 Task: Create a due date automation trigger when advanced on, the moment a card is due add fields without custom field "Resume" set to a date more than 1 days ago.
Action: Mouse moved to (1233, 359)
Screenshot: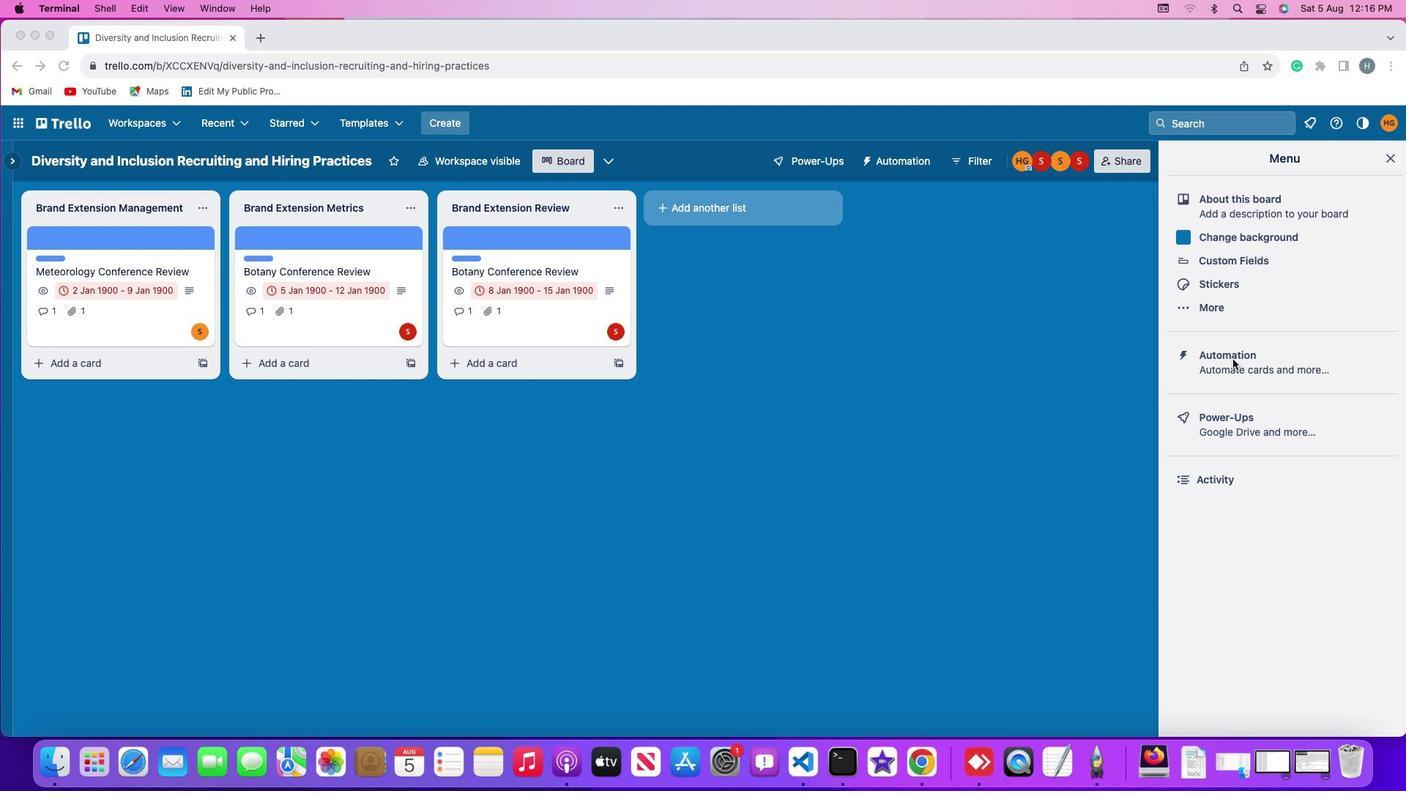 
Action: Mouse pressed left at (1233, 359)
Screenshot: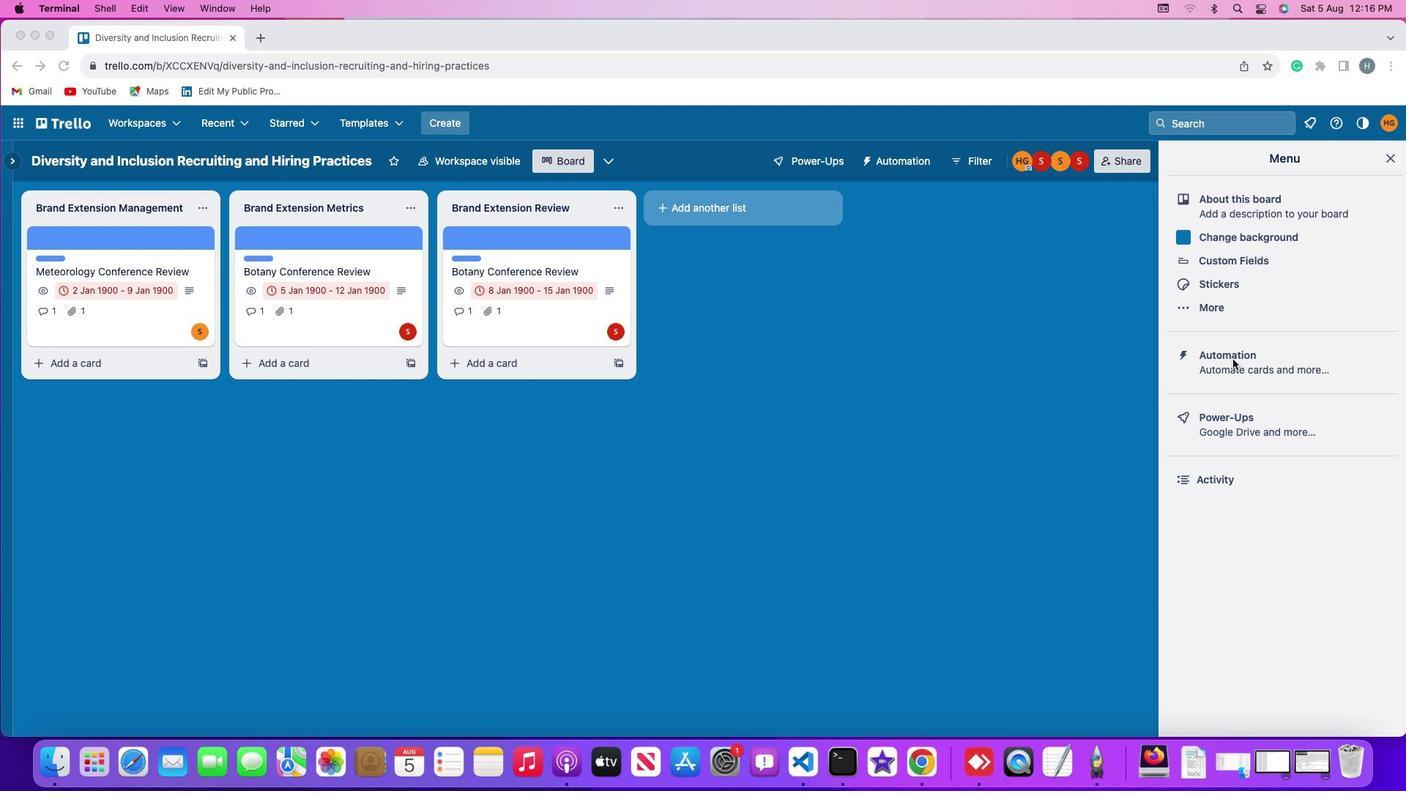 
Action: Mouse moved to (1233, 359)
Screenshot: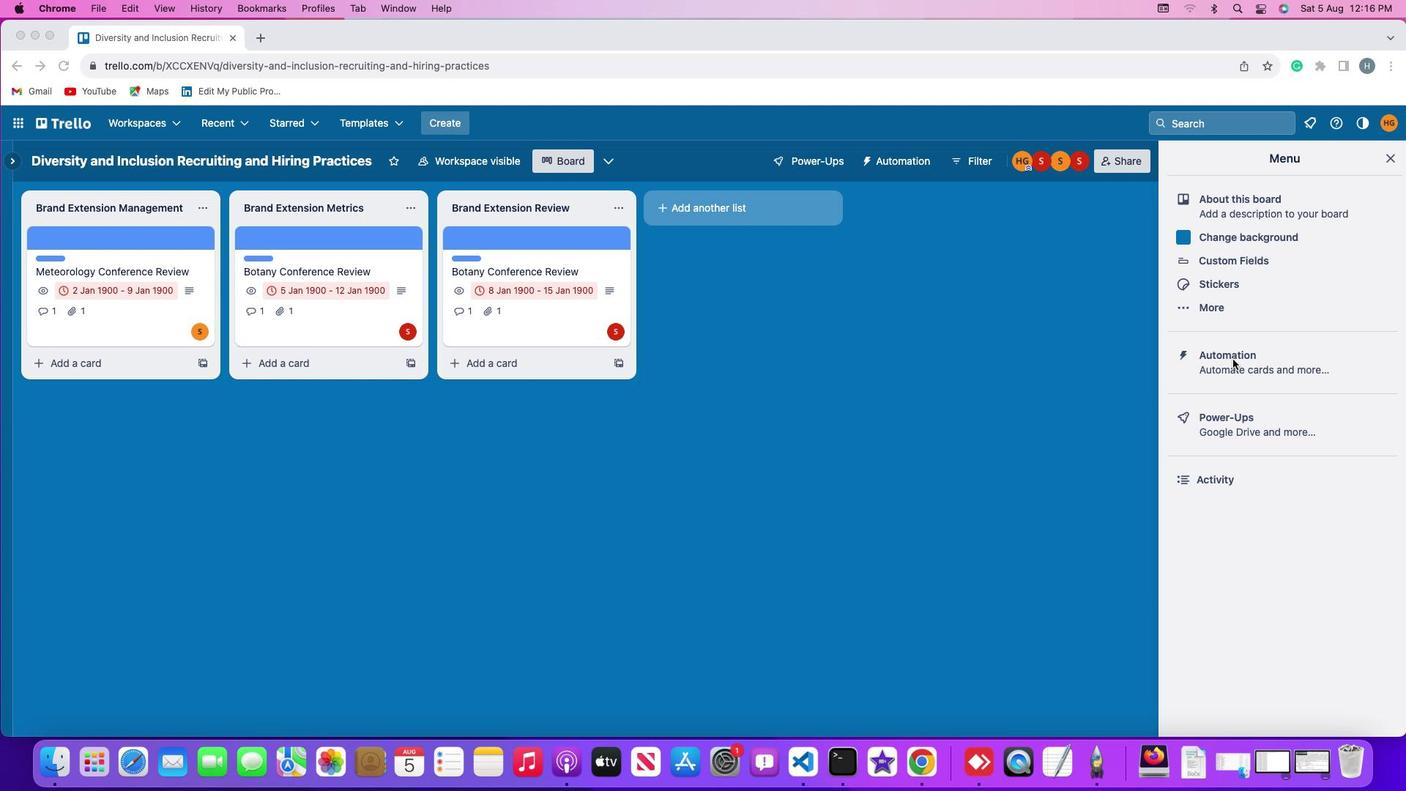 
Action: Mouse pressed left at (1233, 359)
Screenshot: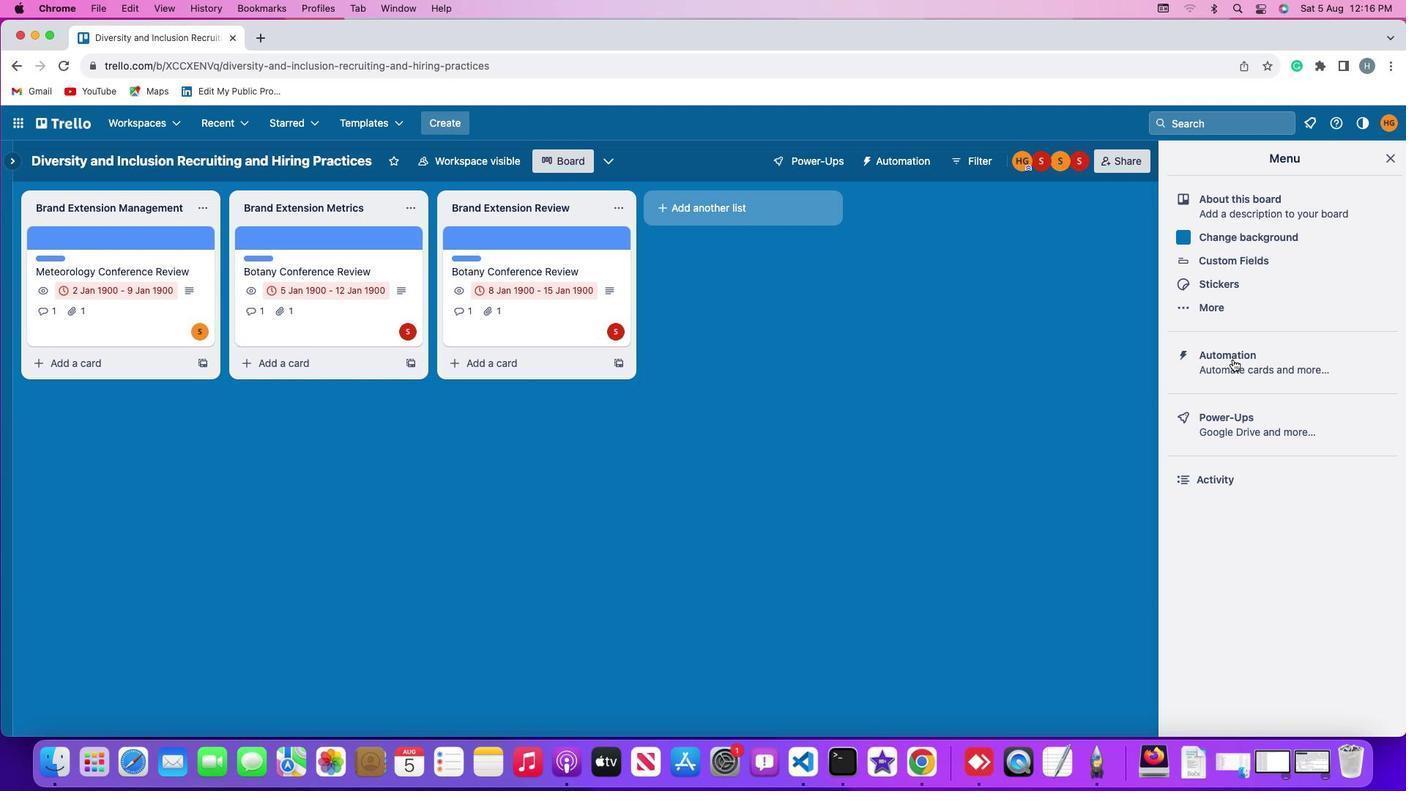 
Action: Mouse moved to (96, 342)
Screenshot: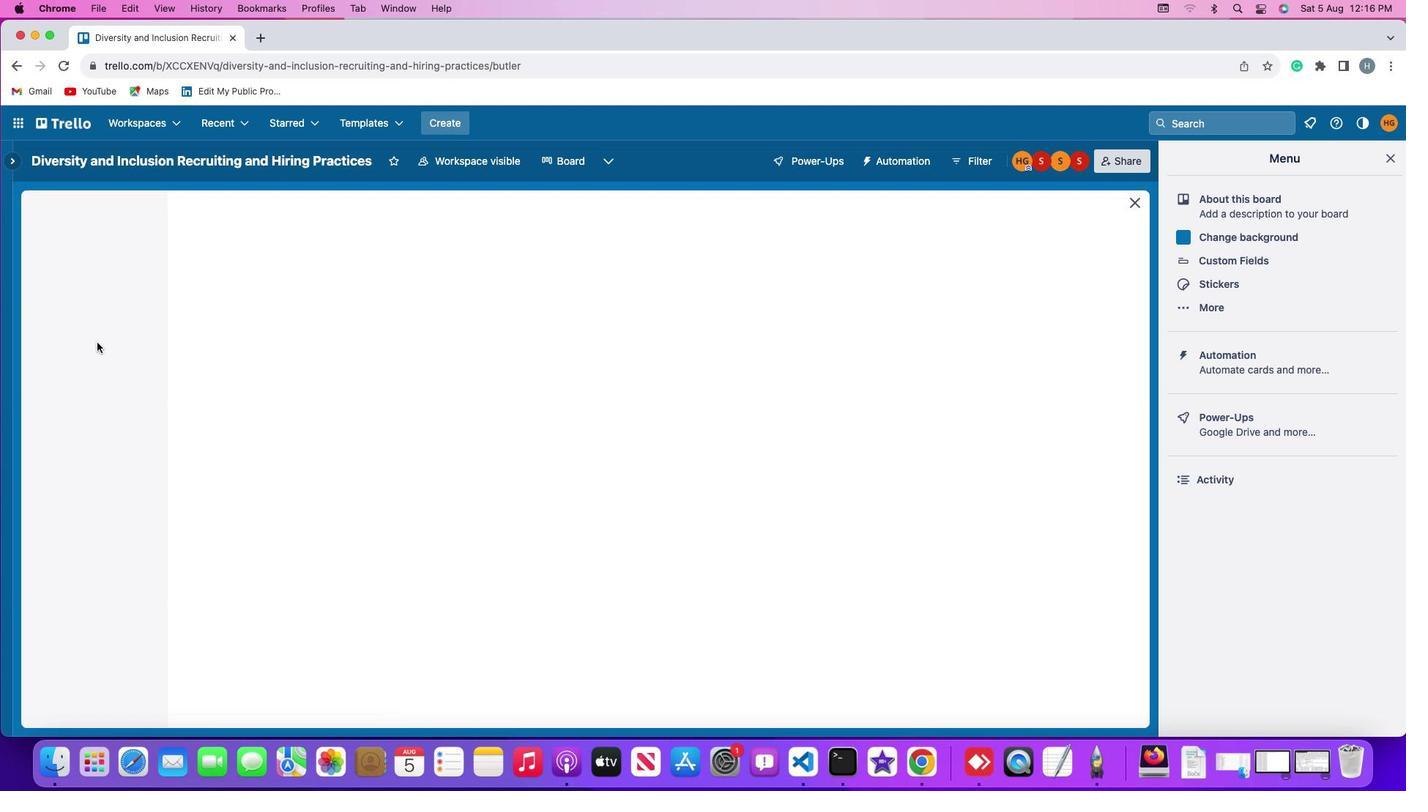 
Action: Mouse pressed left at (96, 342)
Screenshot: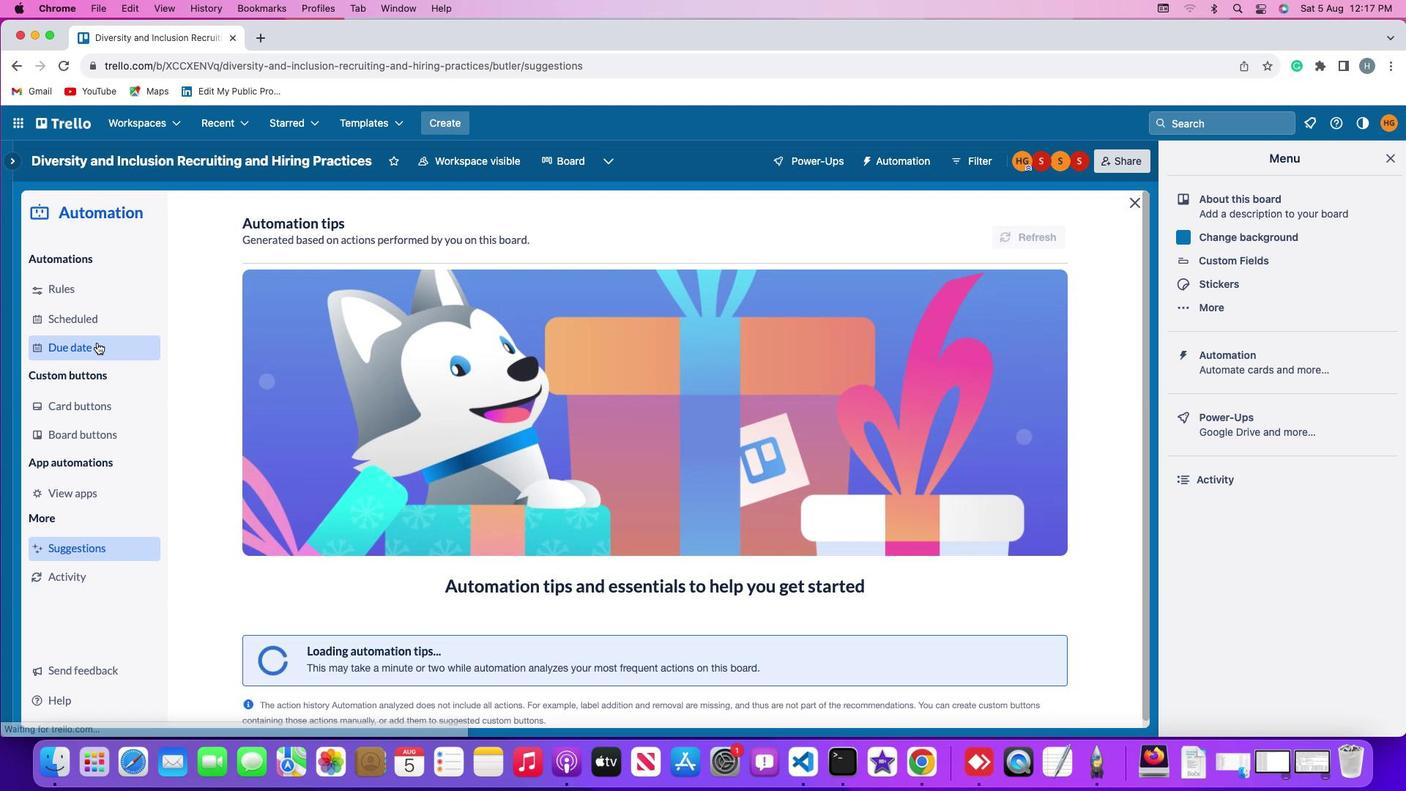 
Action: Mouse moved to (984, 227)
Screenshot: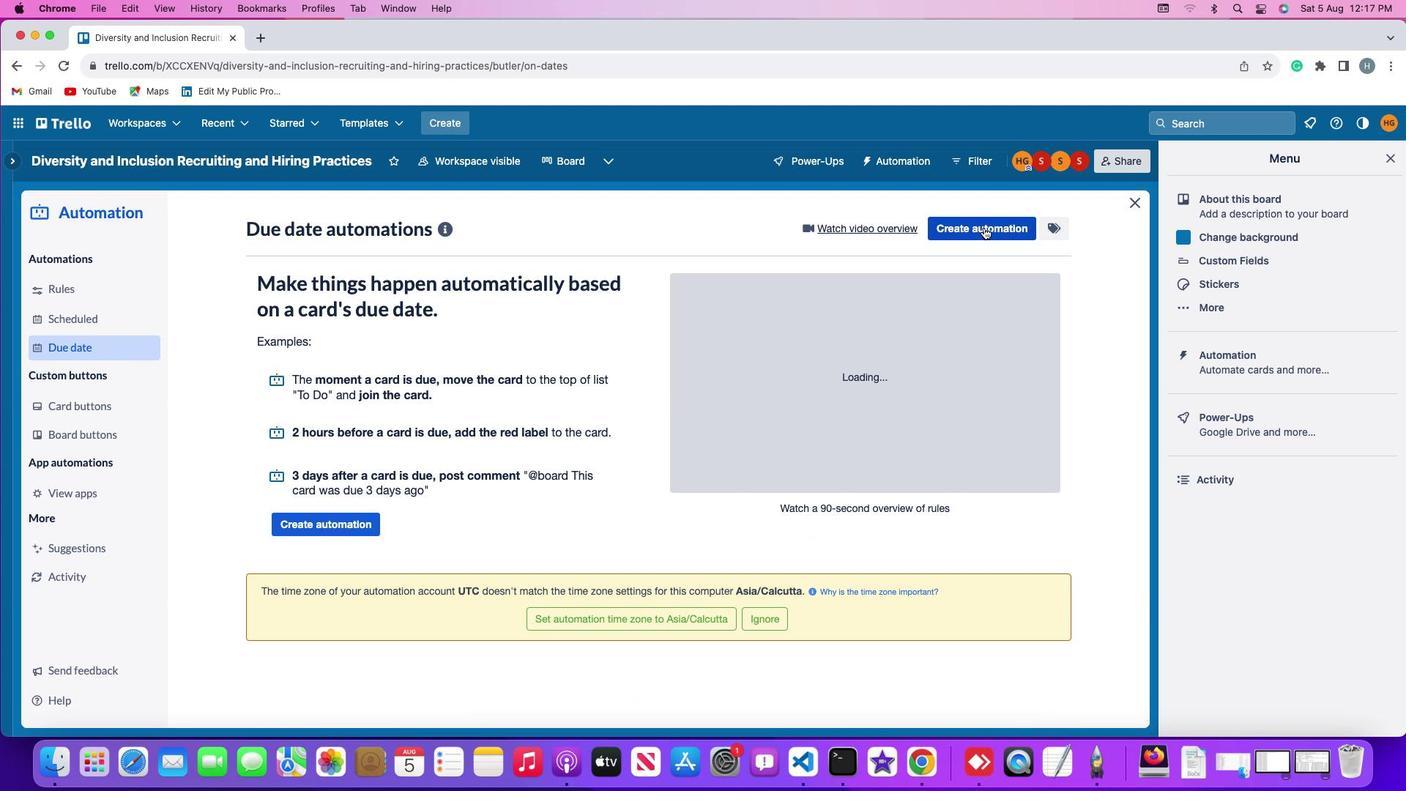
Action: Mouse pressed left at (984, 227)
Screenshot: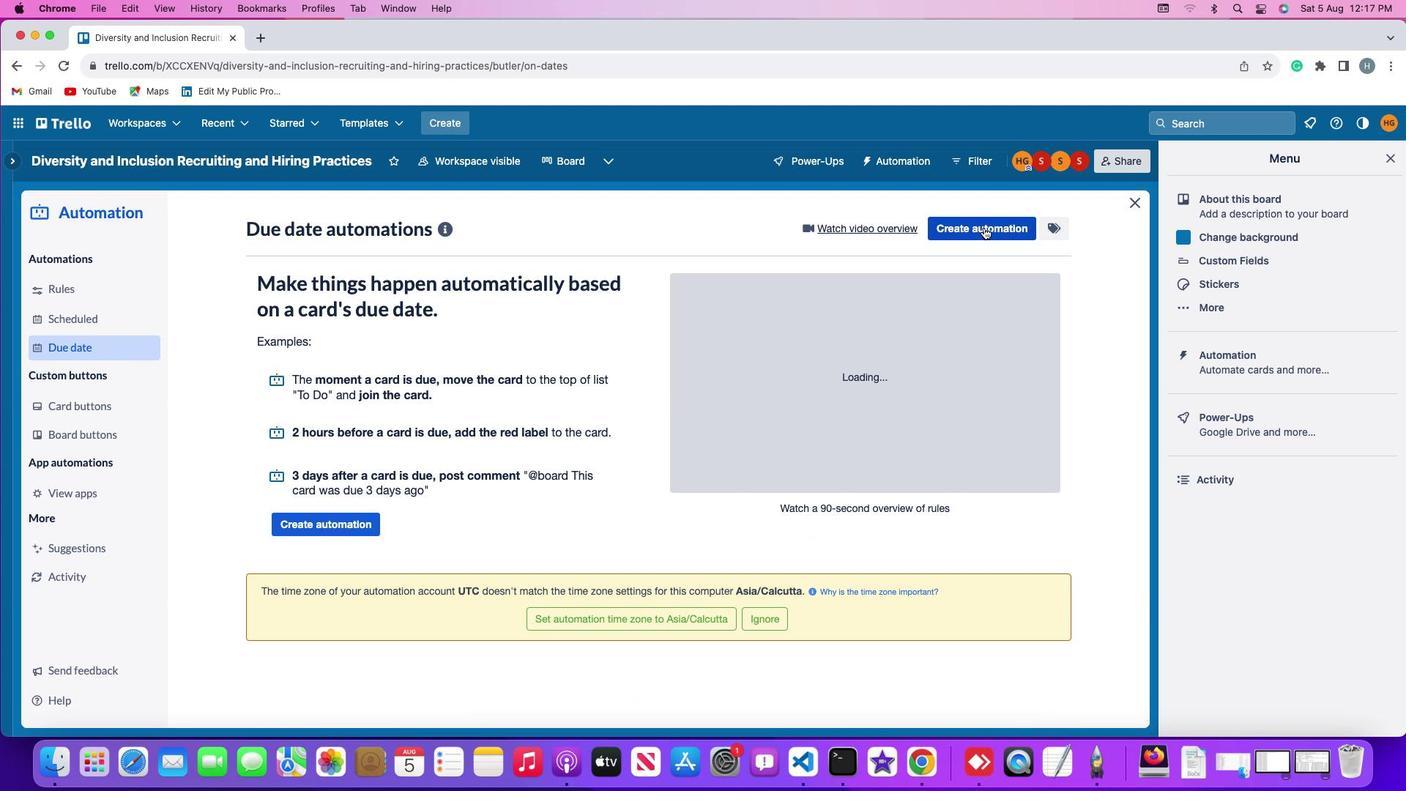 
Action: Mouse moved to (622, 367)
Screenshot: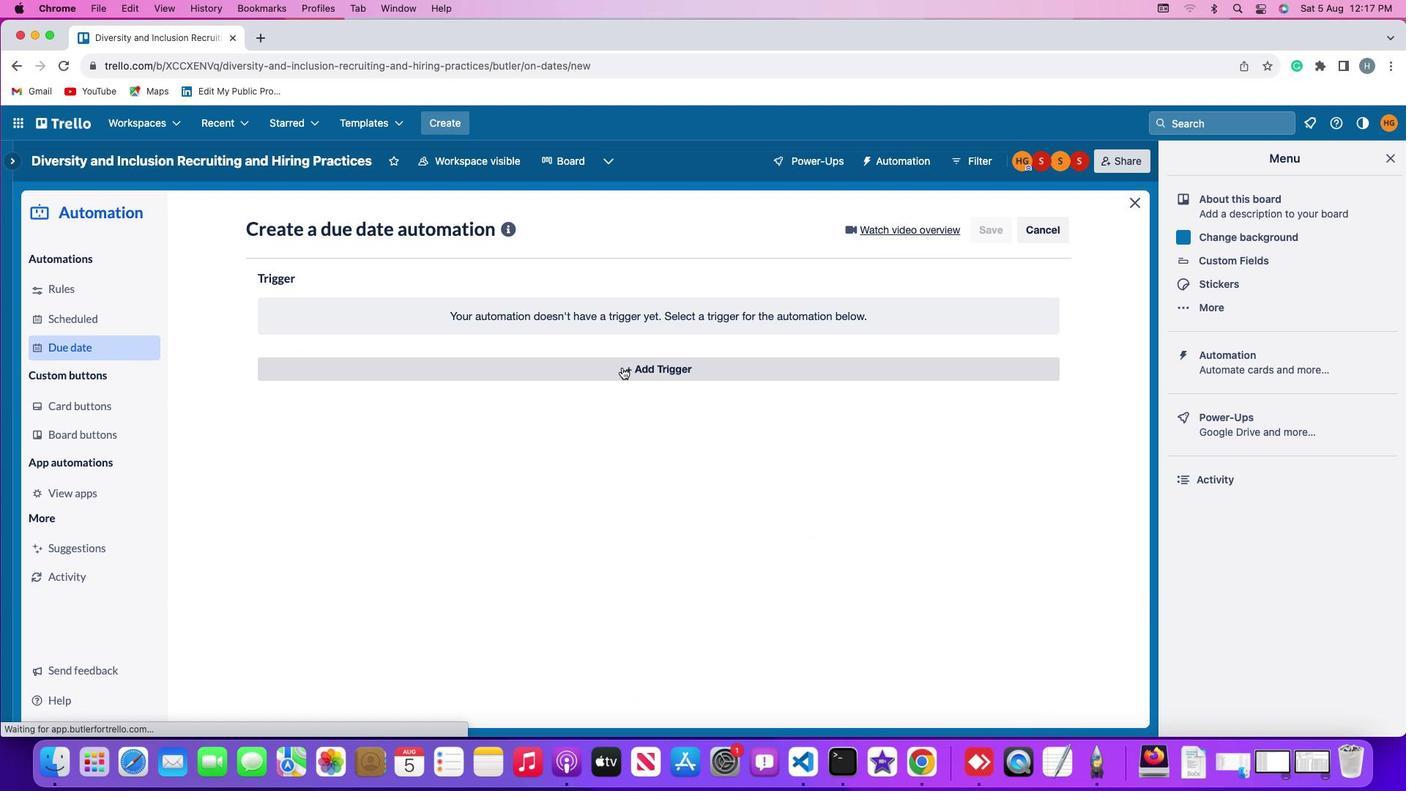 
Action: Mouse pressed left at (622, 367)
Screenshot: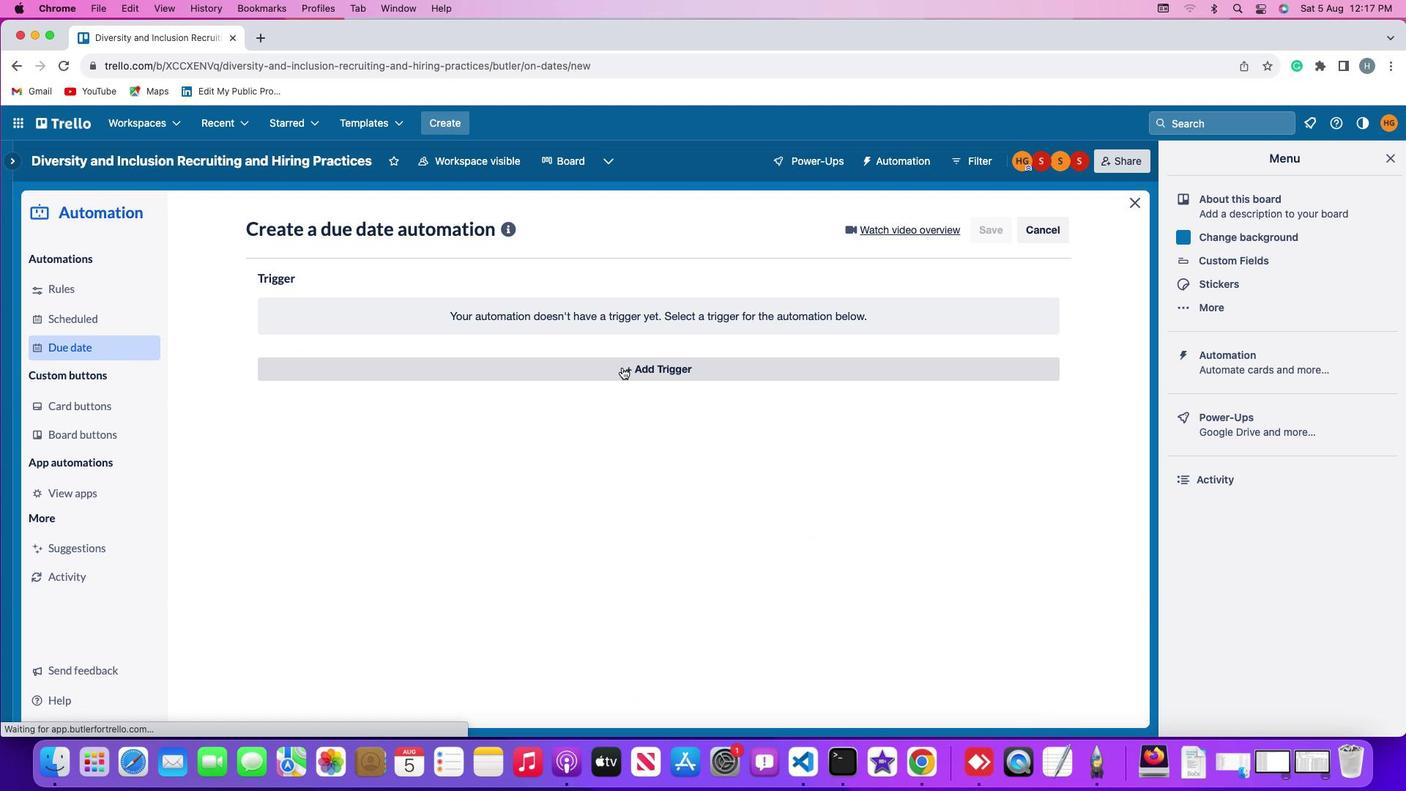 
Action: Mouse moved to (319, 542)
Screenshot: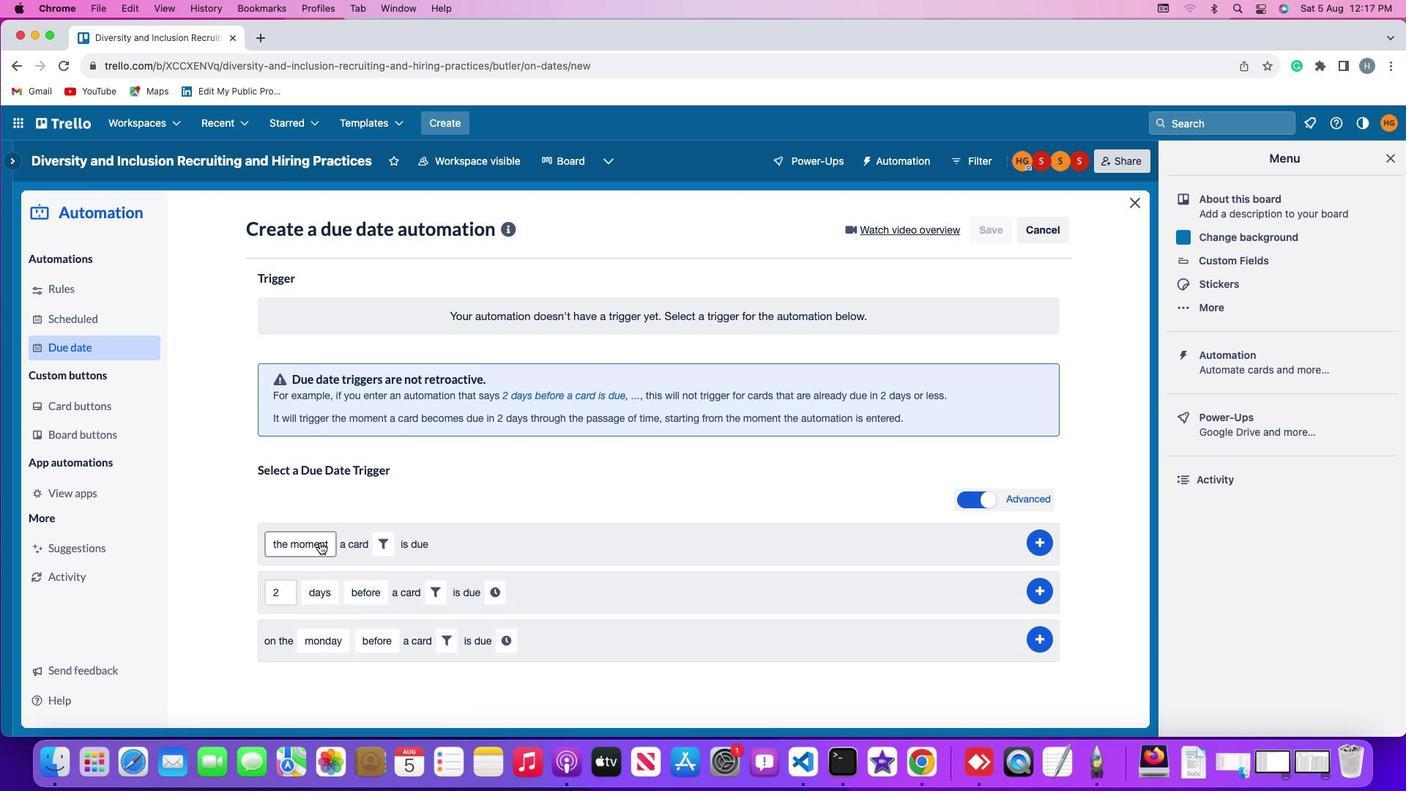 
Action: Mouse pressed left at (319, 542)
Screenshot: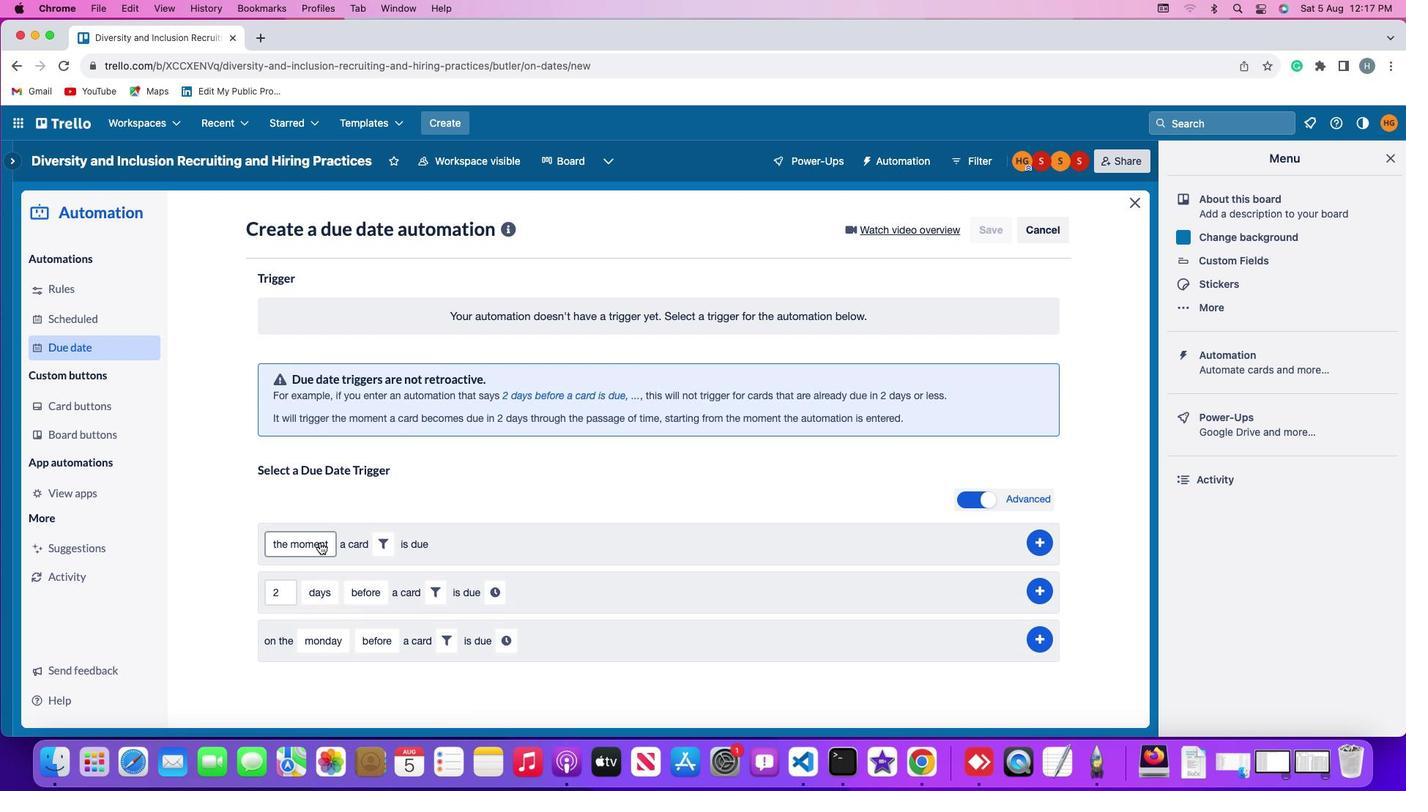 
Action: Mouse moved to (321, 565)
Screenshot: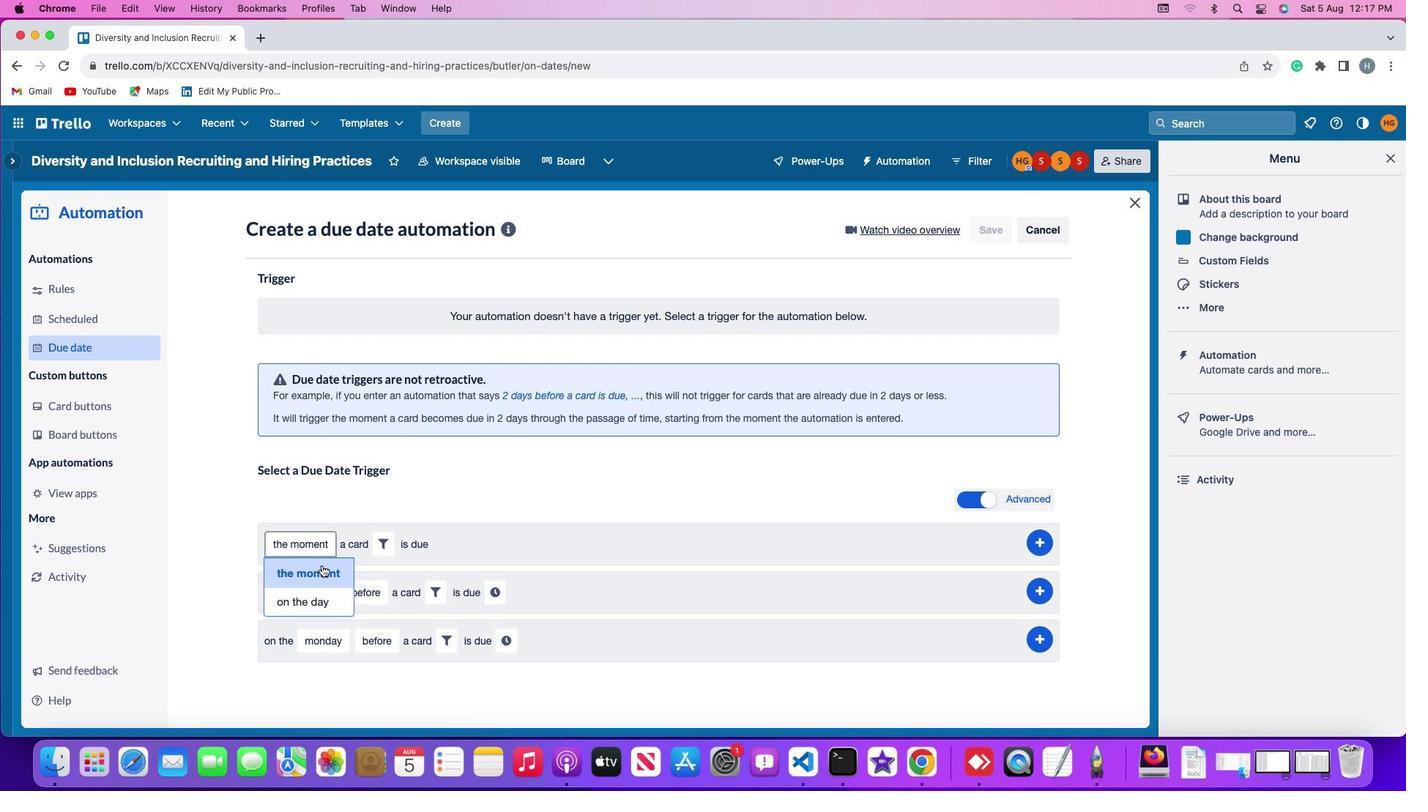 
Action: Mouse pressed left at (321, 565)
Screenshot: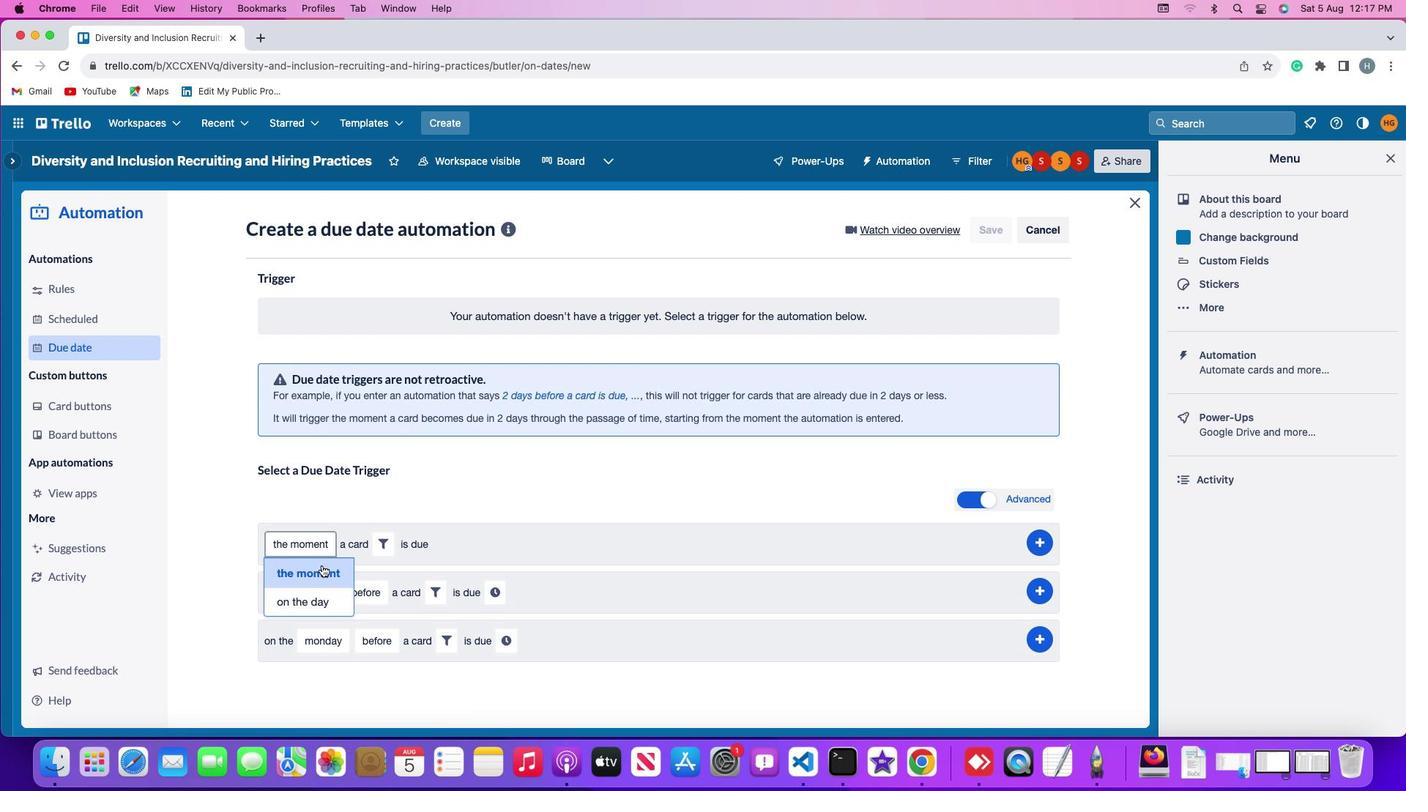 
Action: Mouse moved to (389, 534)
Screenshot: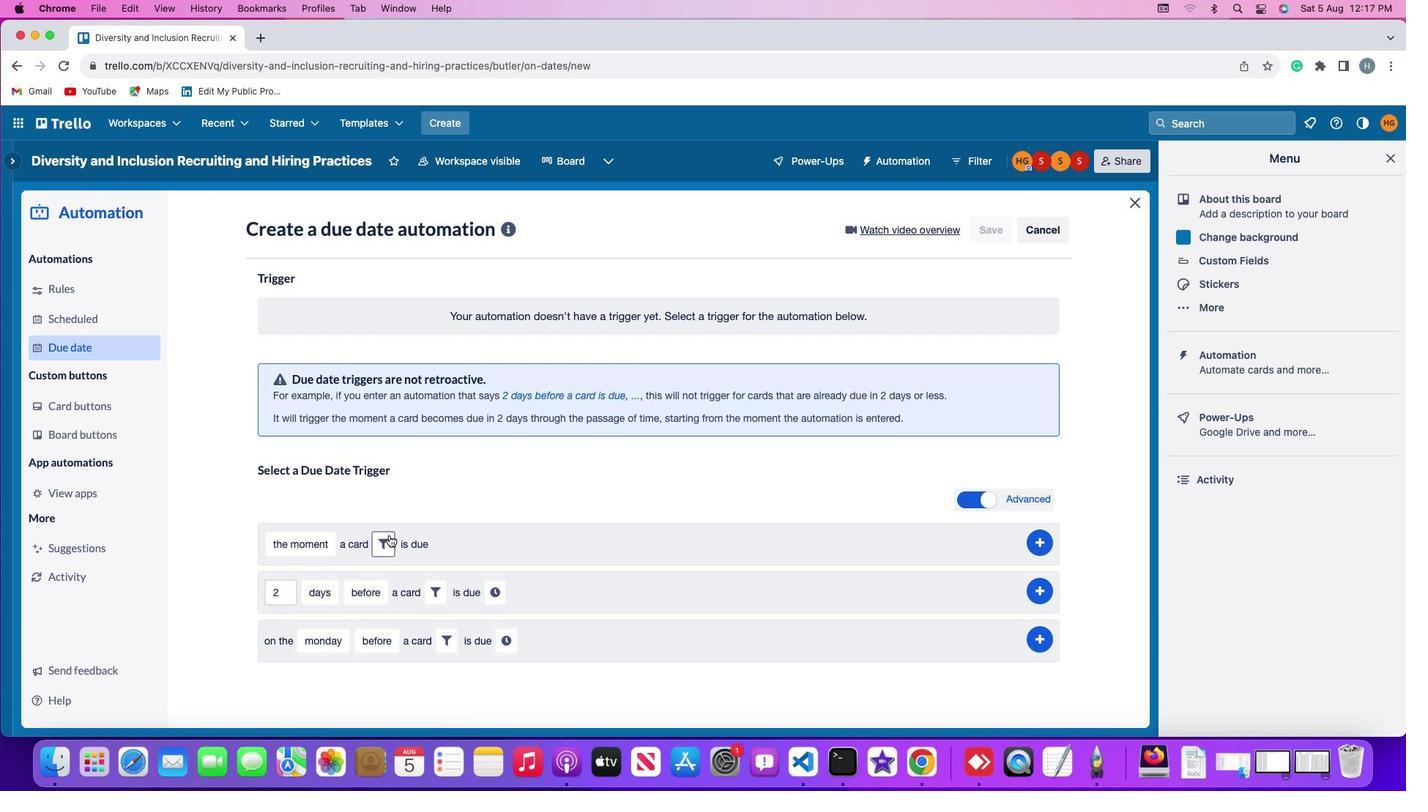 
Action: Mouse pressed left at (389, 534)
Screenshot: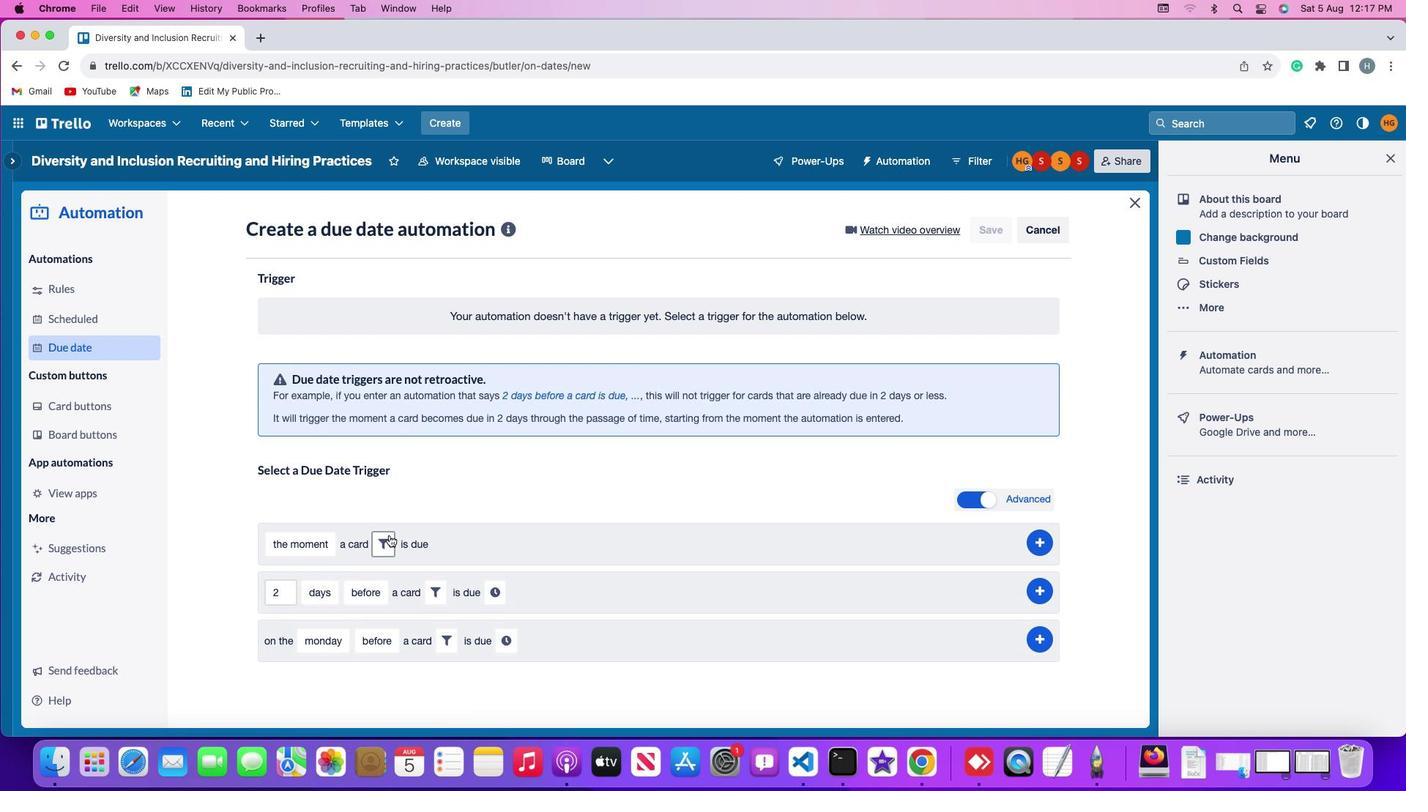 
Action: Mouse moved to (622, 594)
Screenshot: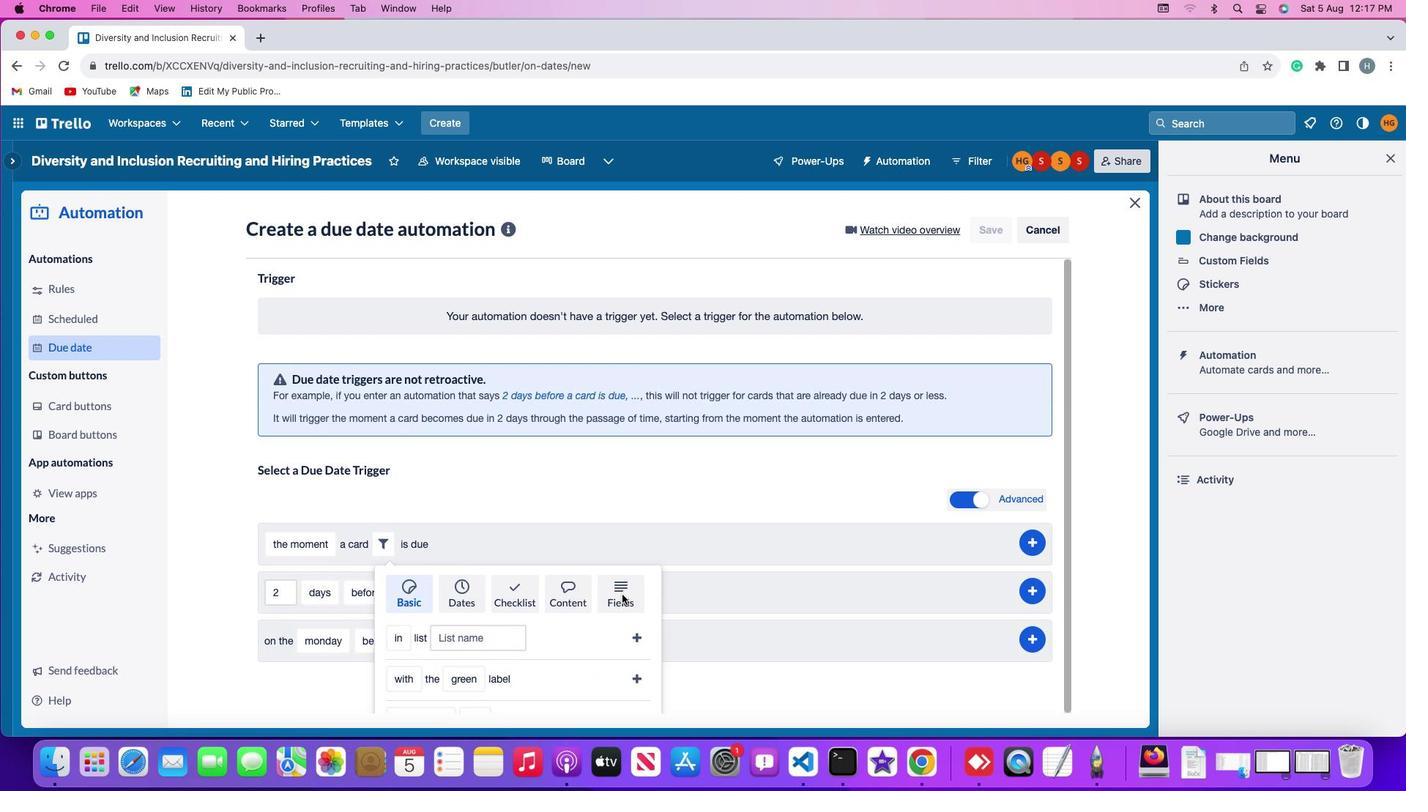 
Action: Mouse pressed left at (622, 594)
Screenshot: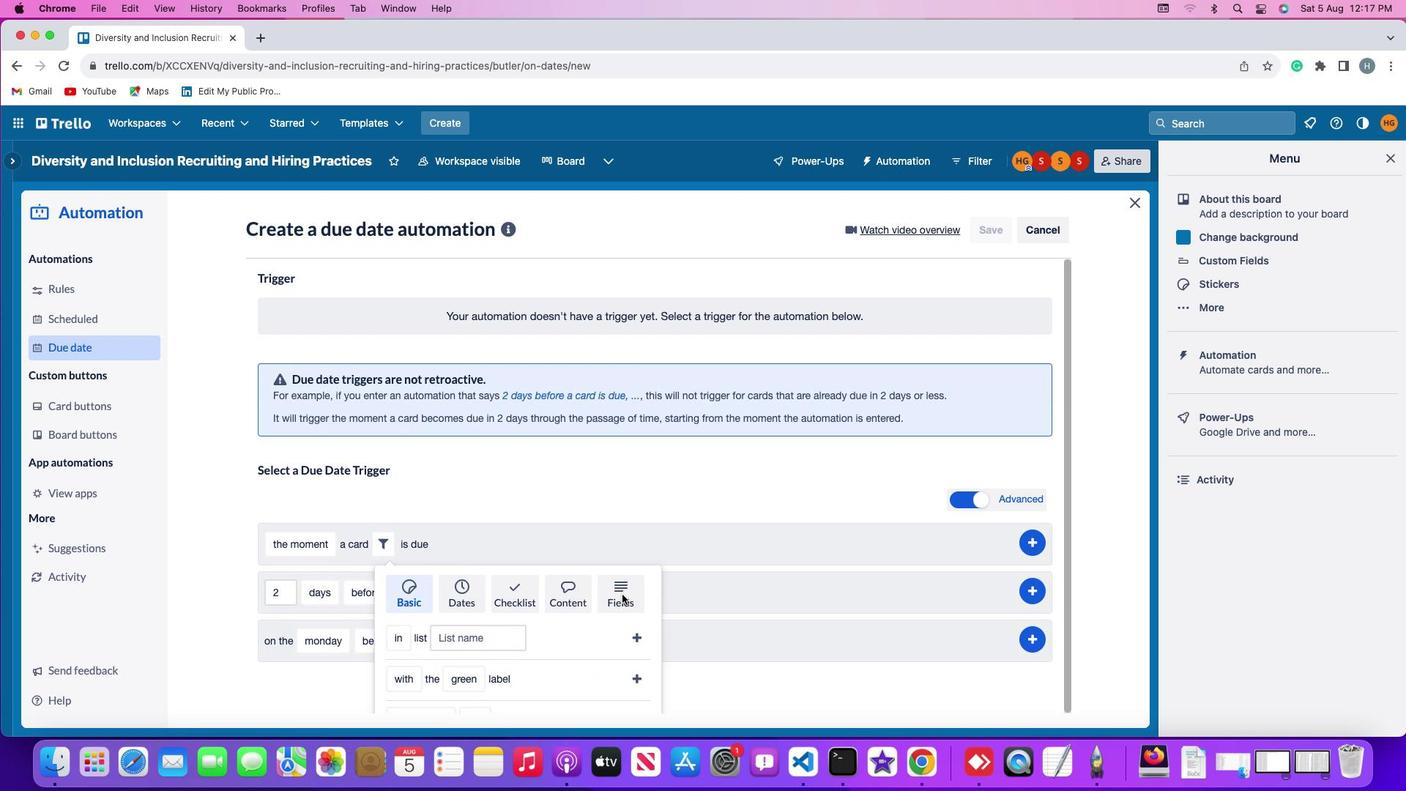 
Action: Mouse moved to (622, 594)
Screenshot: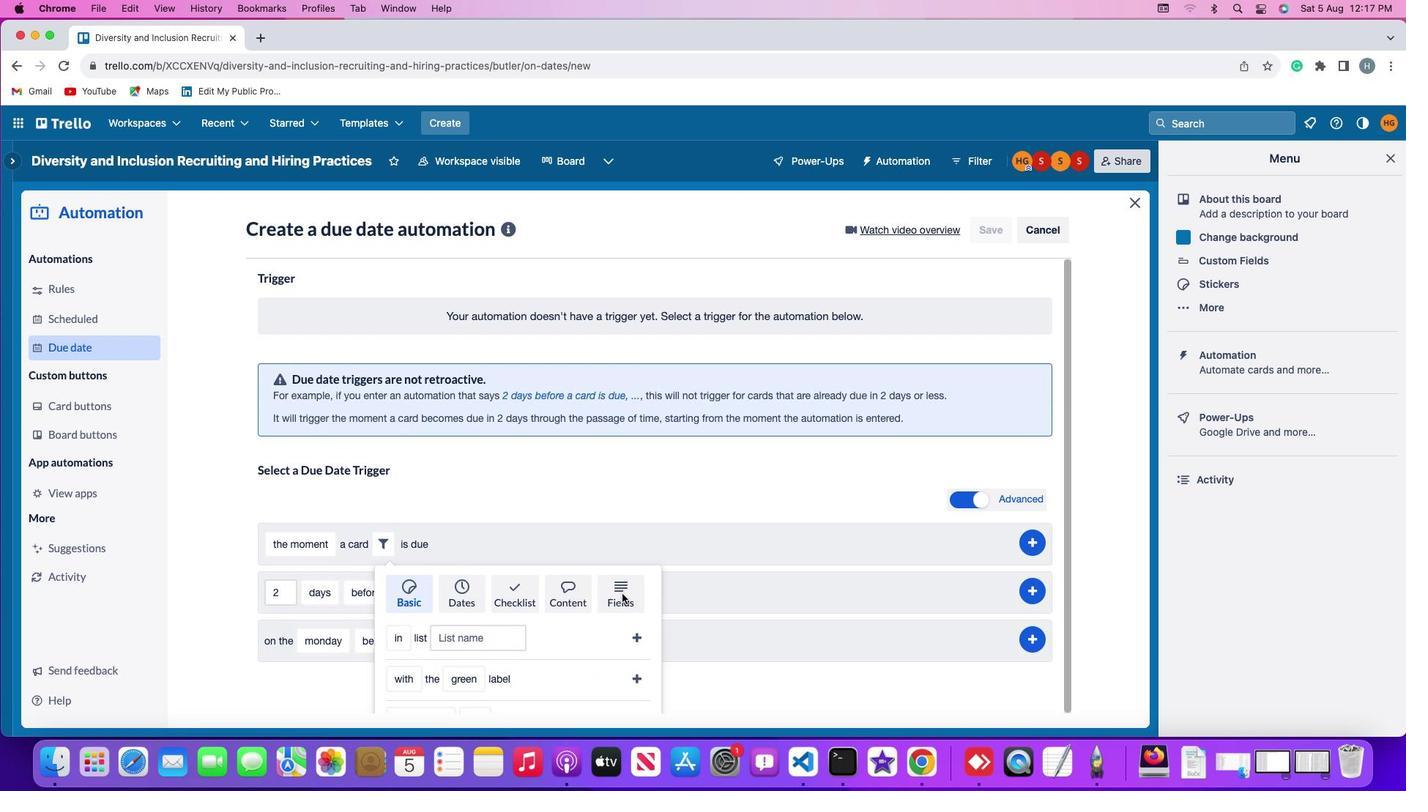 
Action: Mouse scrolled (622, 594) with delta (0, 0)
Screenshot: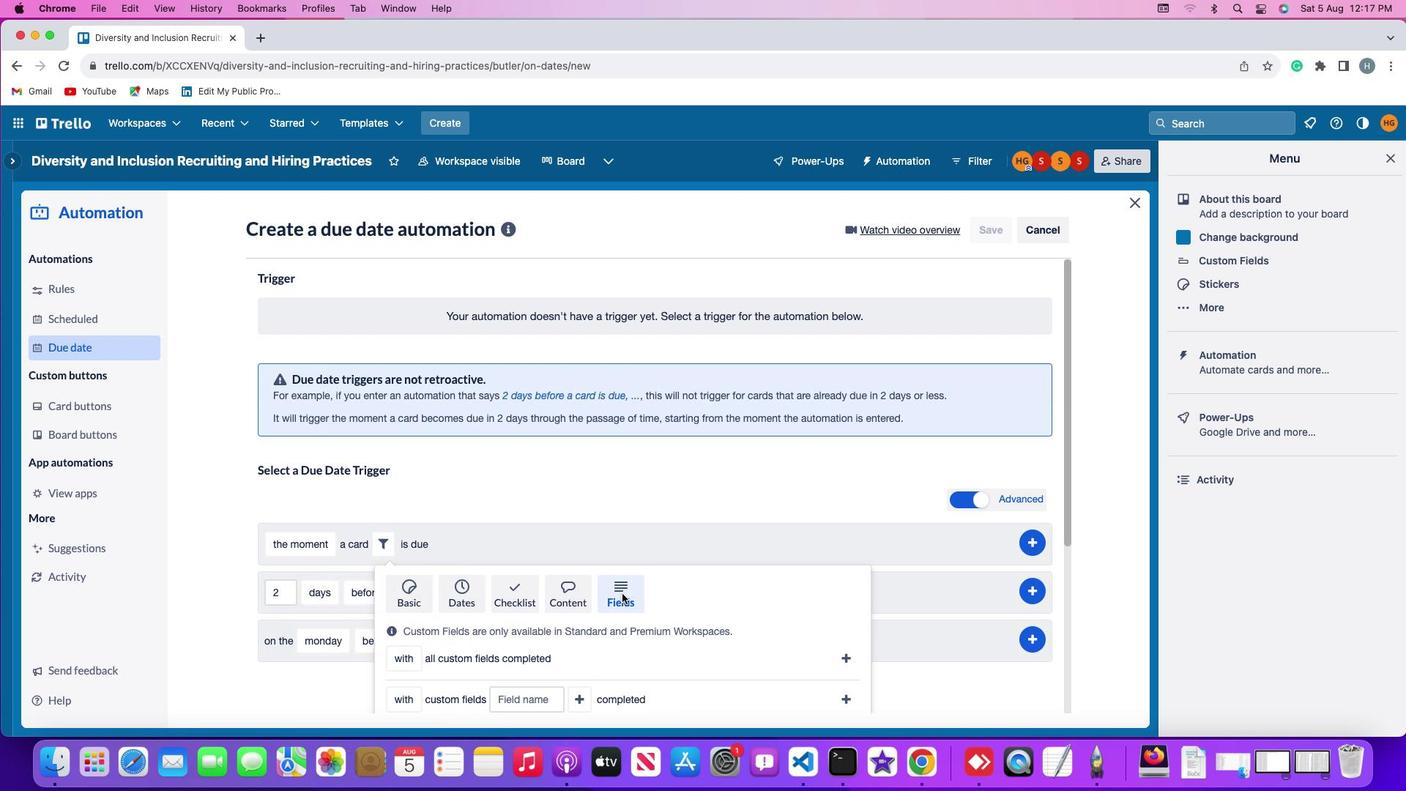 
Action: Mouse scrolled (622, 594) with delta (0, 0)
Screenshot: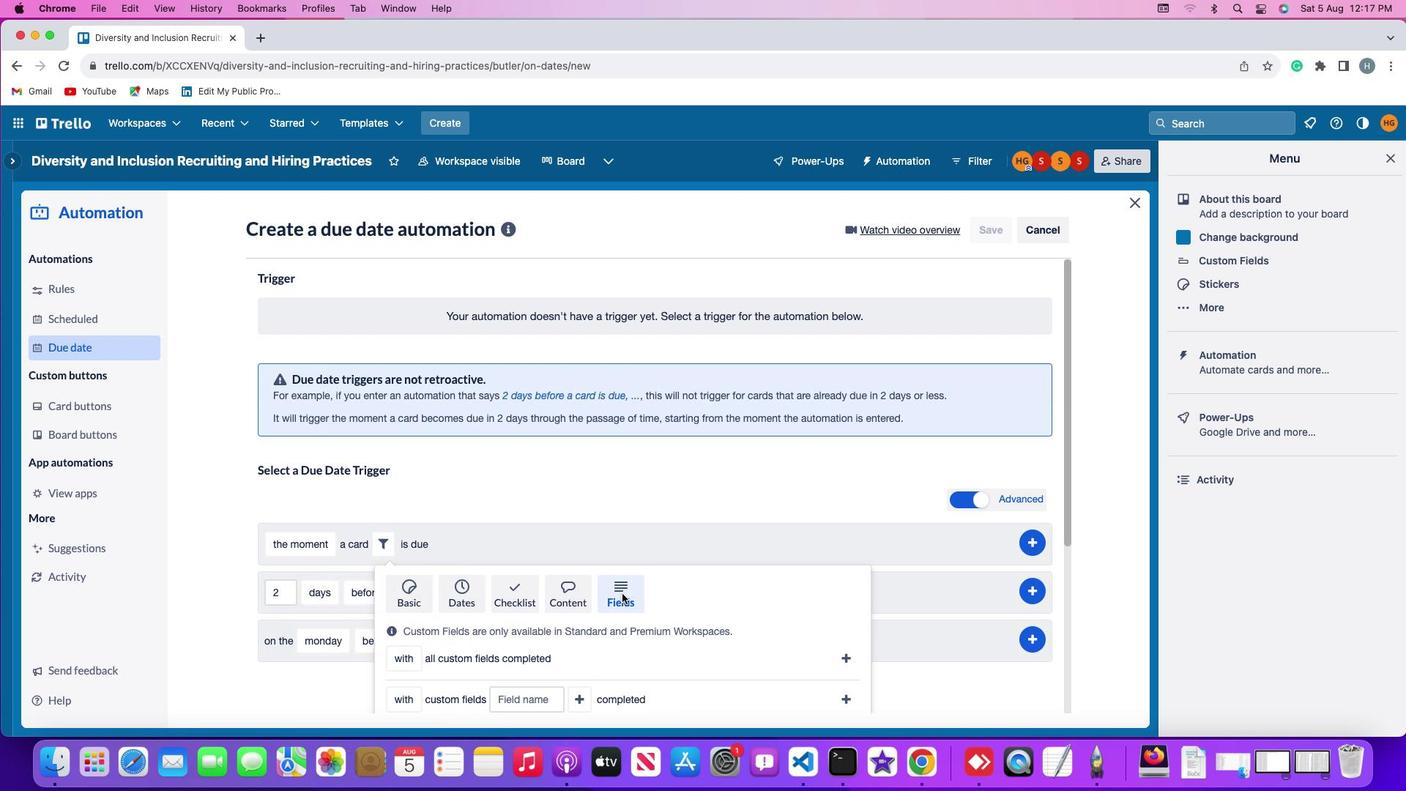 
Action: Mouse scrolled (622, 594) with delta (0, -2)
Screenshot: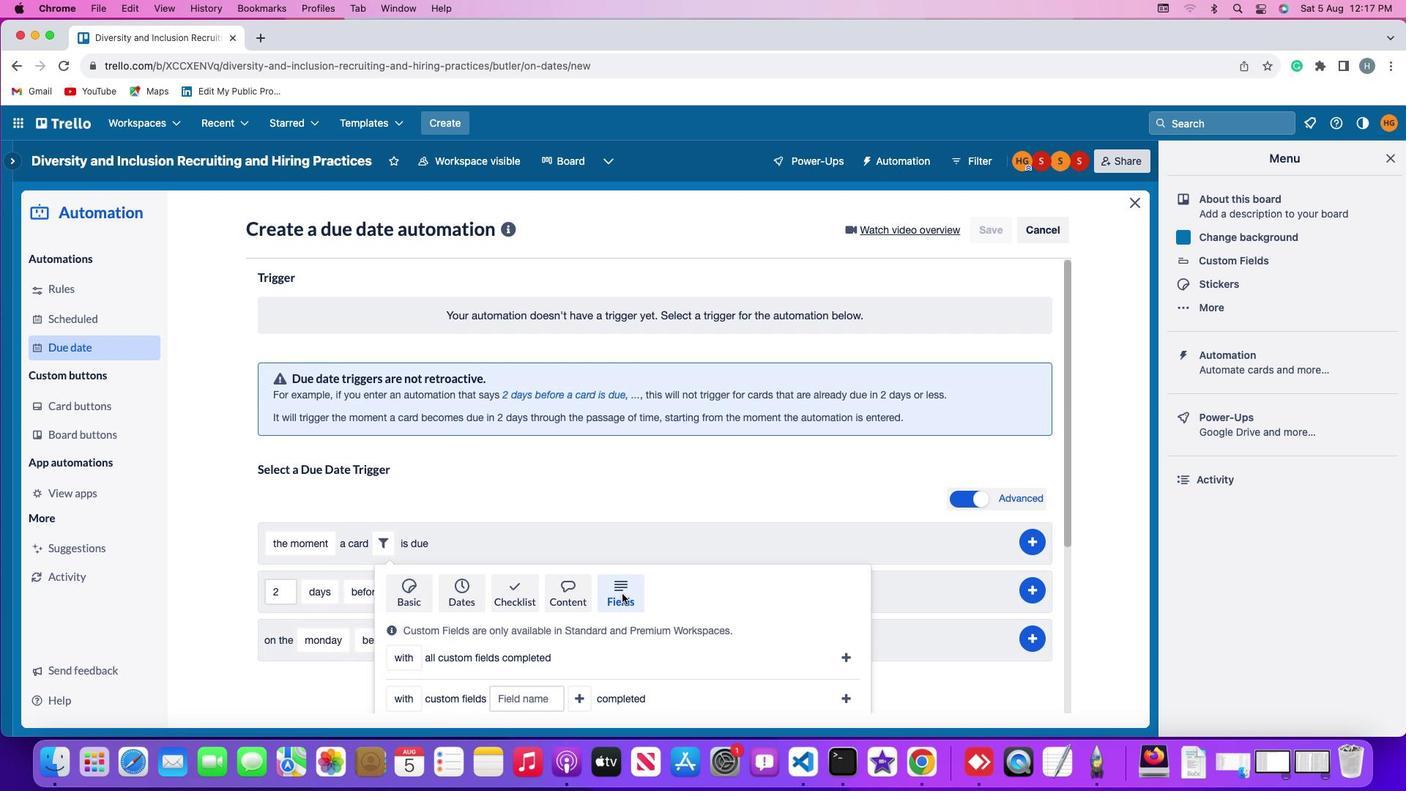 
Action: Mouse scrolled (622, 594) with delta (0, -3)
Screenshot: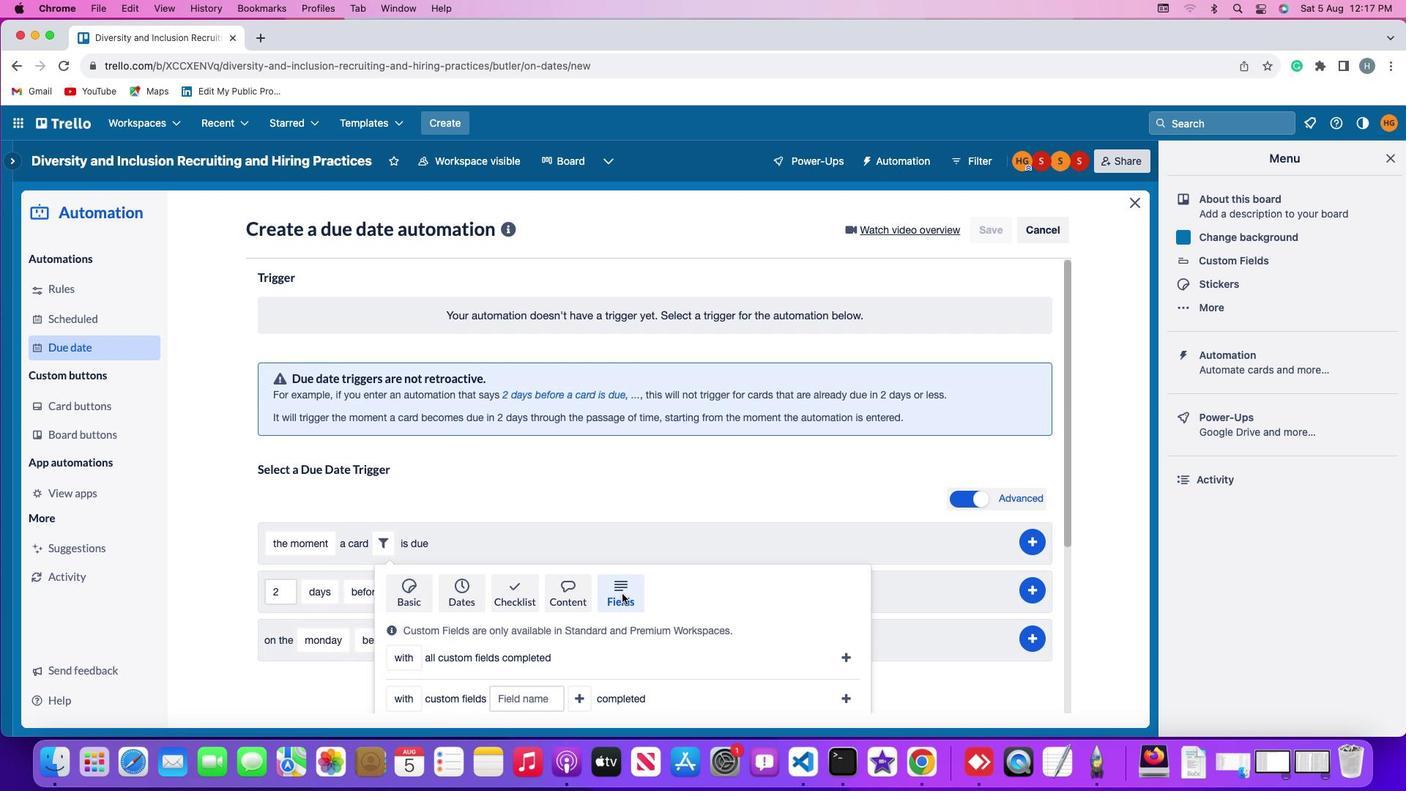 
Action: Mouse scrolled (622, 594) with delta (0, -4)
Screenshot: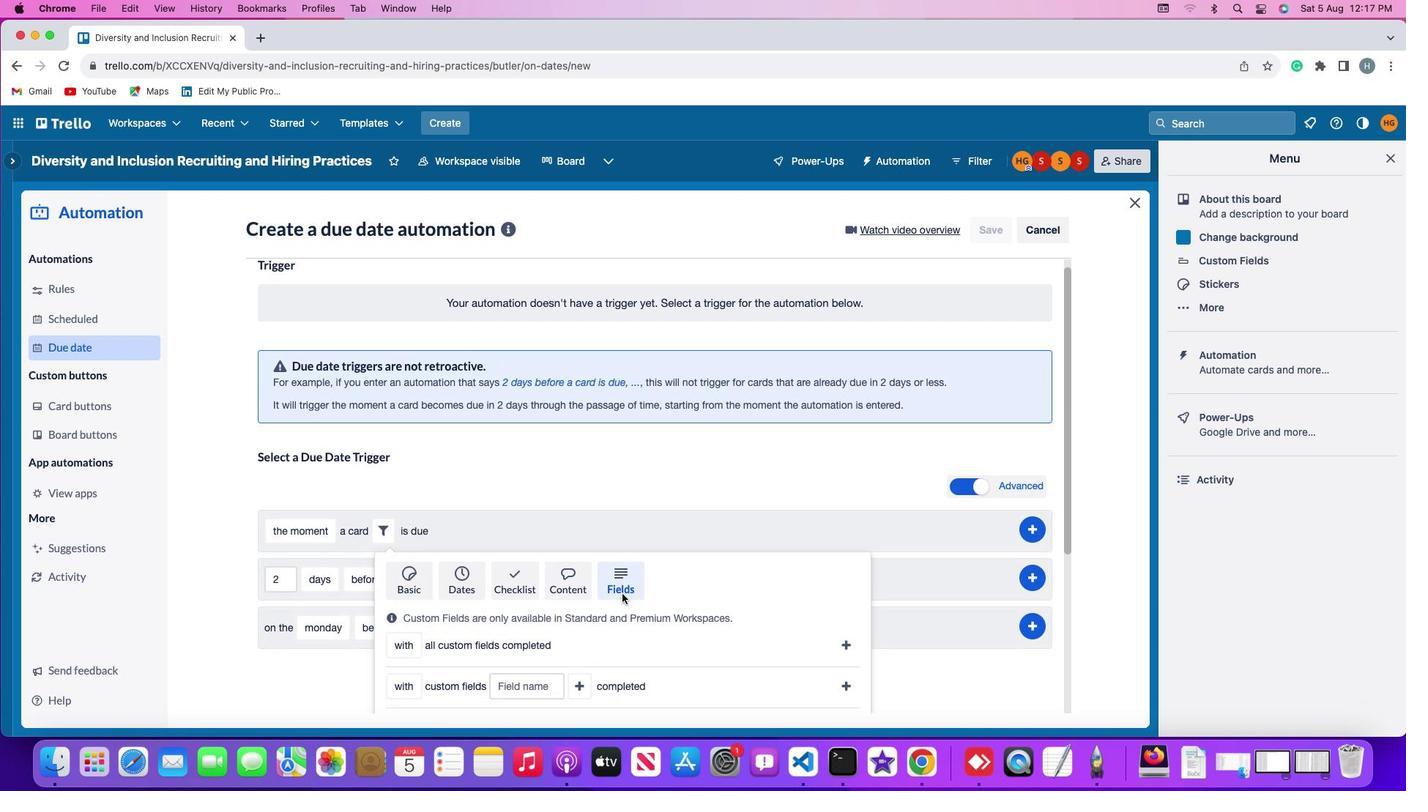
Action: Mouse scrolled (622, 594) with delta (0, -5)
Screenshot: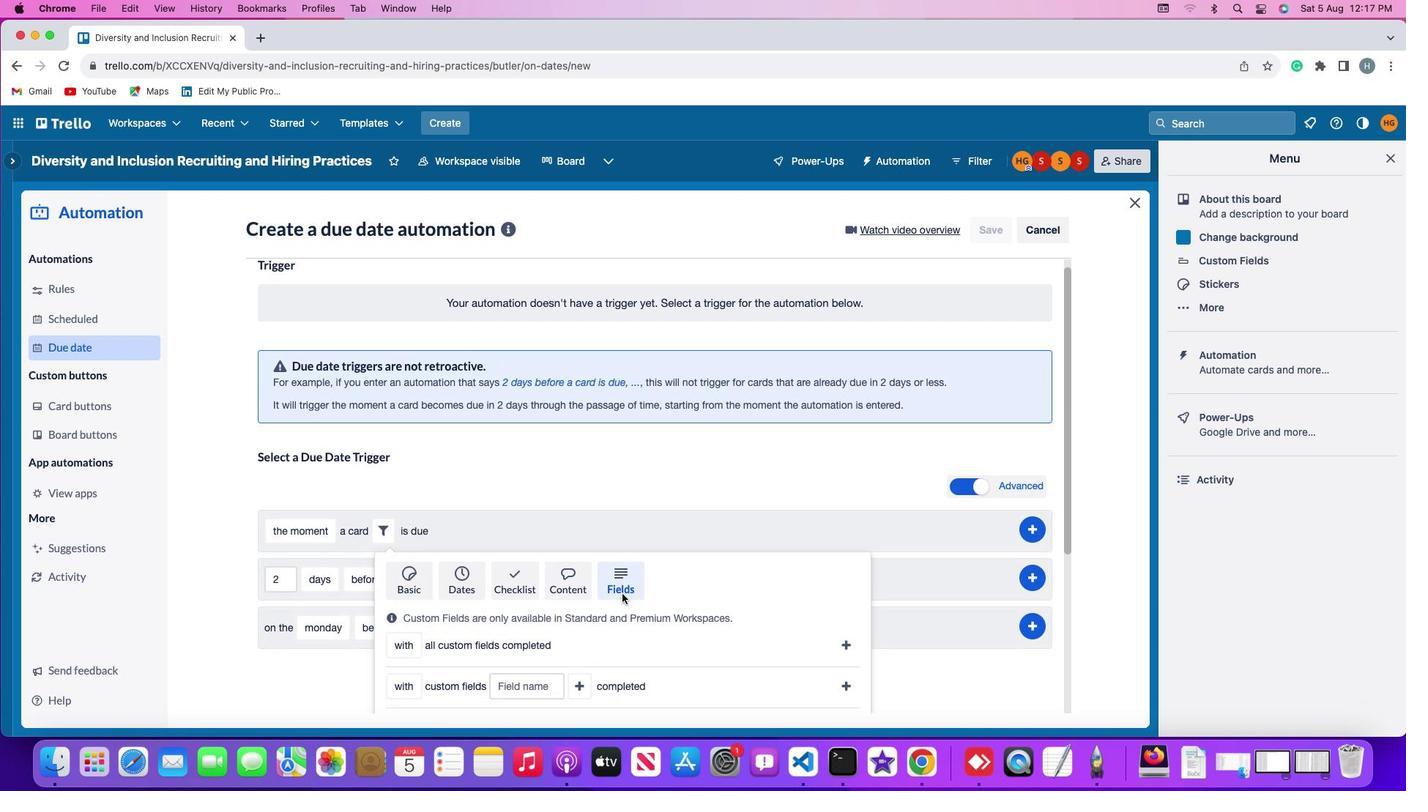 
Action: Mouse scrolled (622, 594) with delta (0, -5)
Screenshot: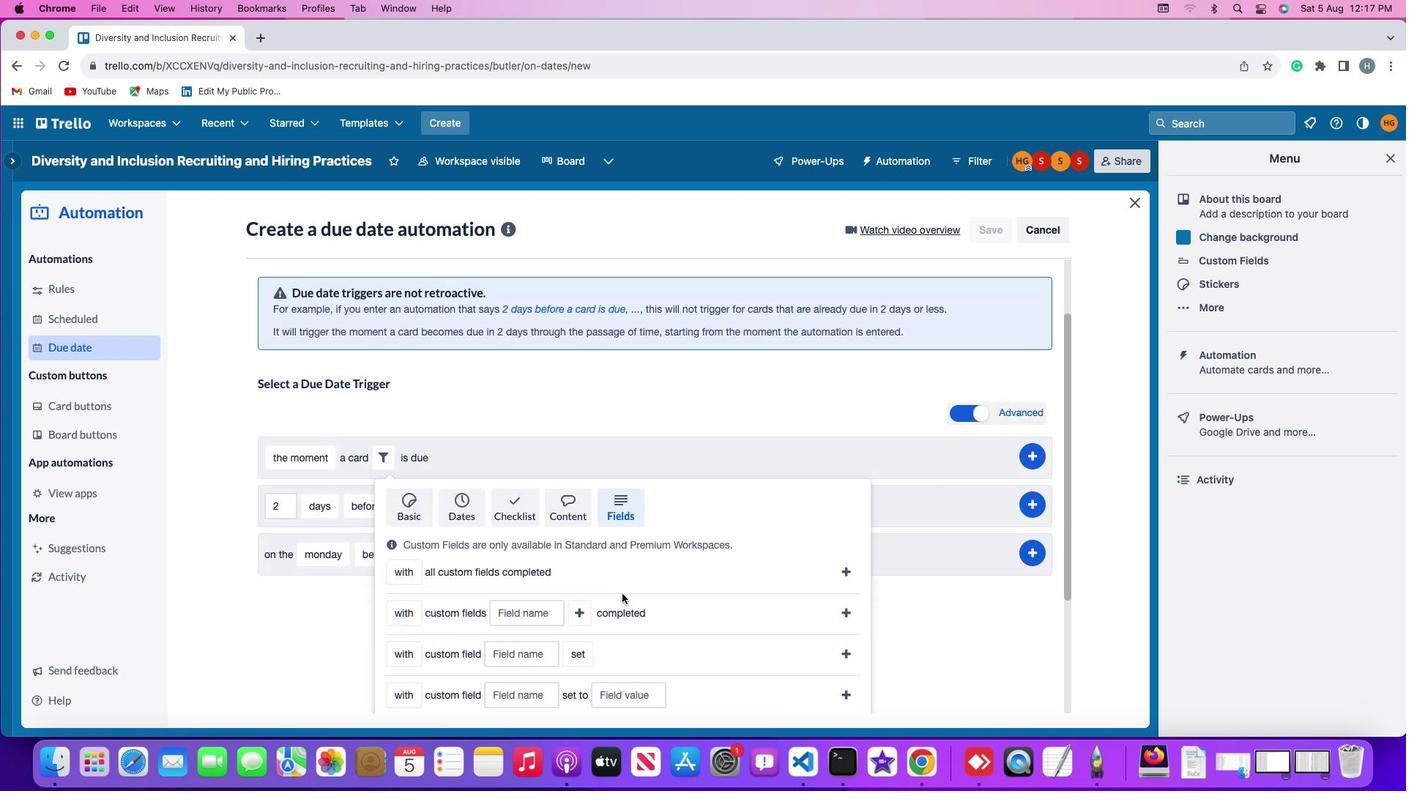 
Action: Mouse scrolled (622, 594) with delta (0, 0)
Screenshot: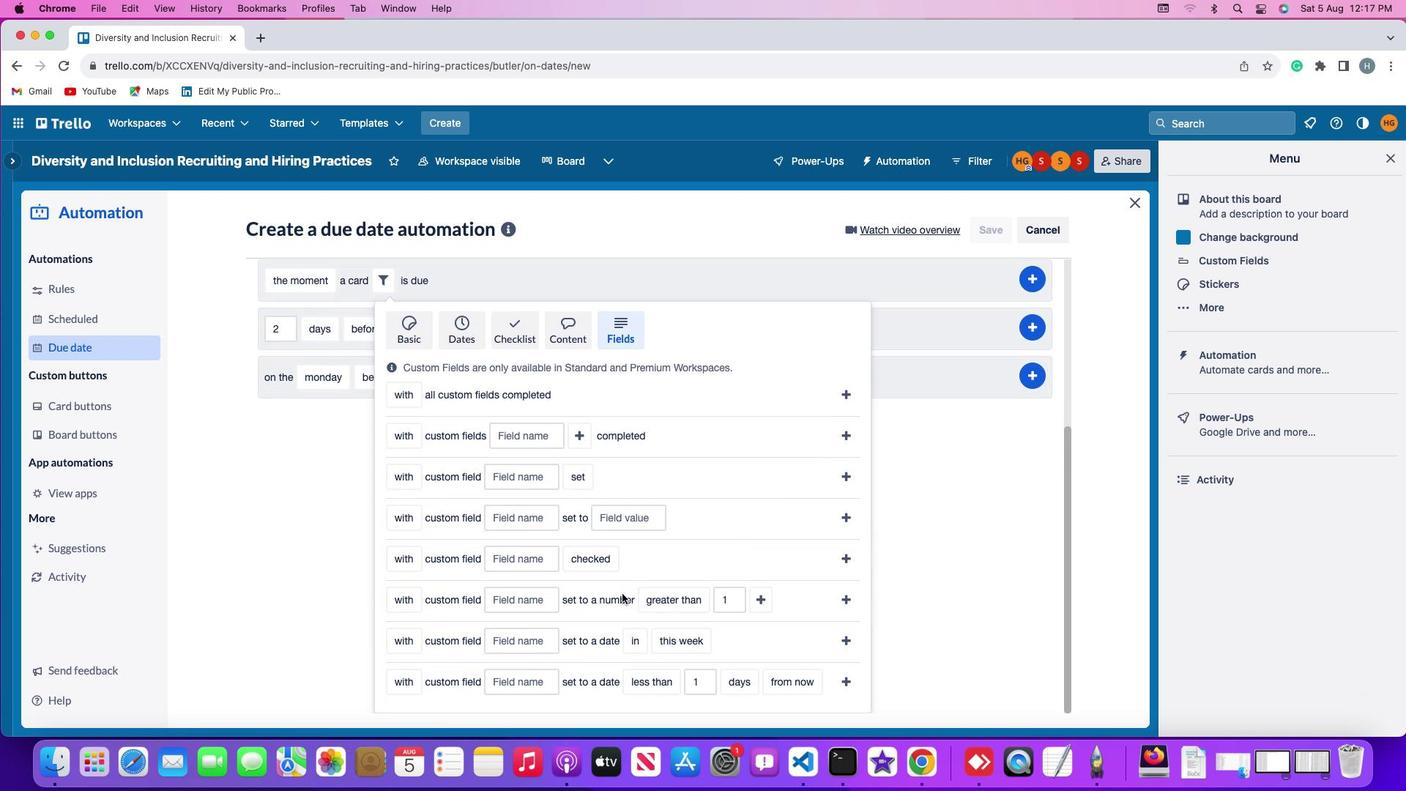 
Action: Mouse scrolled (622, 594) with delta (0, 0)
Screenshot: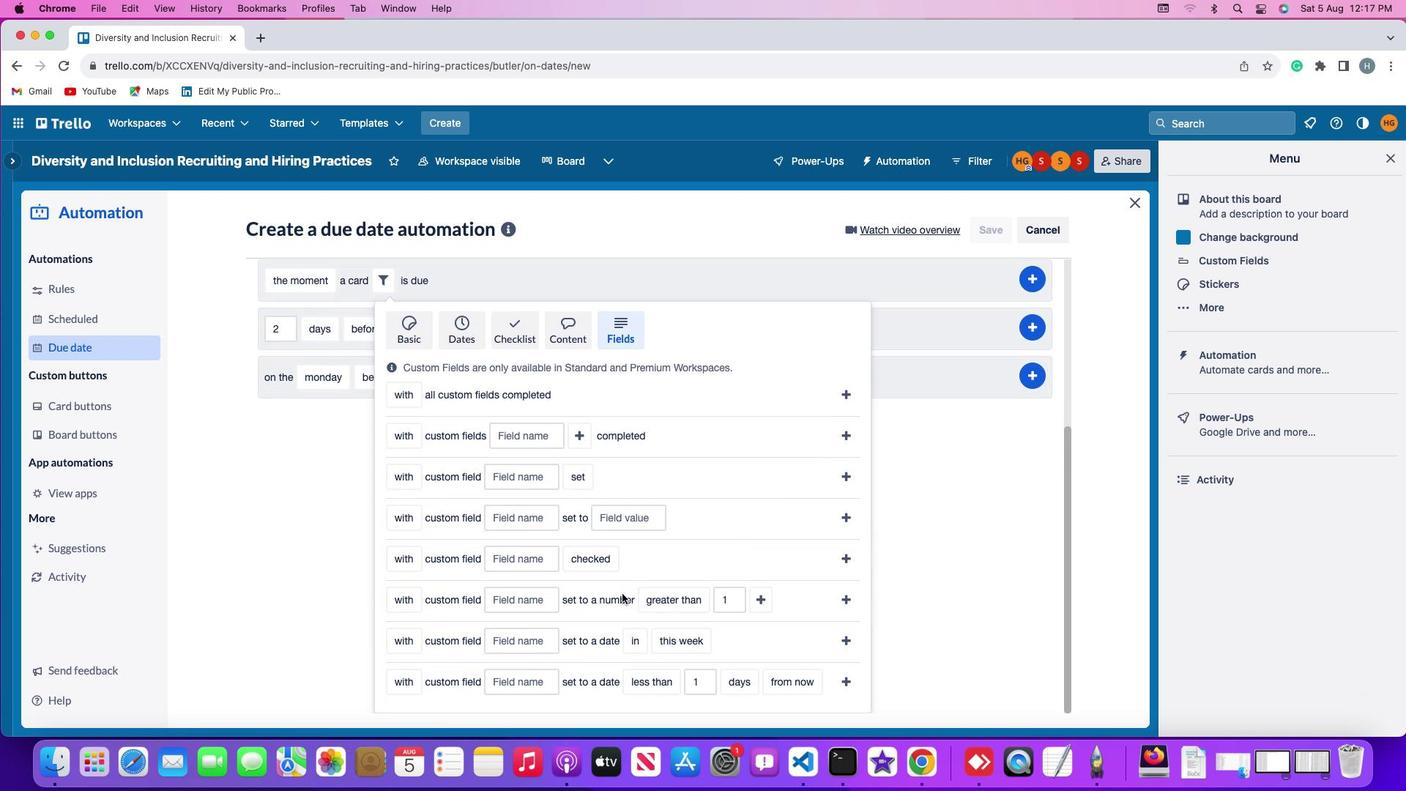 
Action: Mouse scrolled (622, 594) with delta (0, -2)
Screenshot: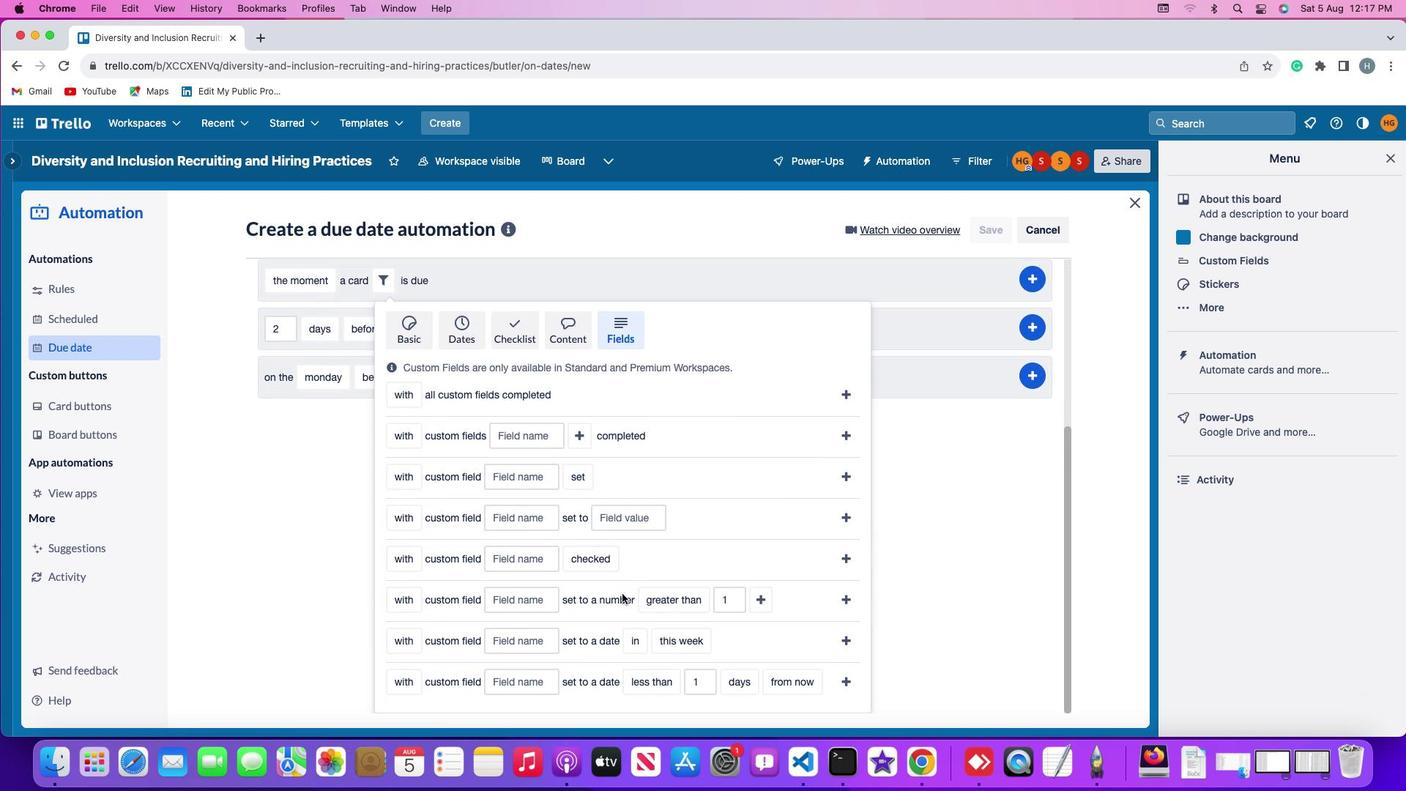 
Action: Mouse scrolled (622, 594) with delta (0, -3)
Screenshot: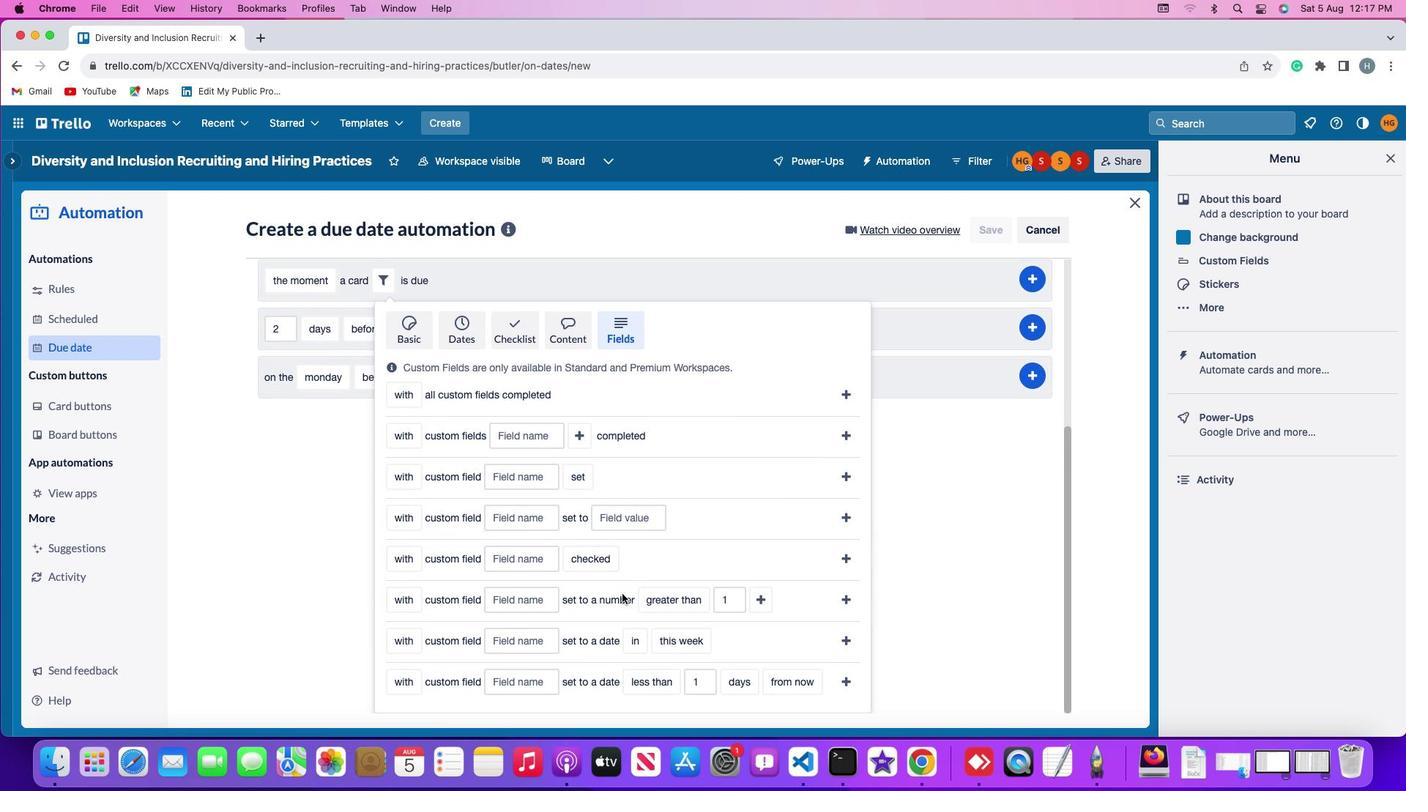 
Action: Mouse moved to (416, 674)
Screenshot: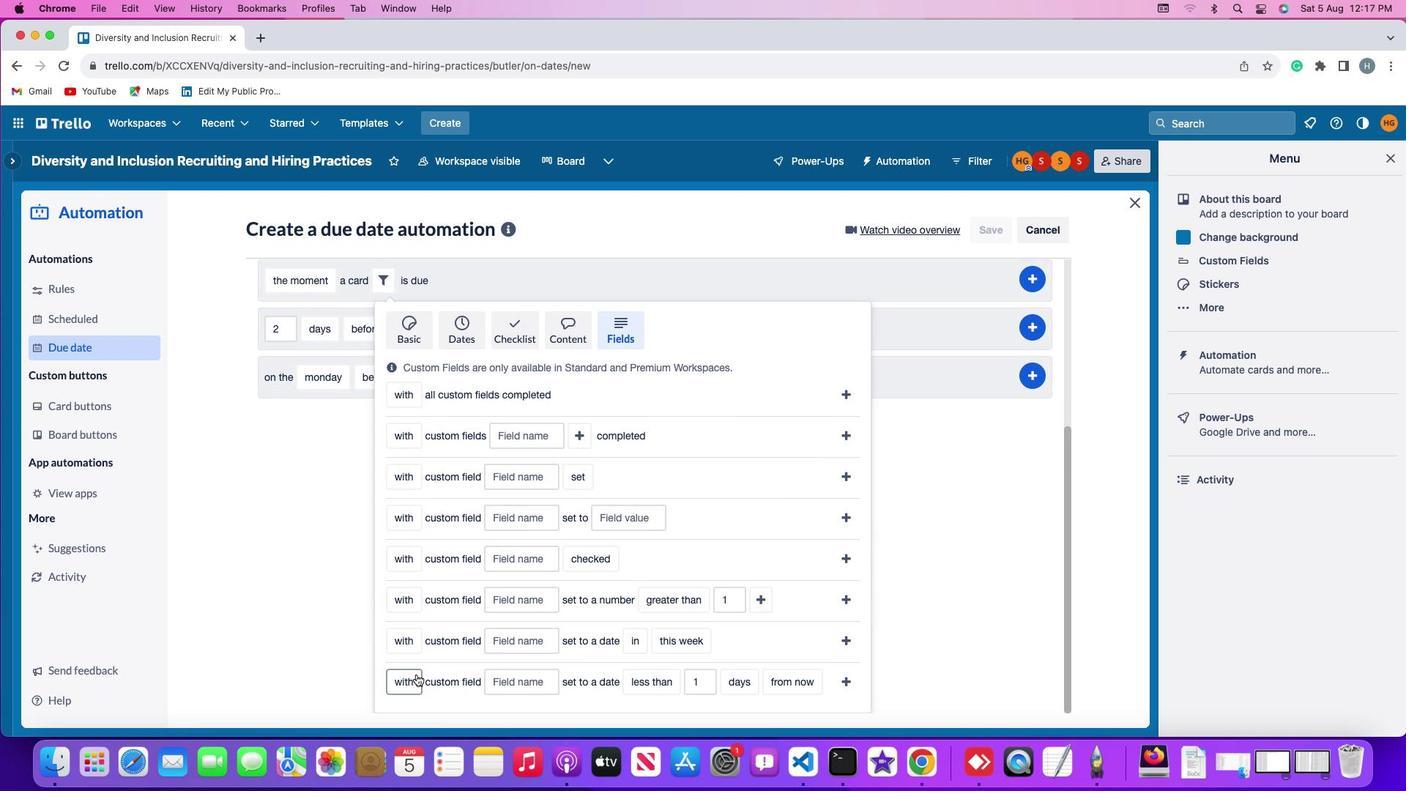 
Action: Mouse pressed left at (416, 674)
Screenshot: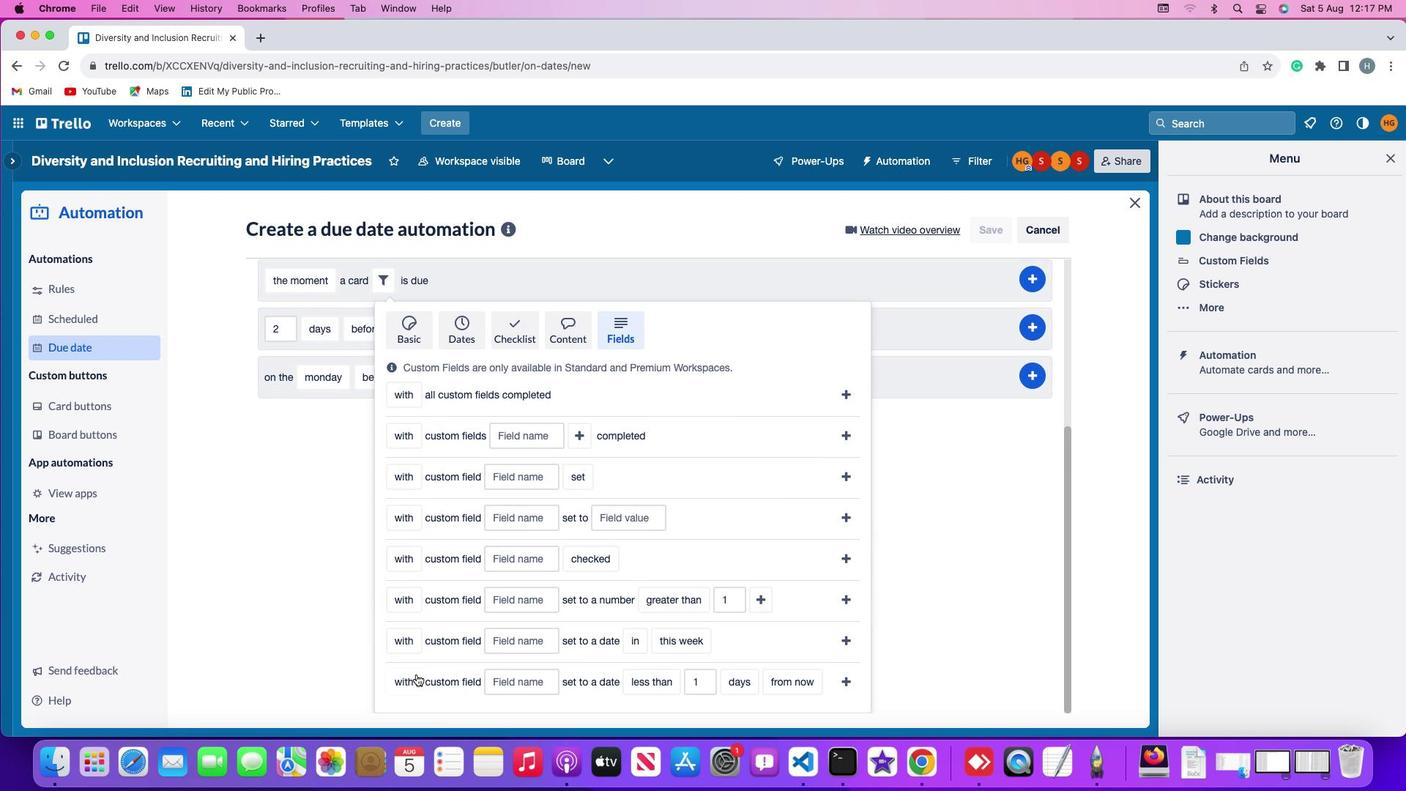 
Action: Mouse moved to (422, 630)
Screenshot: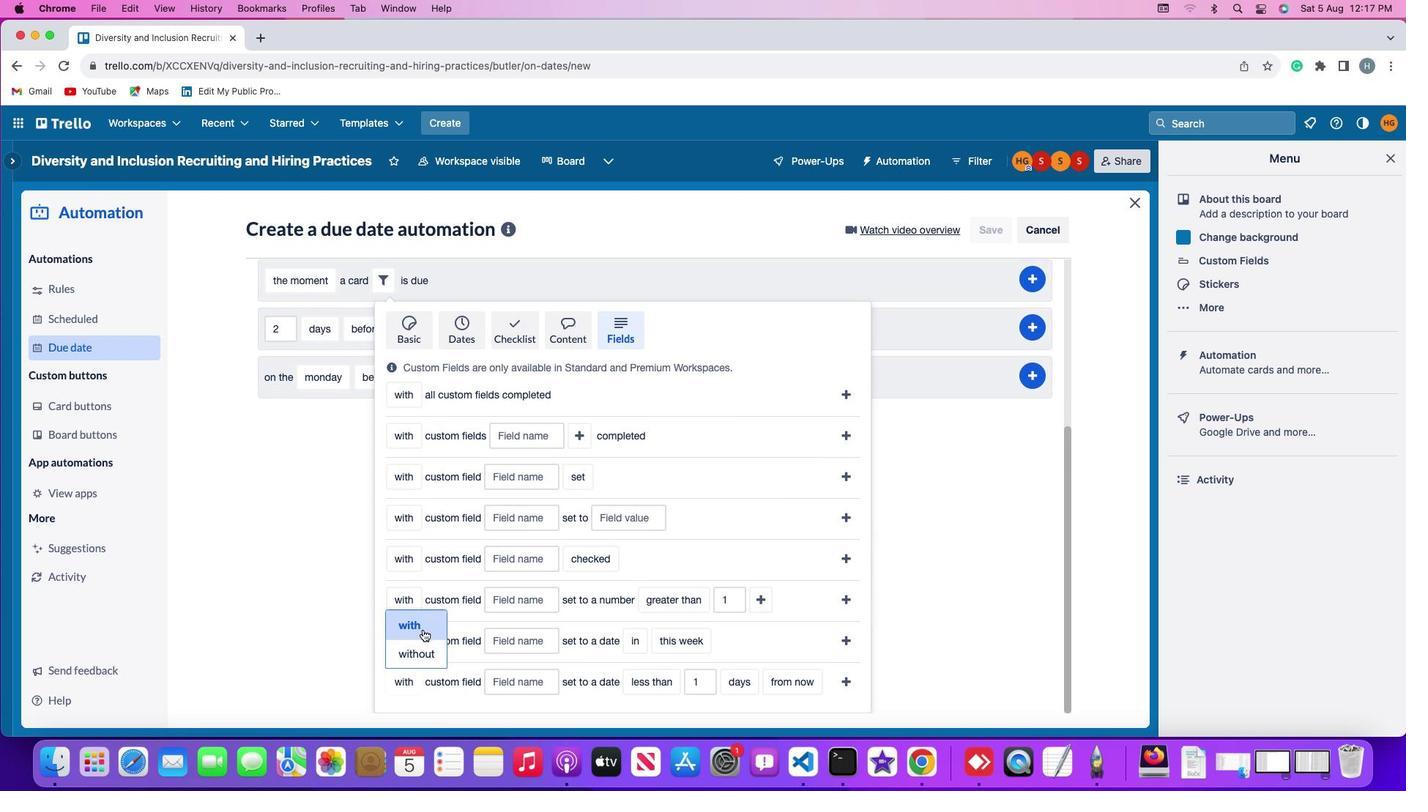 
Action: Mouse pressed left at (422, 630)
Screenshot: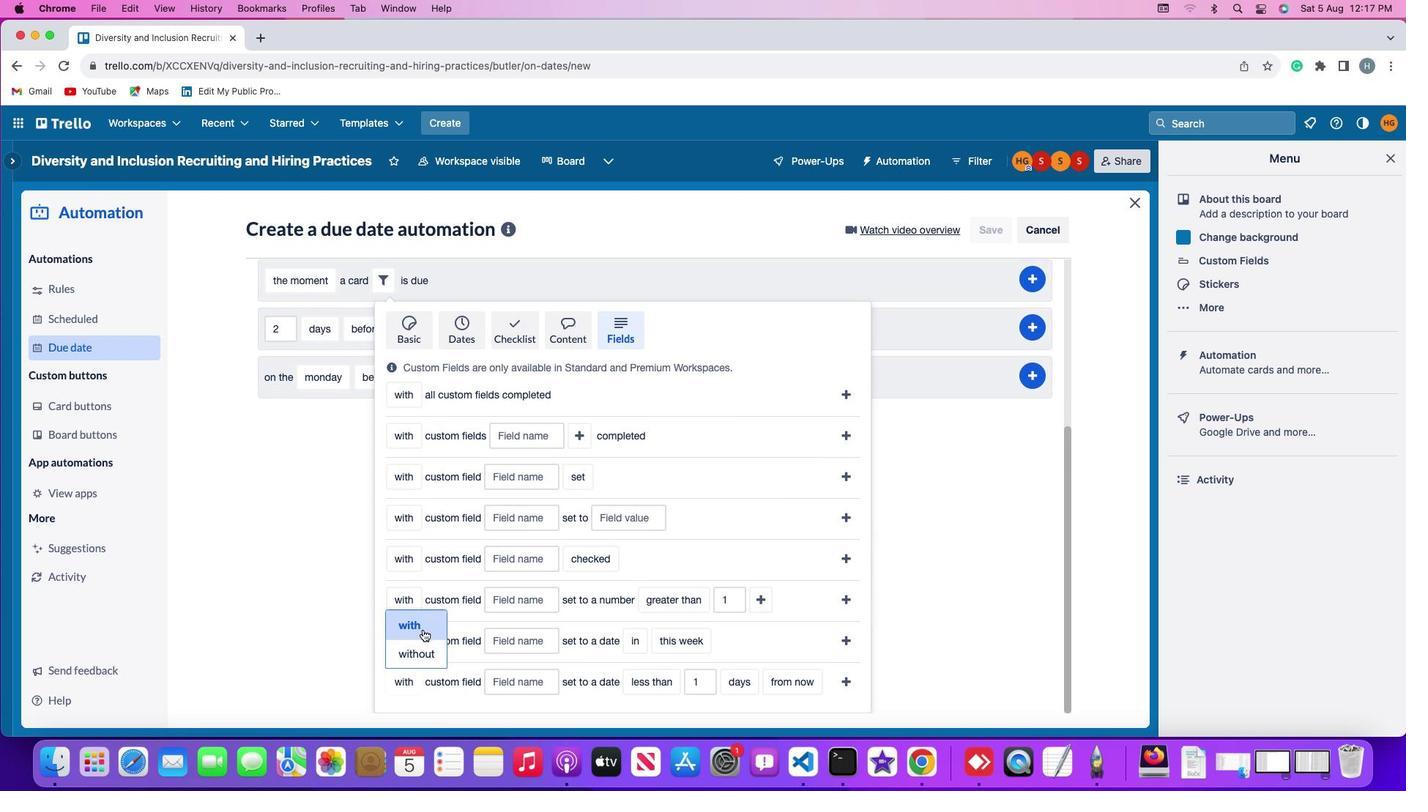 
Action: Mouse moved to (408, 675)
Screenshot: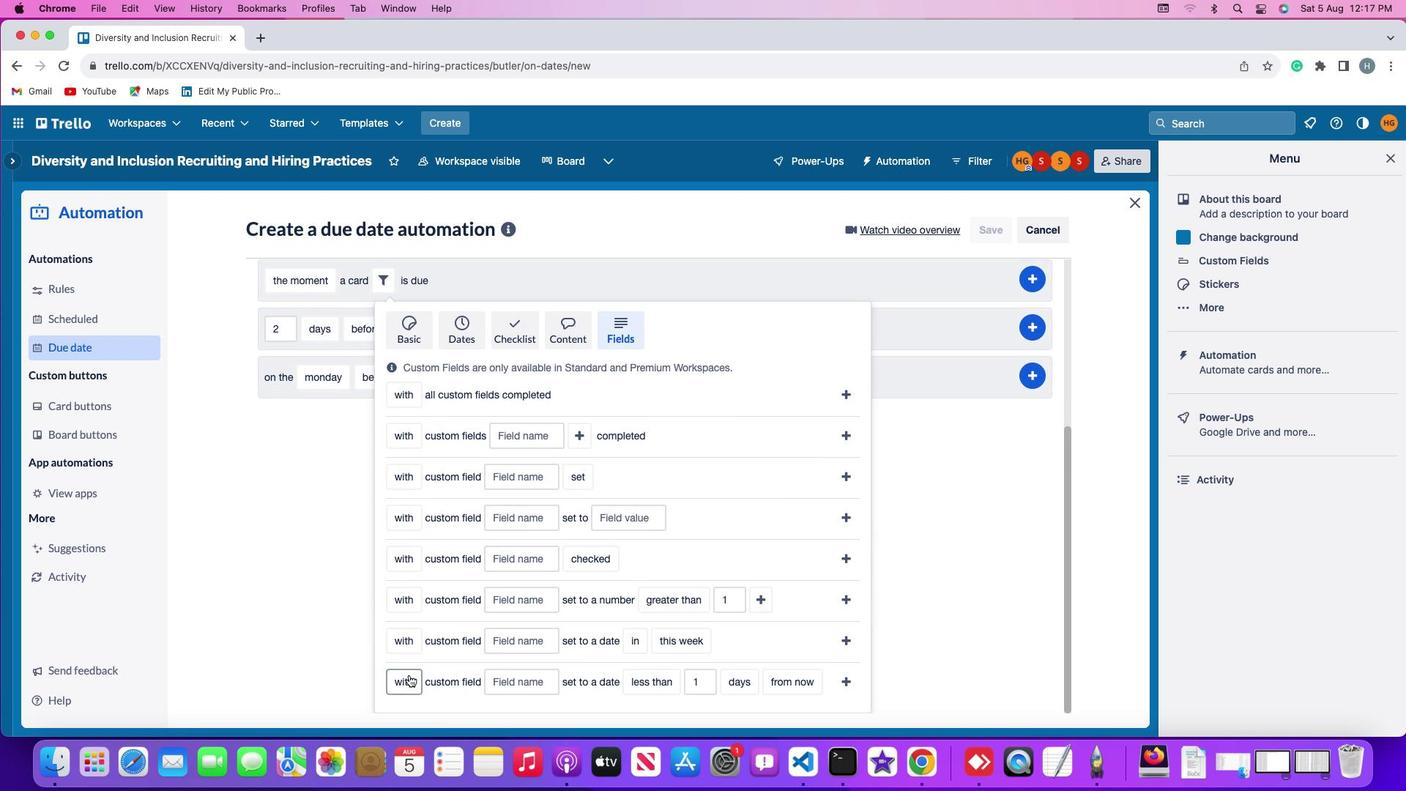 
Action: Mouse pressed left at (408, 675)
Screenshot: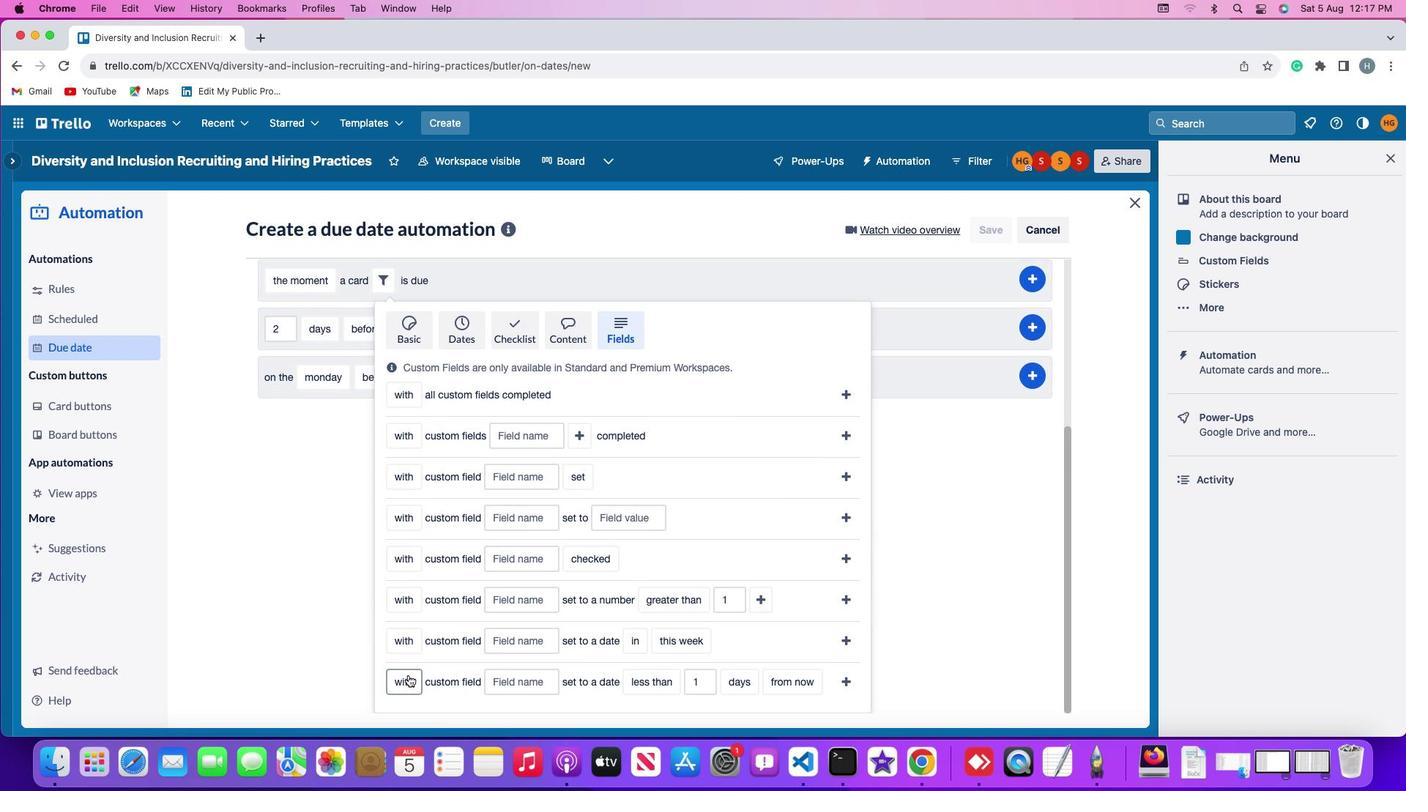 
Action: Mouse moved to (414, 660)
Screenshot: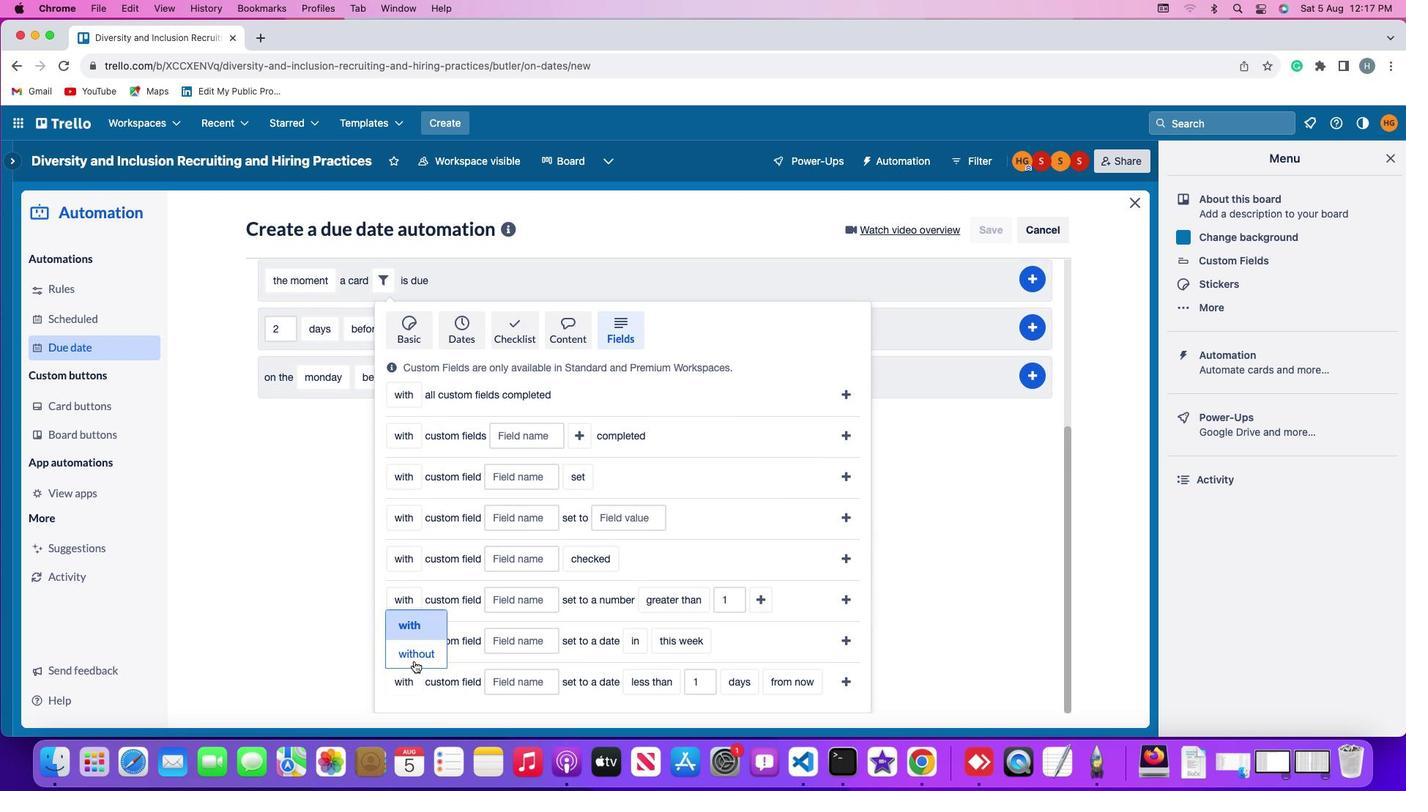 
Action: Mouse pressed left at (414, 660)
Screenshot: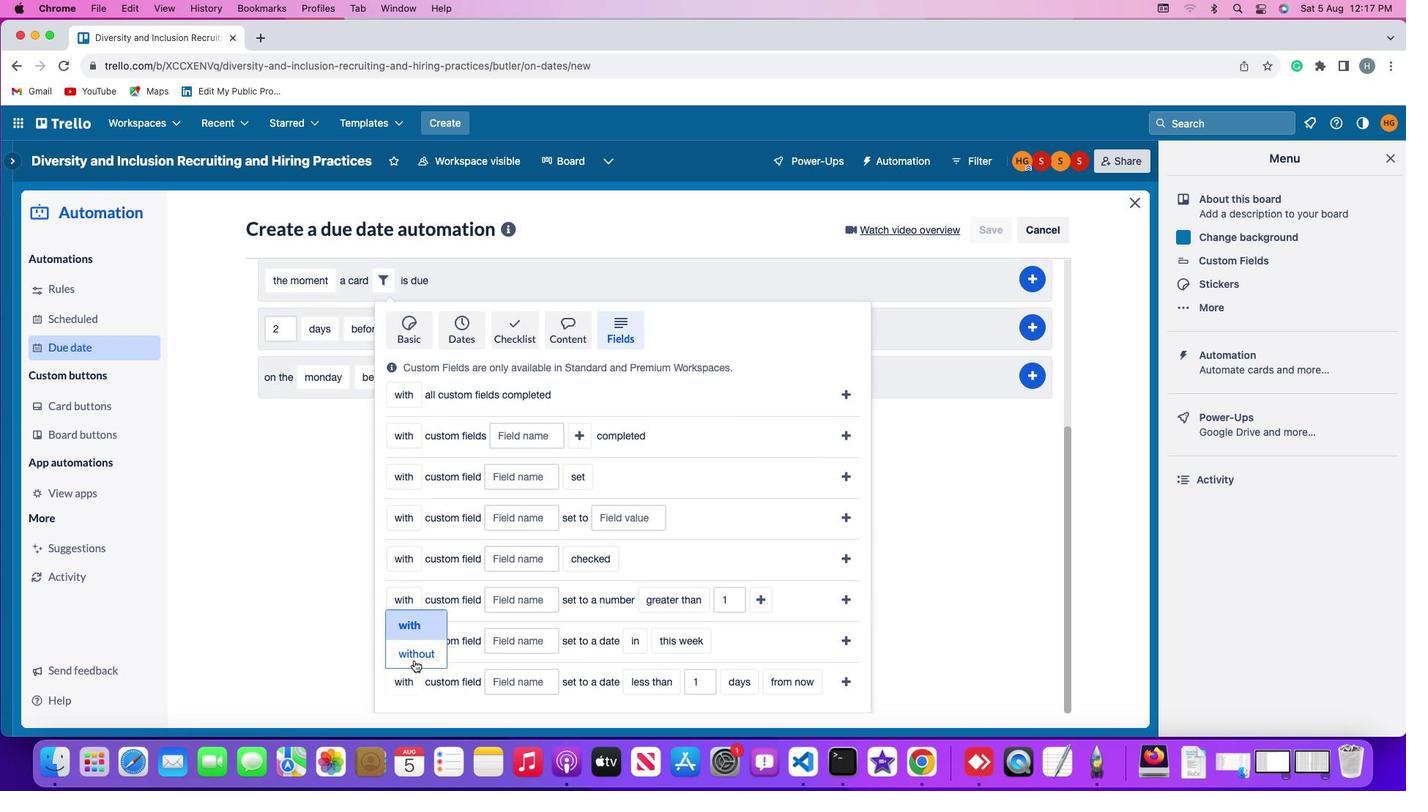 
Action: Mouse moved to (537, 678)
Screenshot: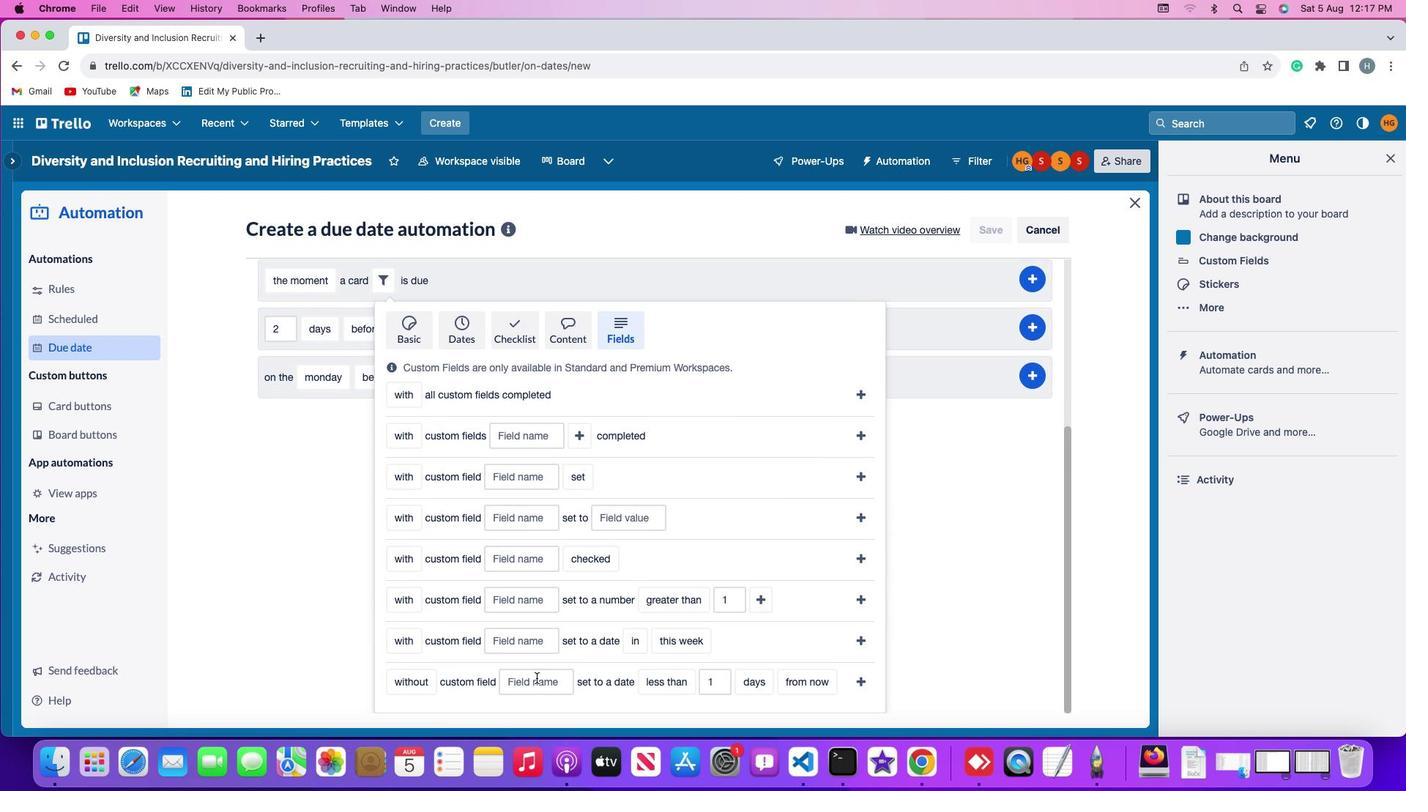 
Action: Mouse pressed left at (537, 678)
Screenshot: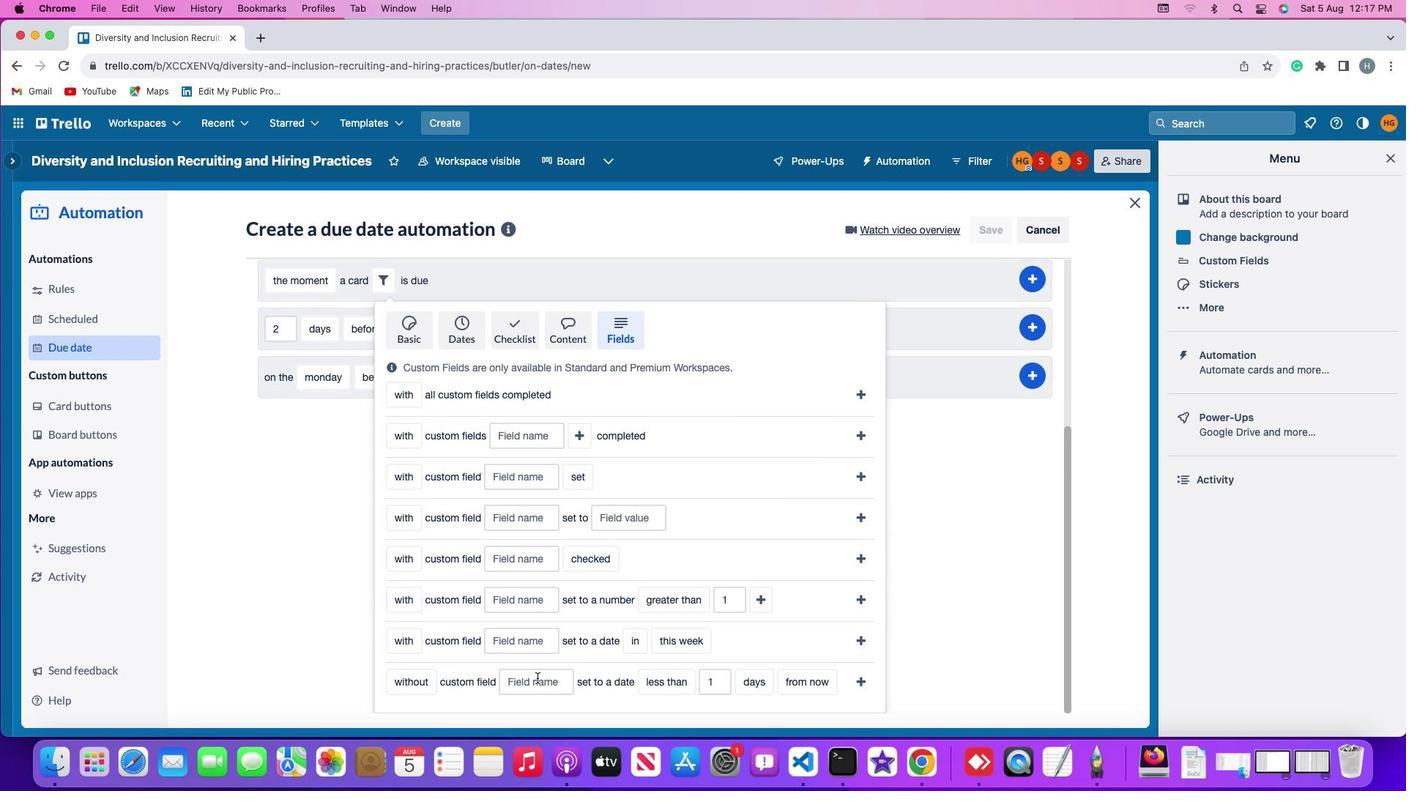 
Action: Mouse moved to (537, 678)
Screenshot: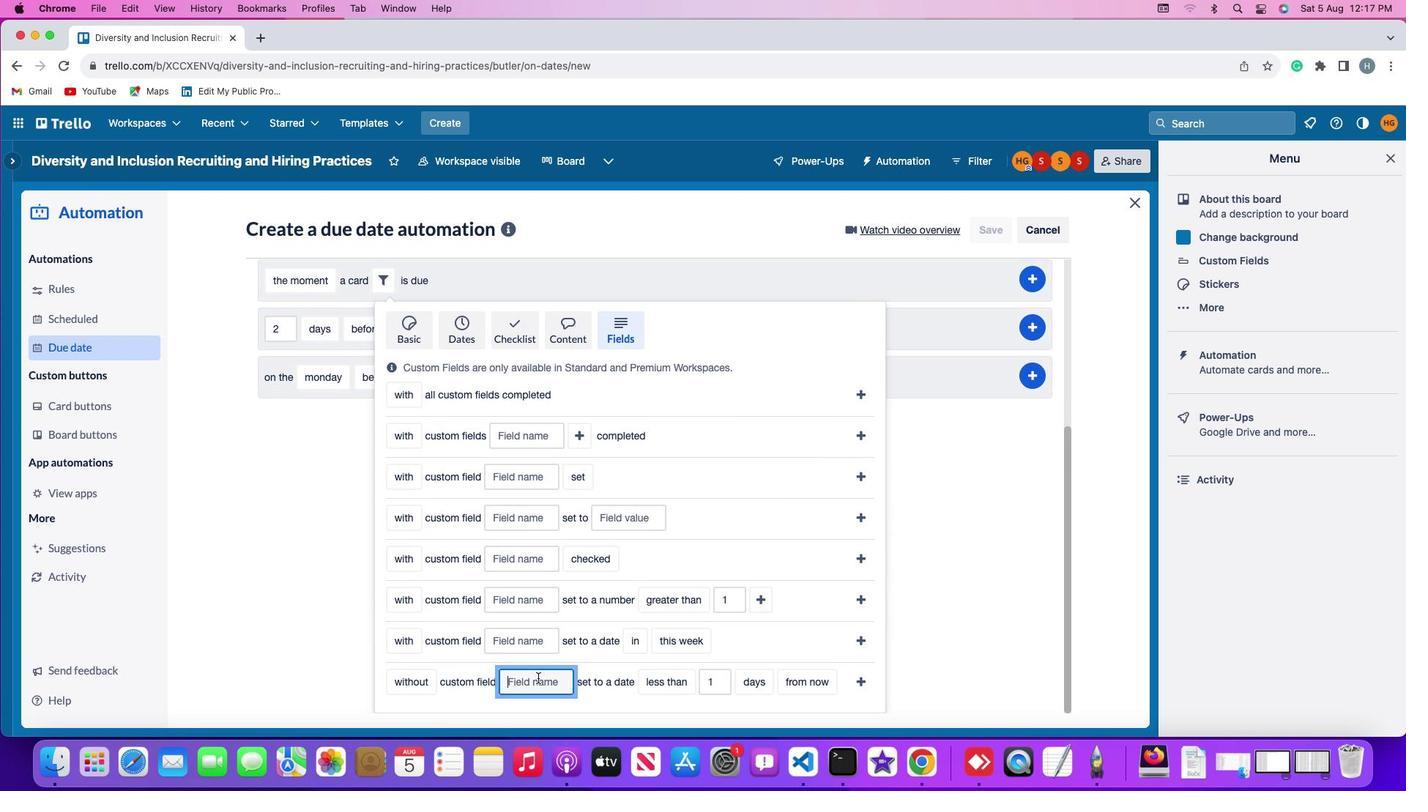 
Action: Key pressed Key.shift'R''e''s''u''m'
Screenshot: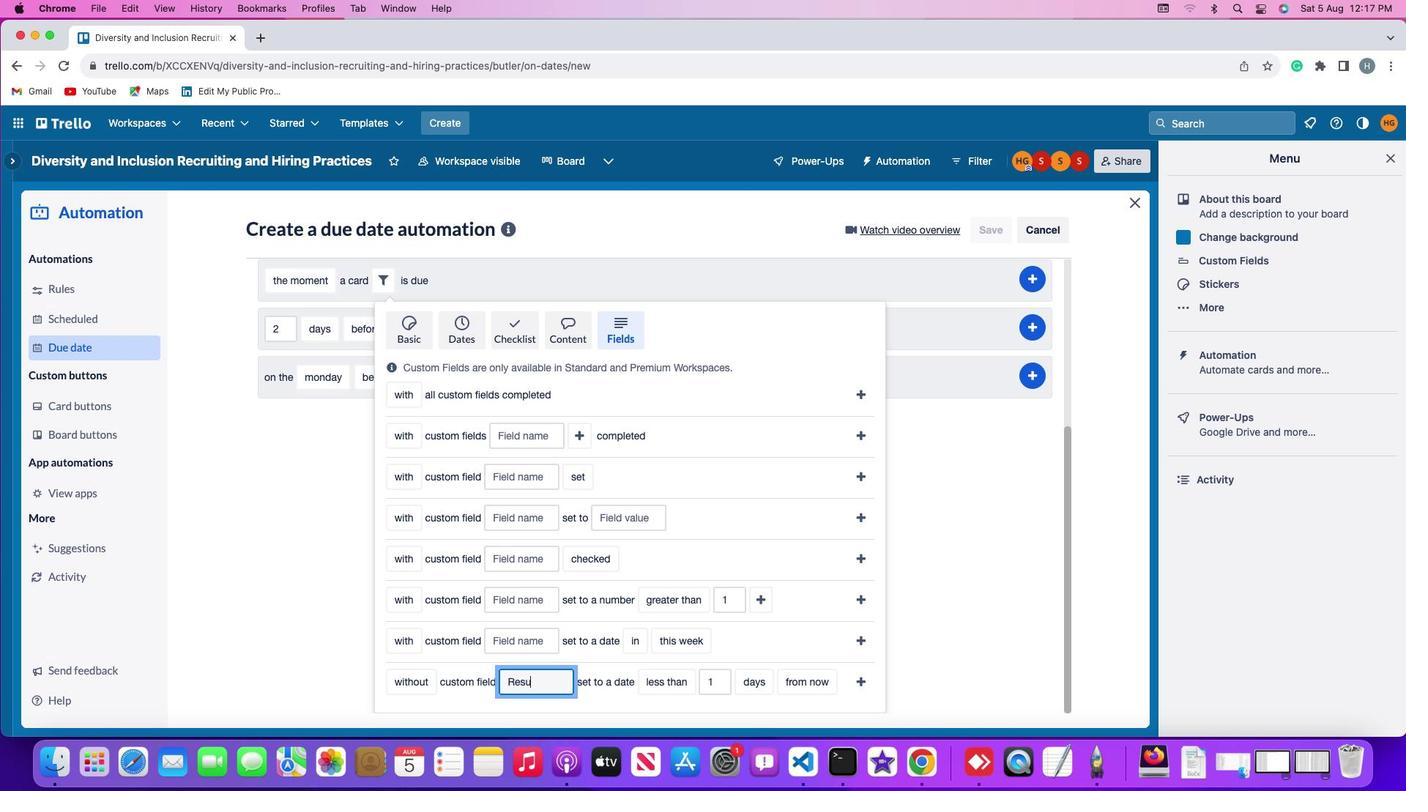 
Action: Mouse moved to (561, 679)
Screenshot: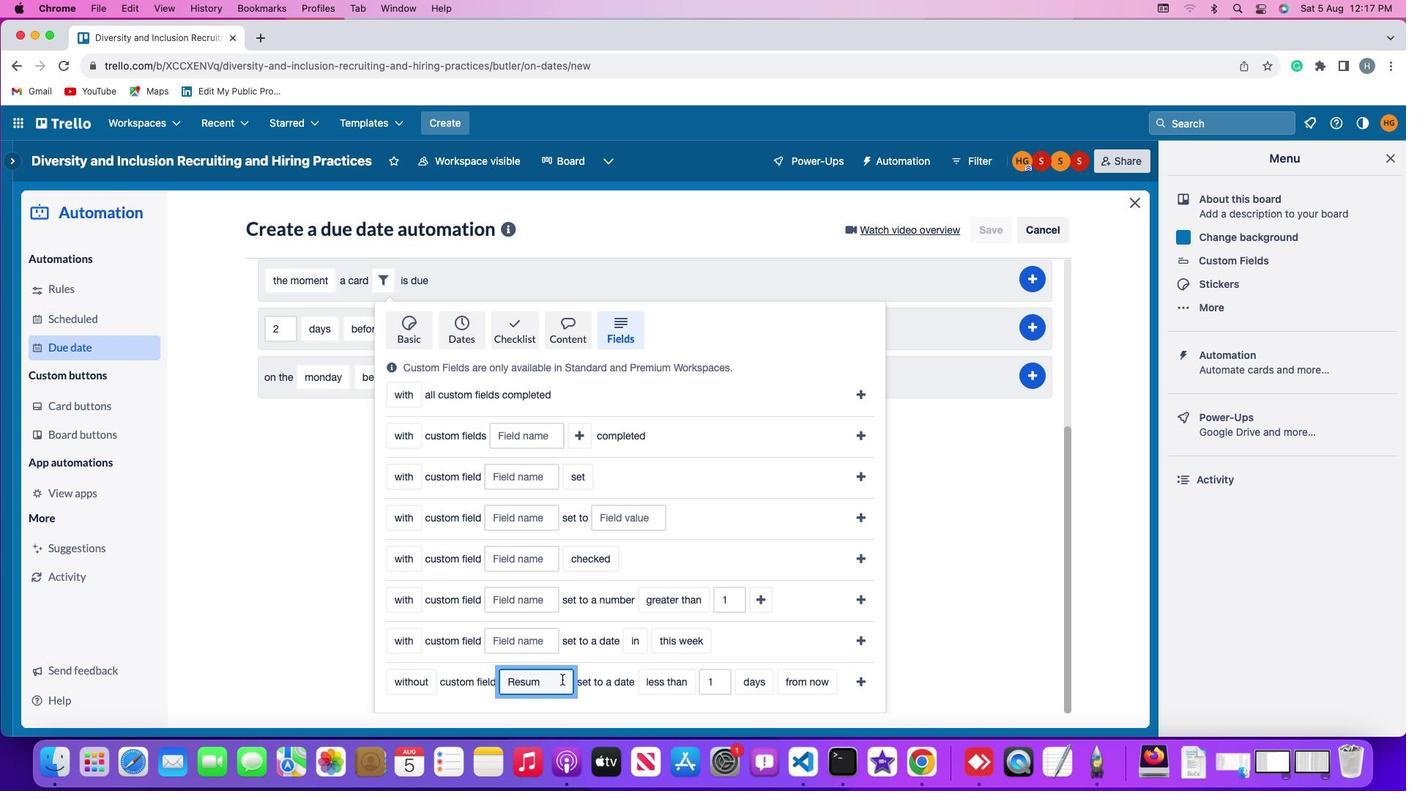 
Action: Key pressed 'e'
Screenshot: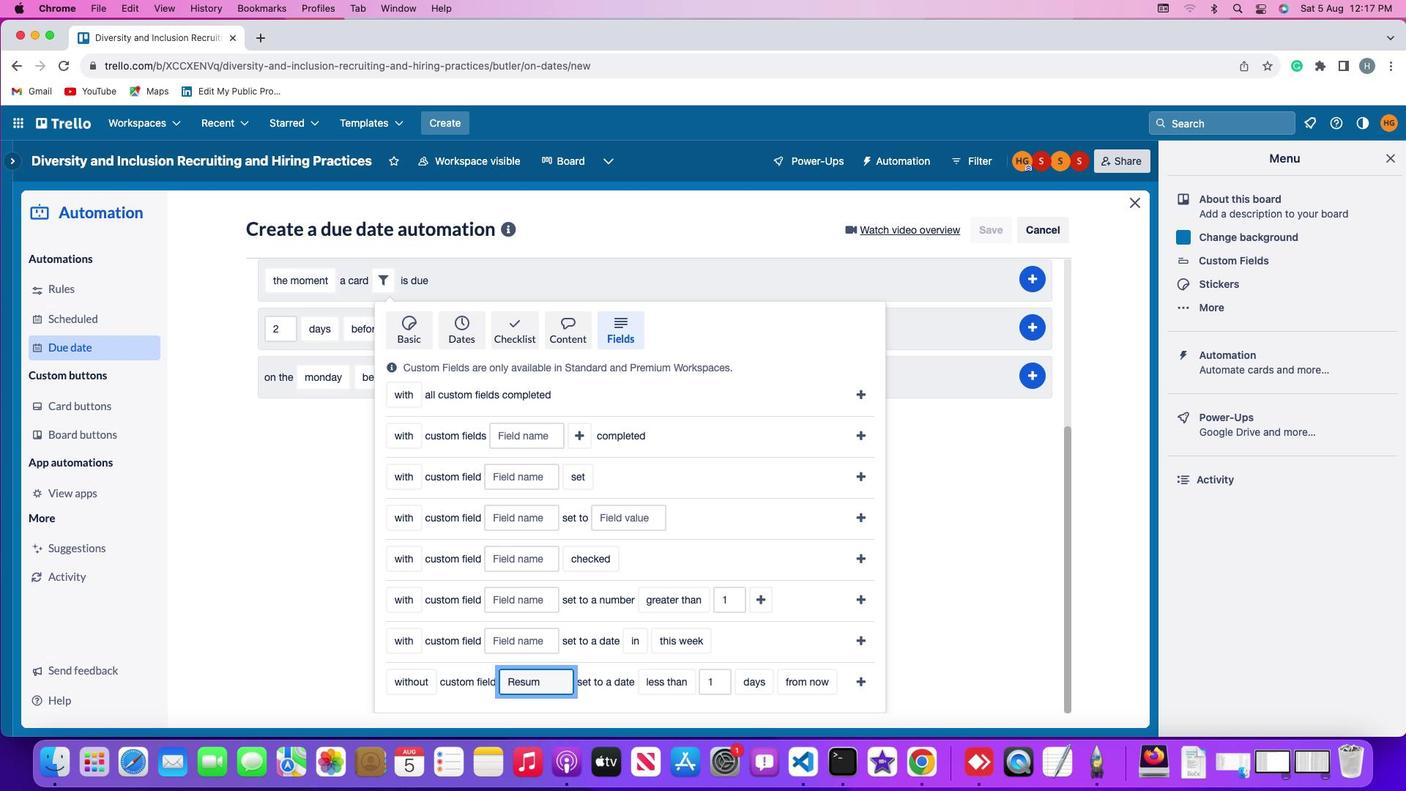 
Action: Mouse moved to (663, 680)
Screenshot: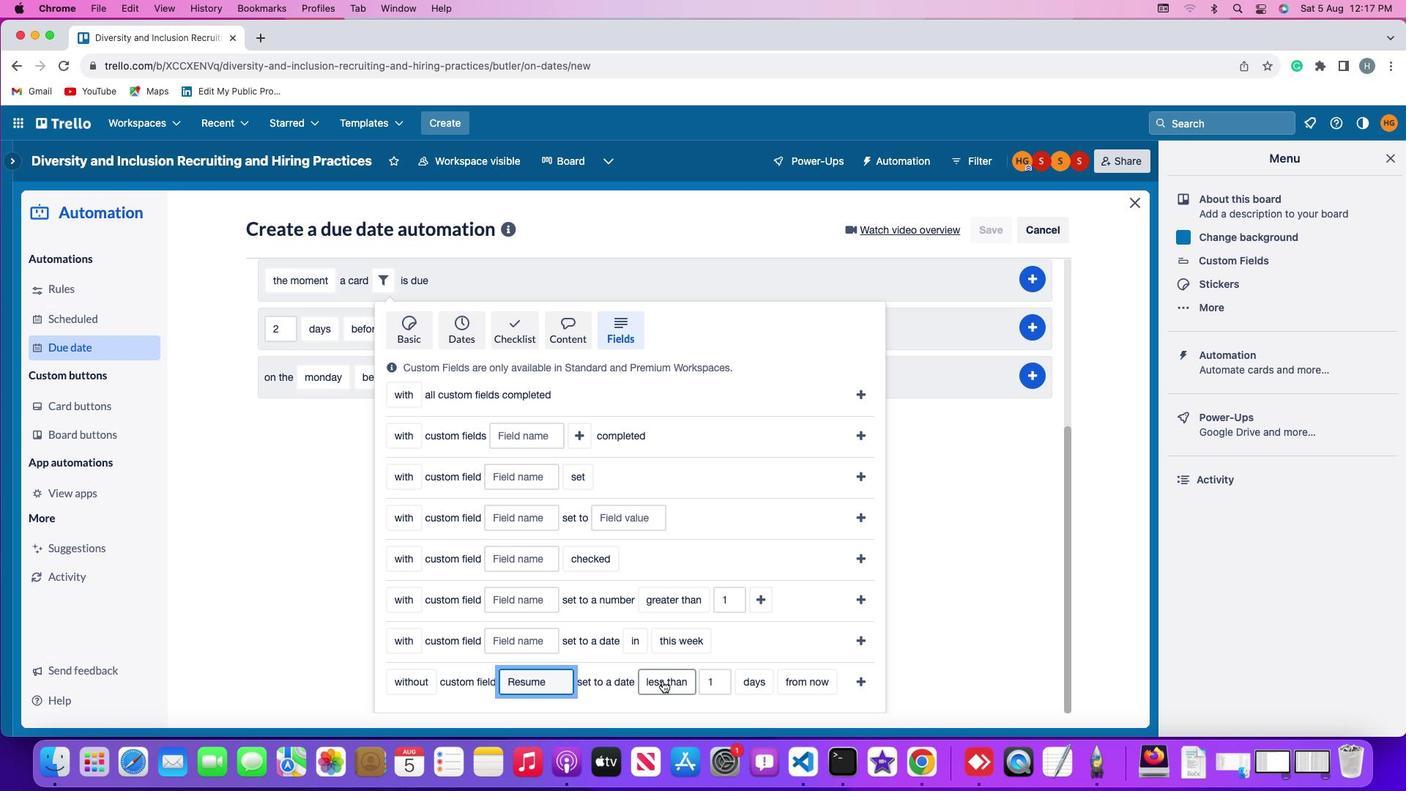
Action: Mouse pressed left at (663, 680)
Screenshot: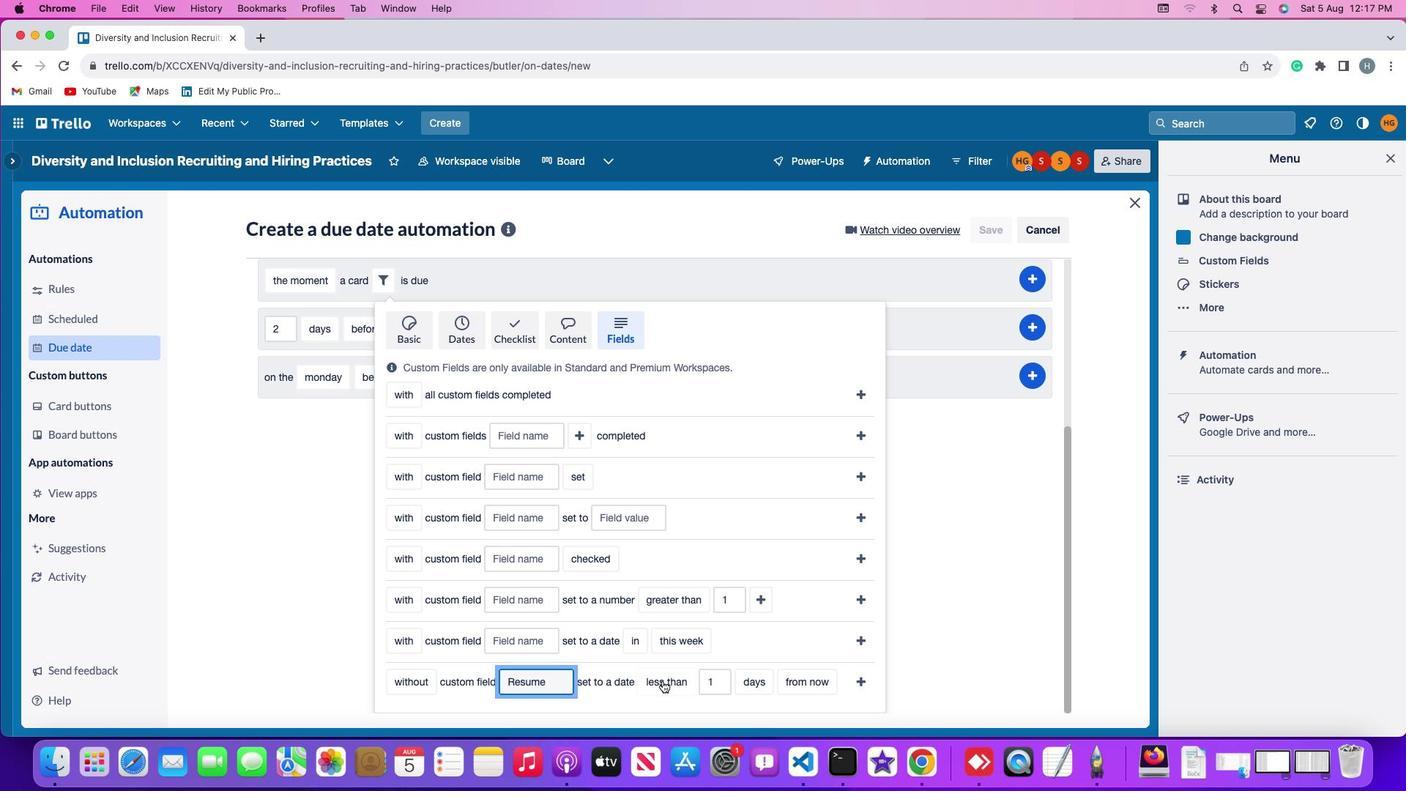 
Action: Mouse moved to (674, 622)
Screenshot: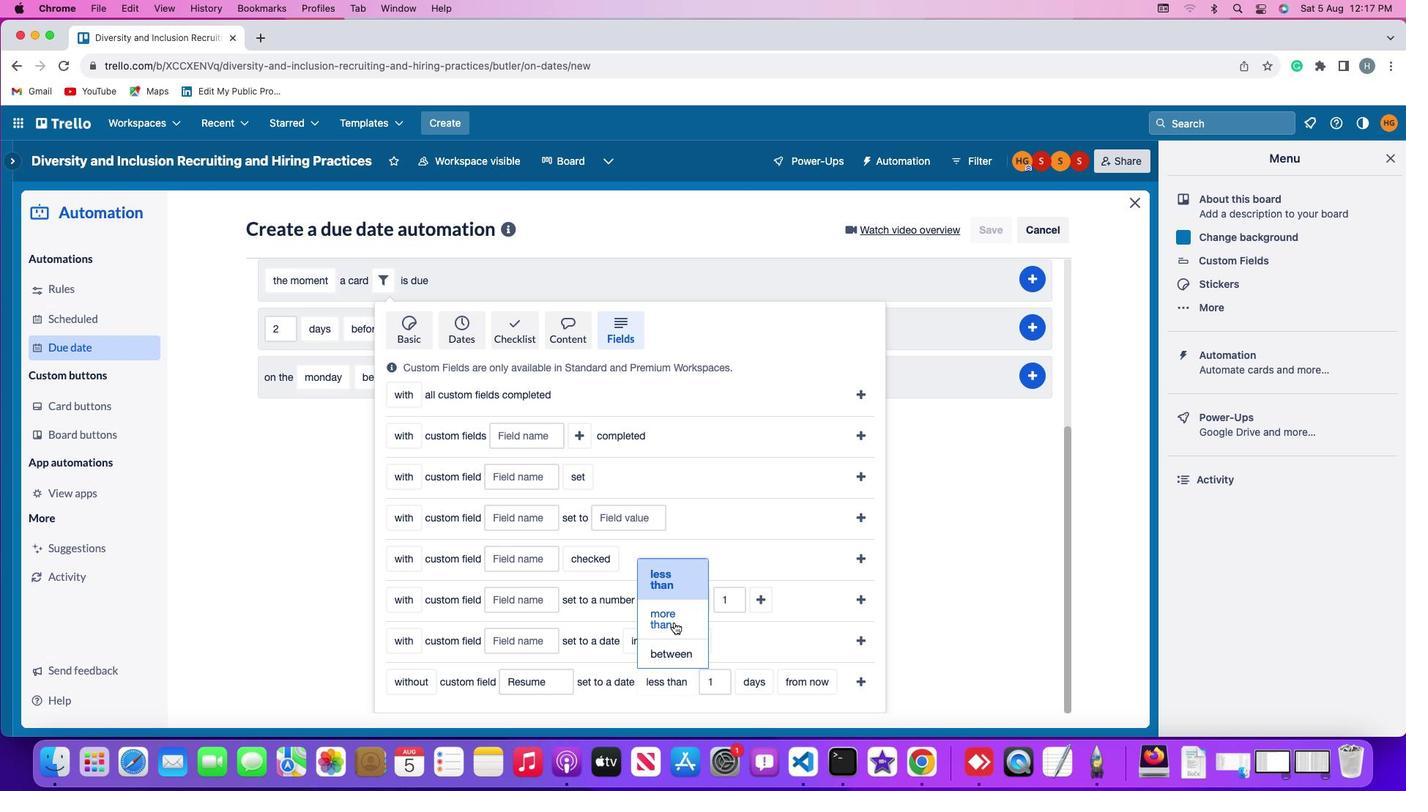 
Action: Mouse pressed left at (674, 622)
Screenshot: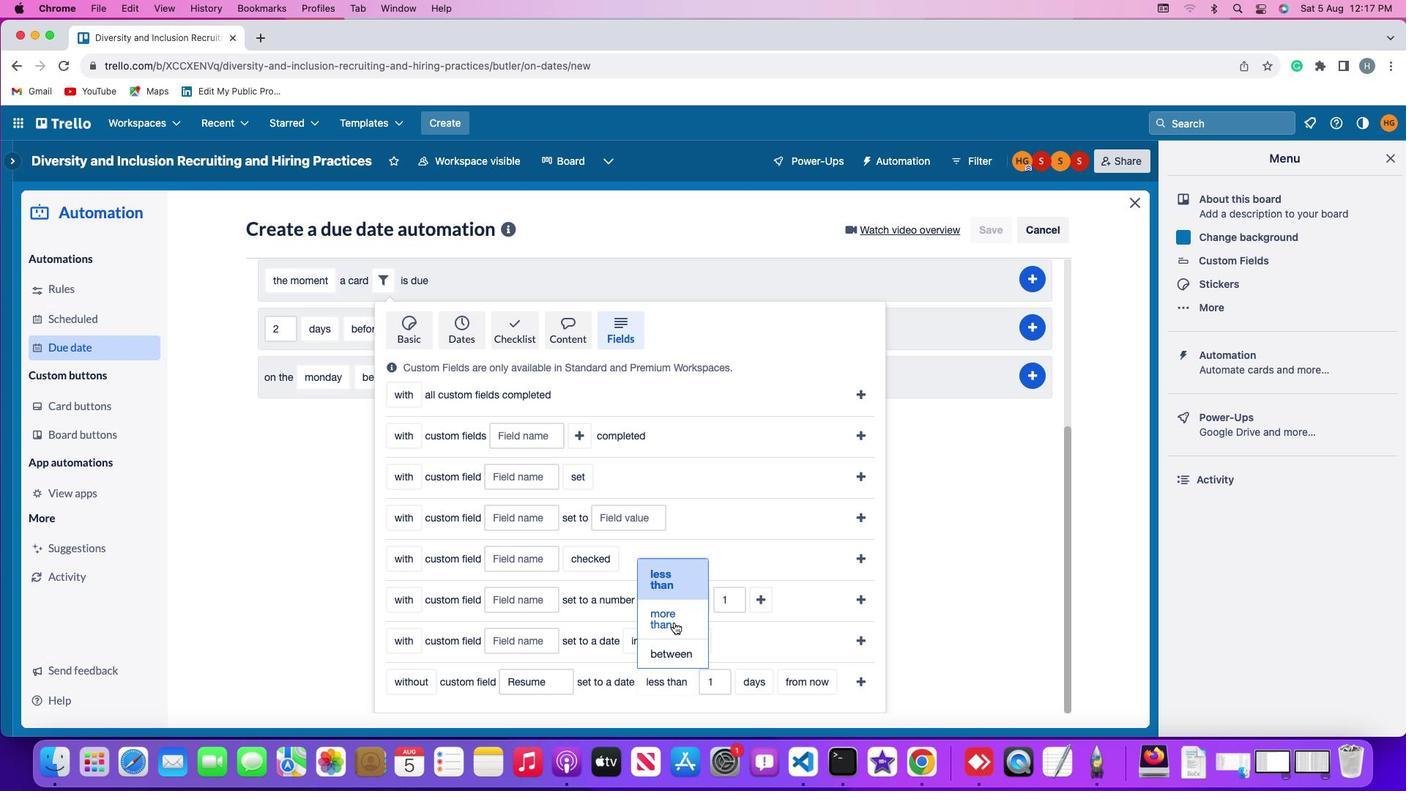 
Action: Mouse moved to (724, 682)
Screenshot: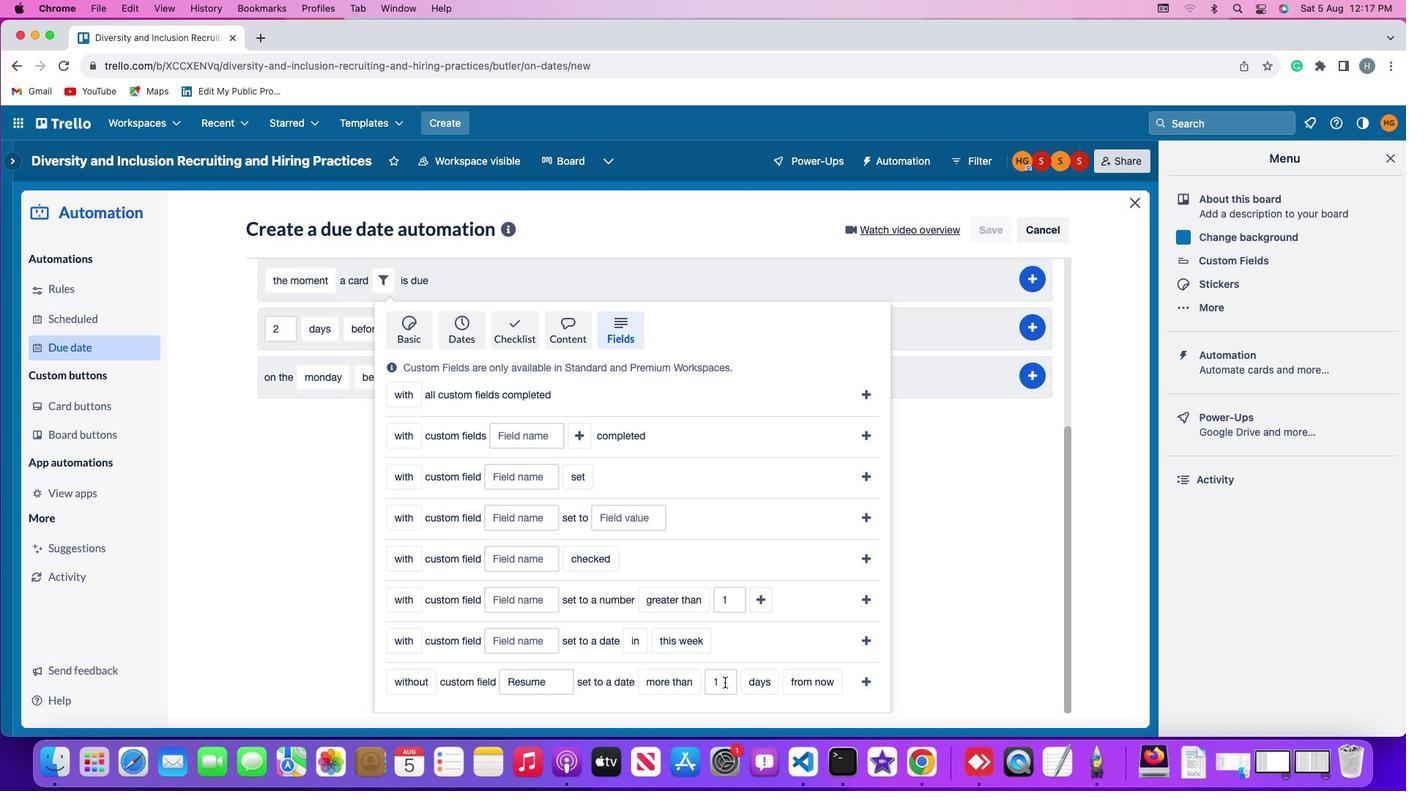 
Action: Mouse pressed left at (724, 682)
Screenshot: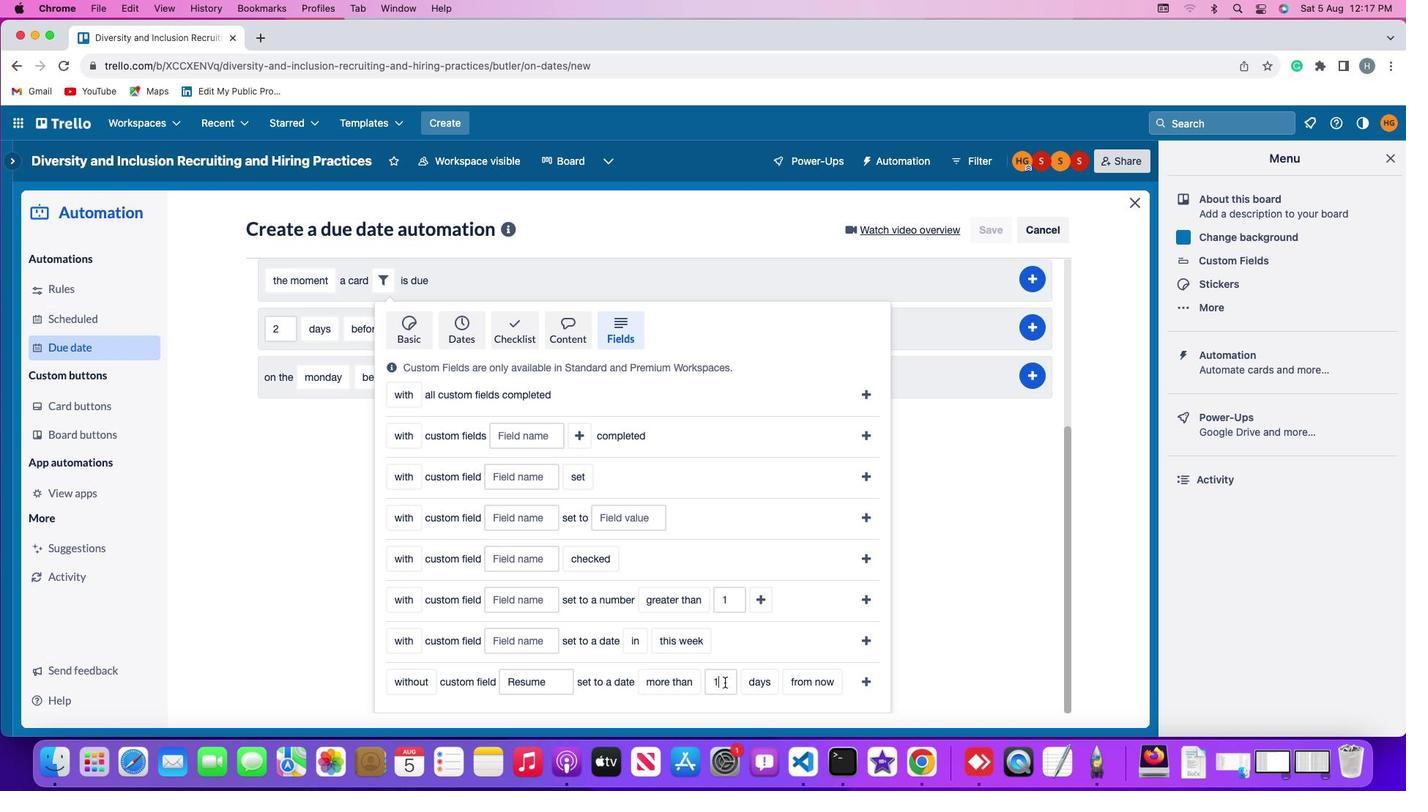 
Action: Mouse moved to (726, 682)
Screenshot: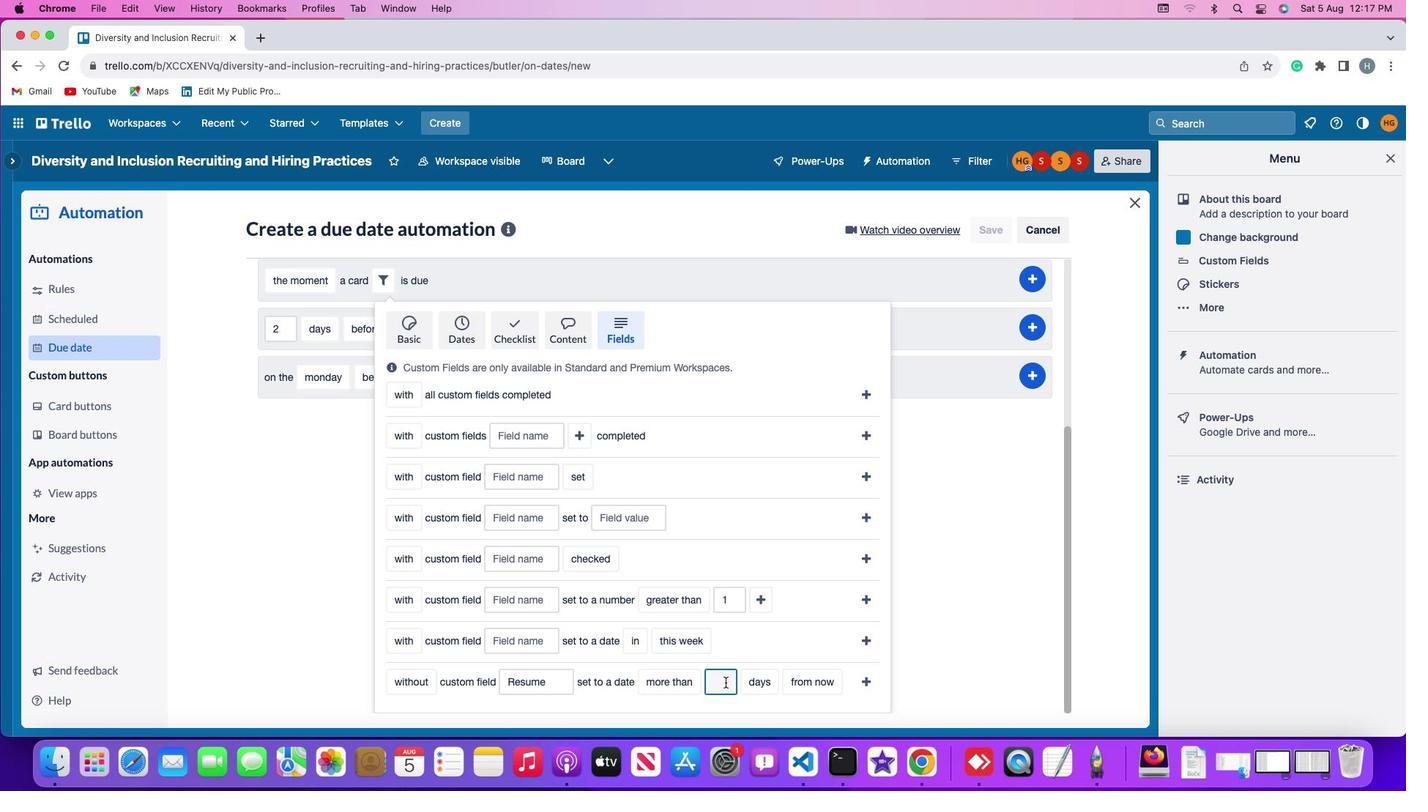 
Action: Key pressed Key.backspace
Screenshot: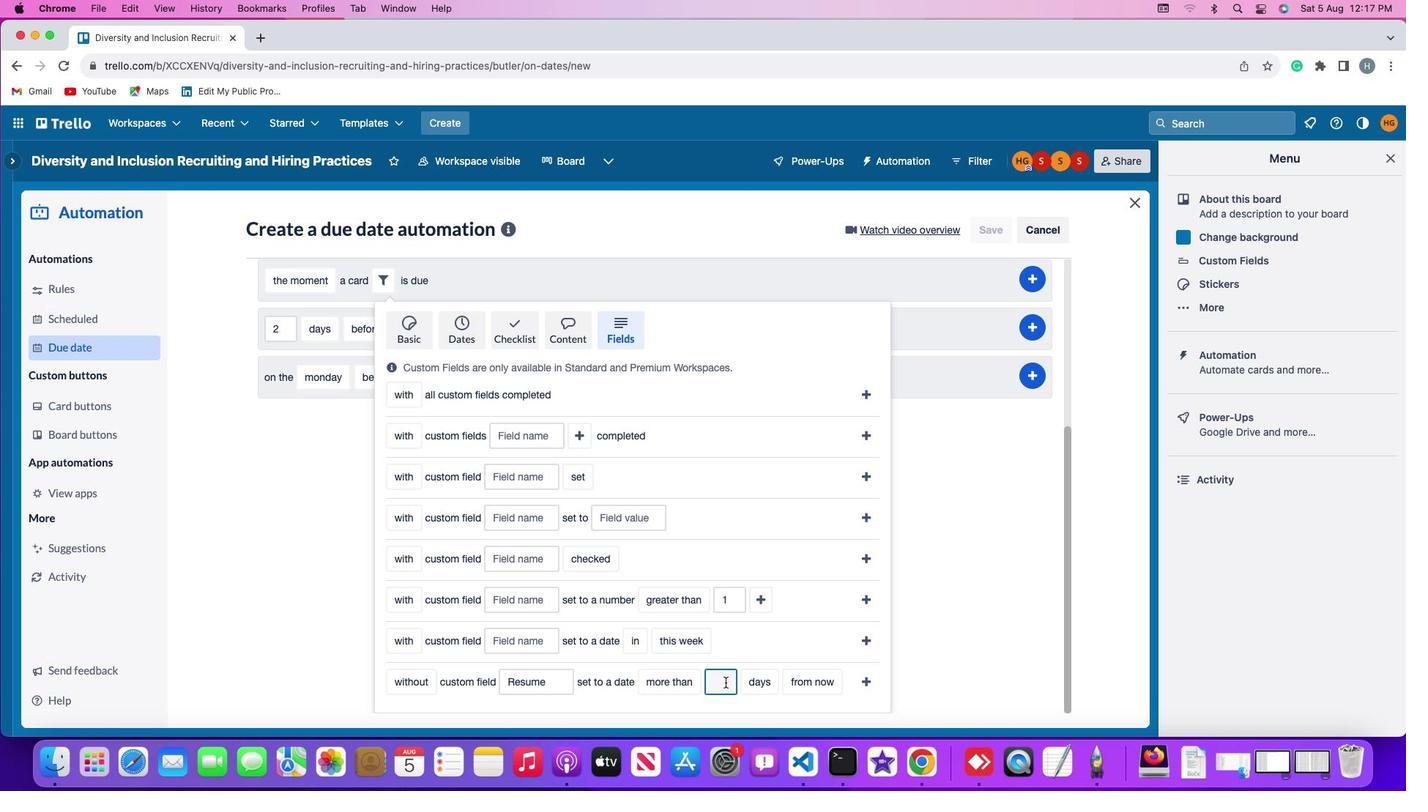
Action: Mouse moved to (726, 682)
Screenshot: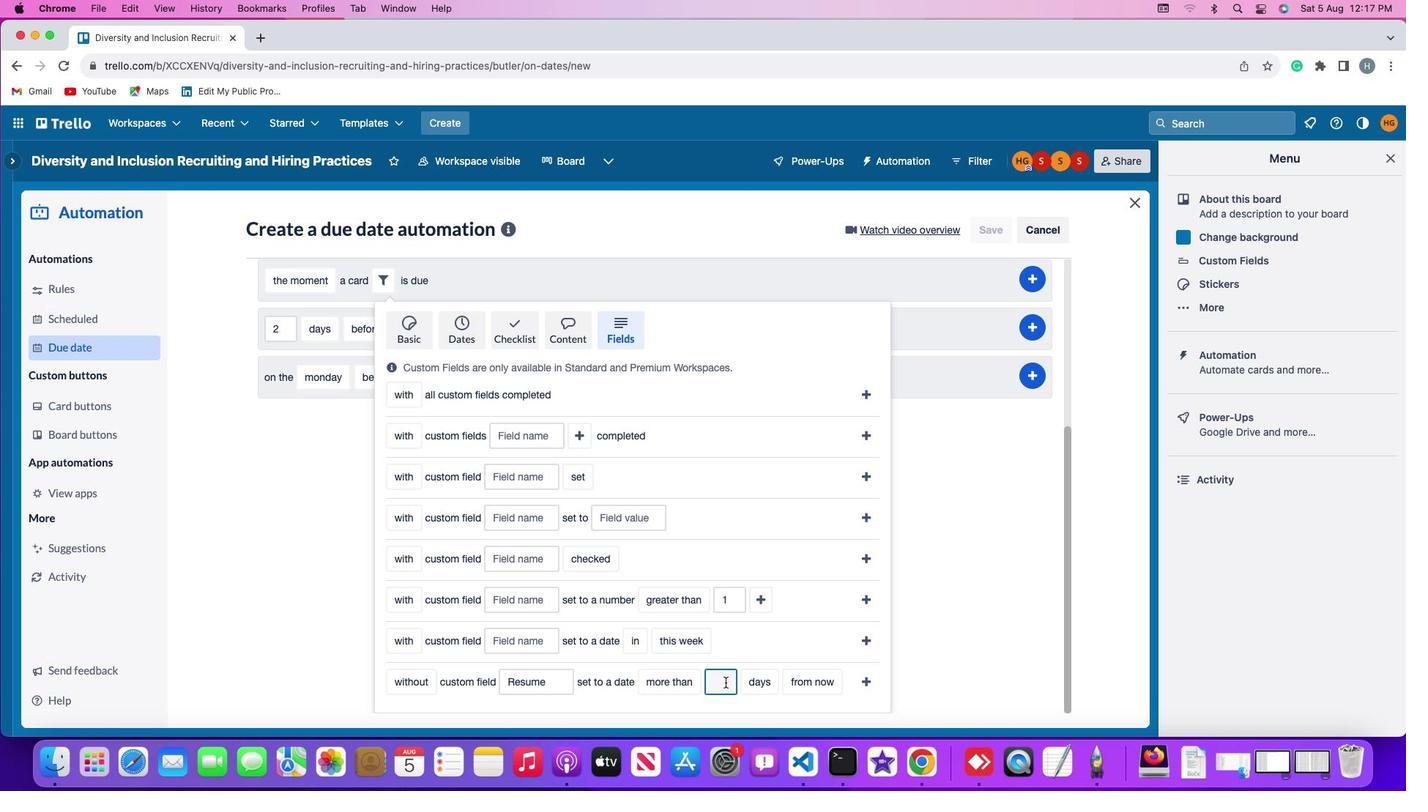
Action: Key pressed '1'
Screenshot: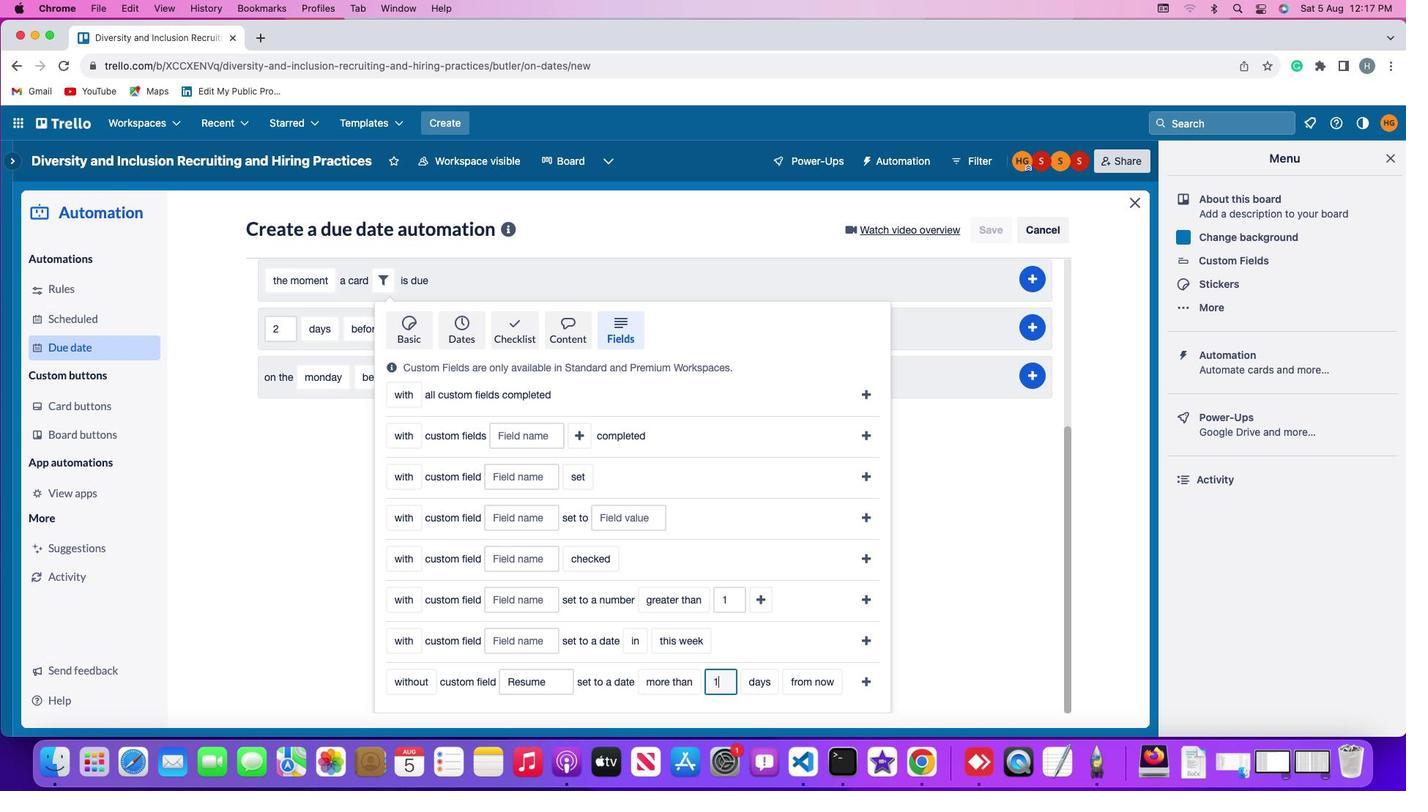 
Action: Mouse moved to (749, 687)
Screenshot: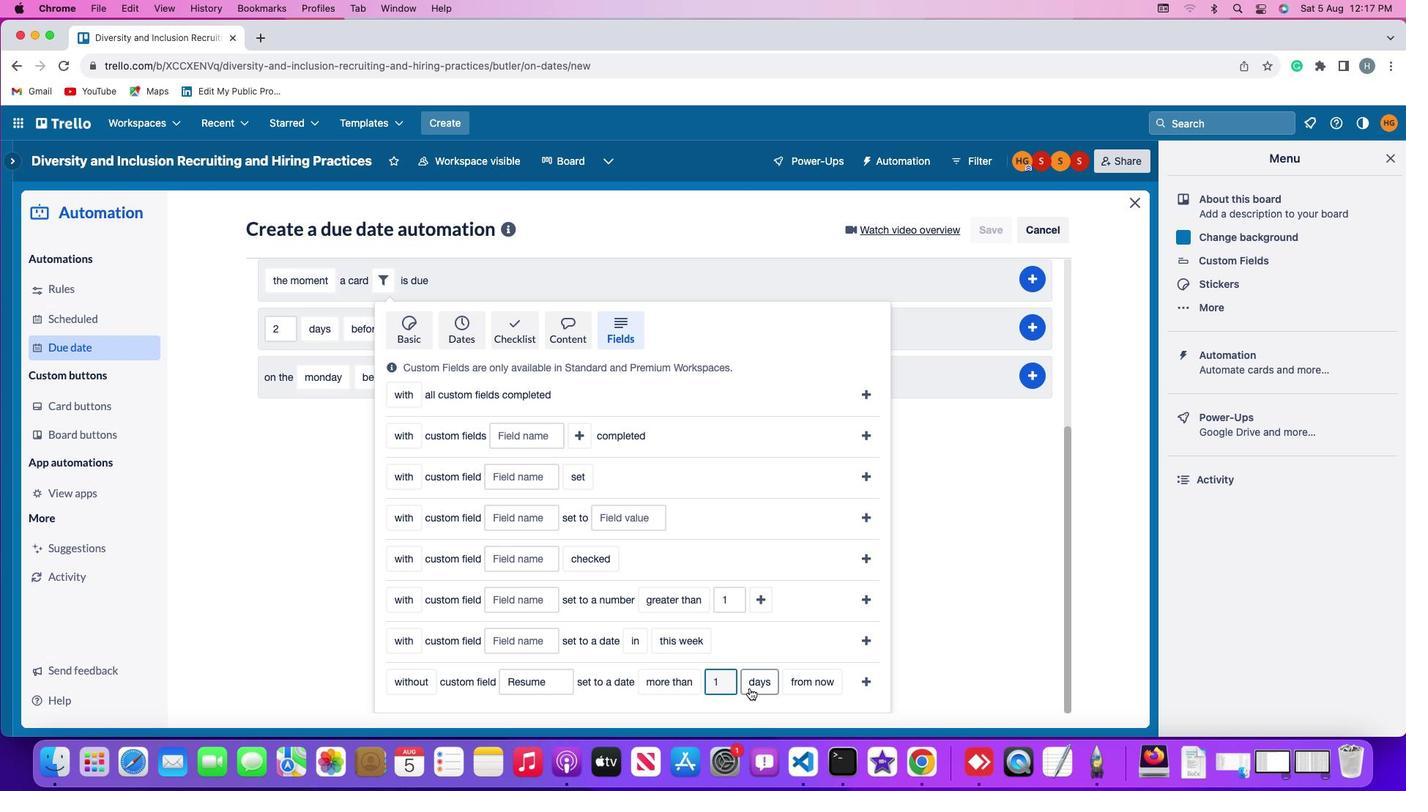 
Action: Mouse pressed left at (749, 687)
Screenshot: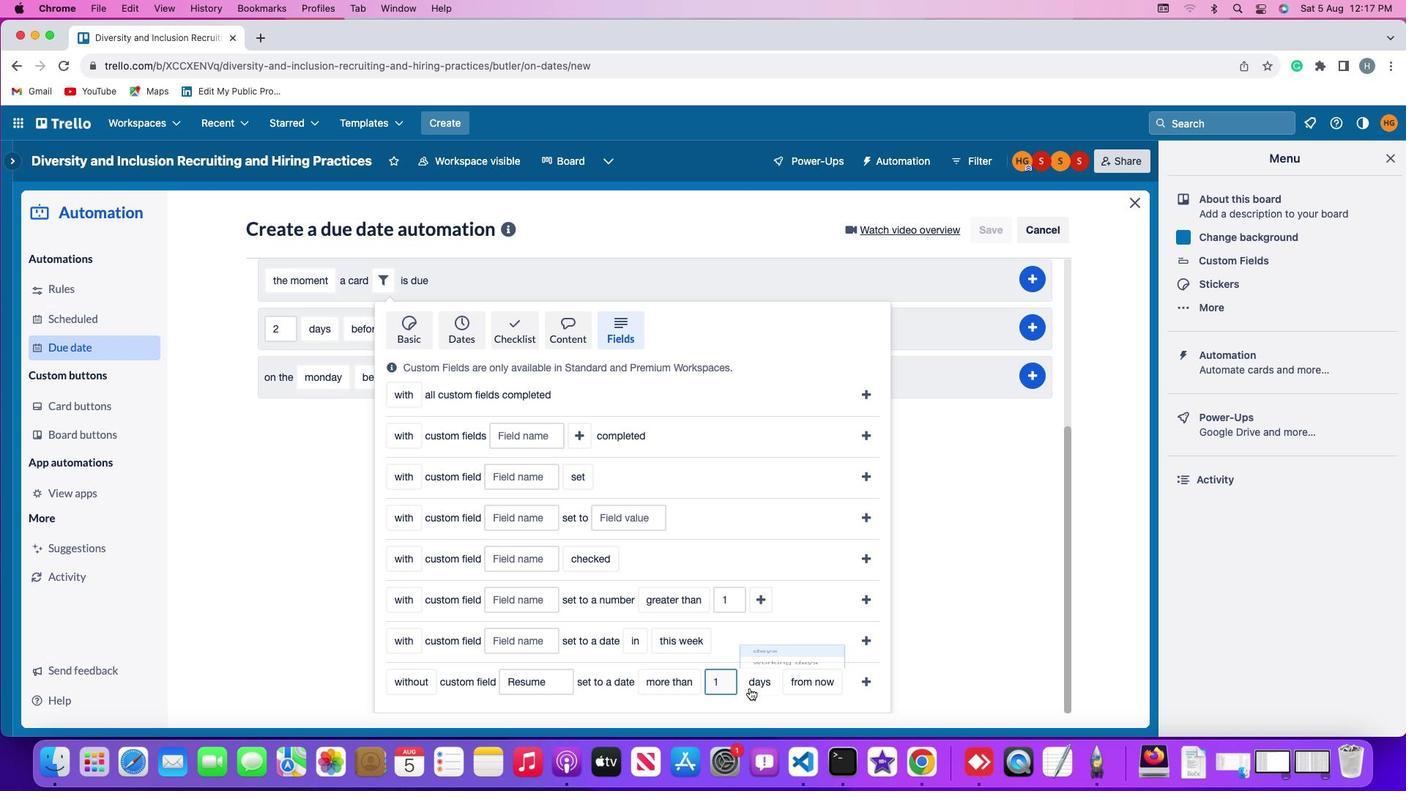 
Action: Mouse moved to (778, 622)
Screenshot: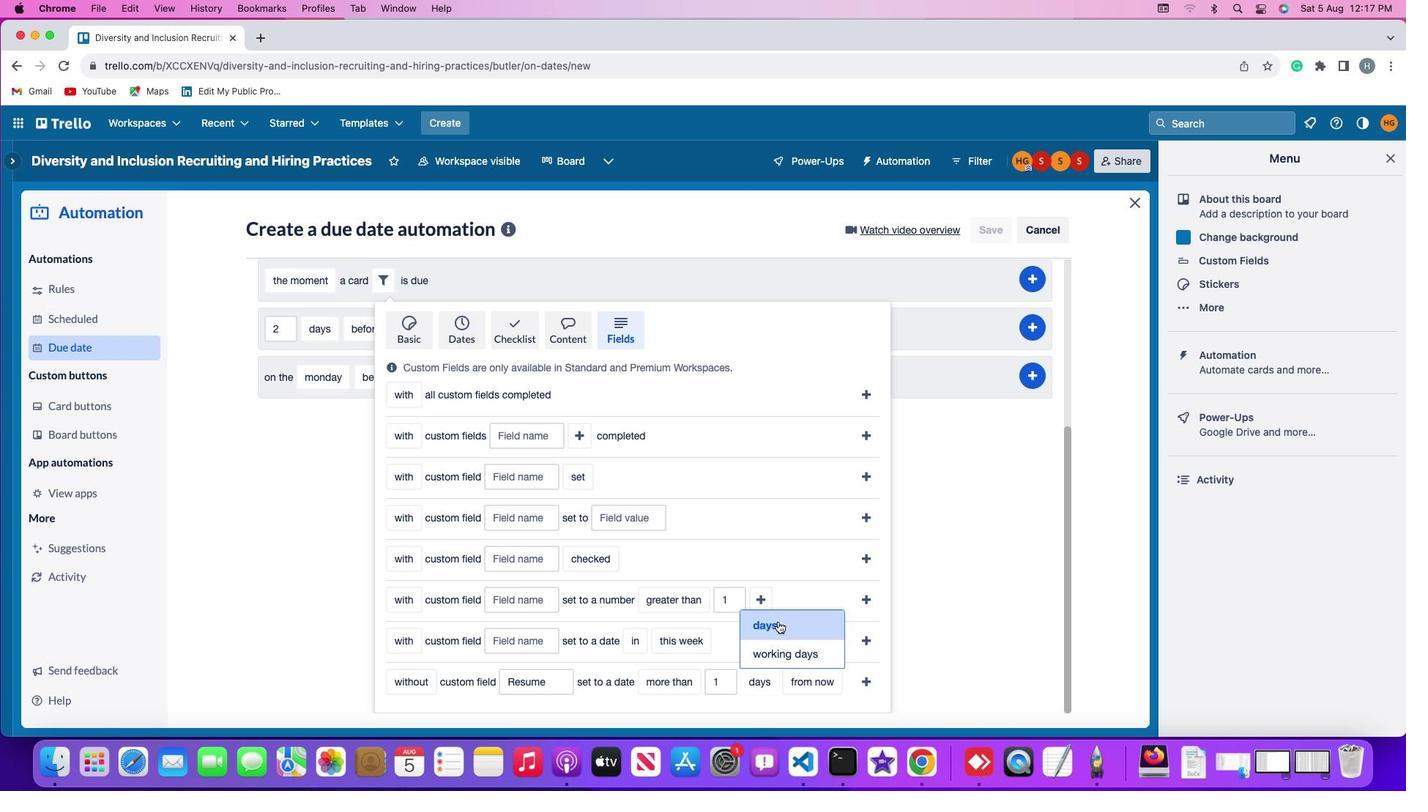 
Action: Mouse pressed left at (778, 622)
Screenshot: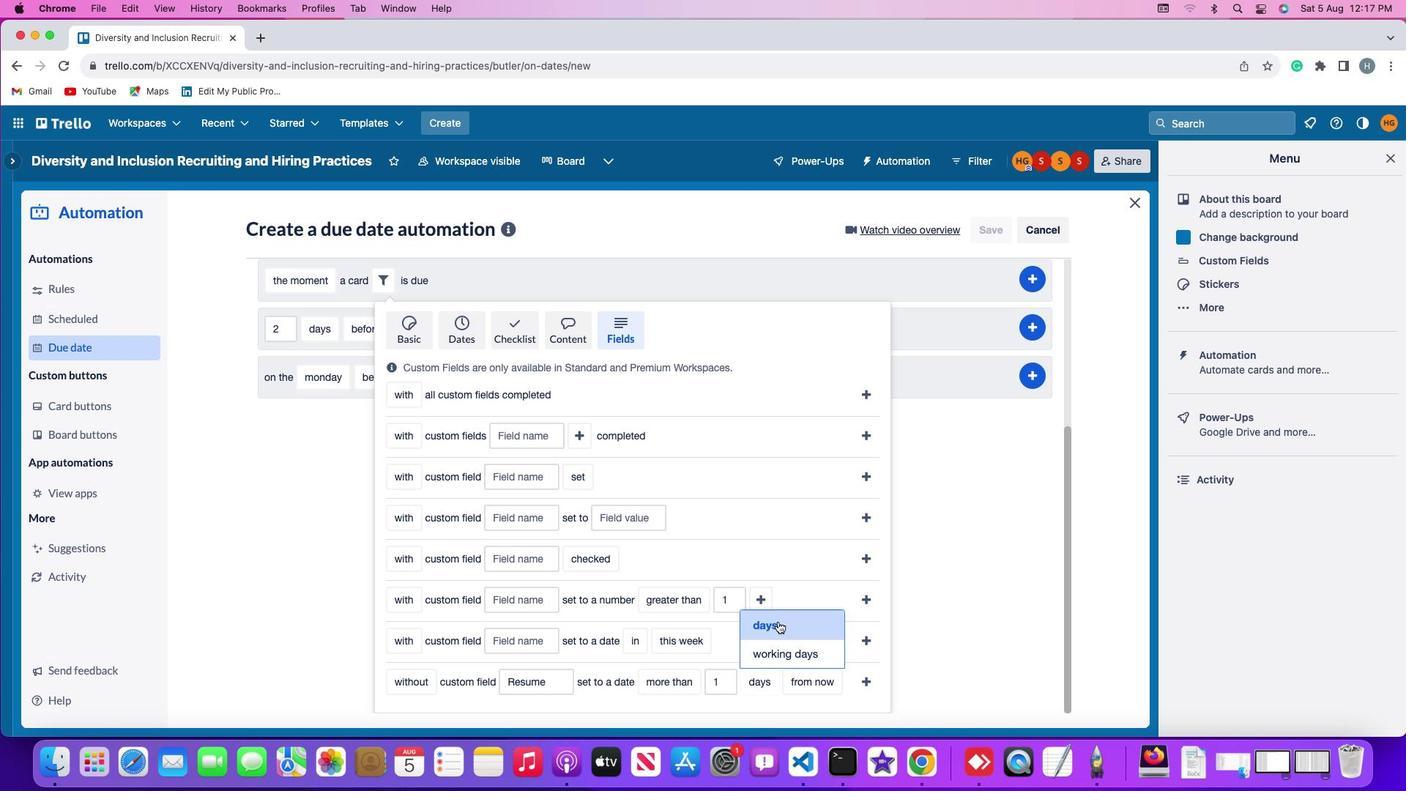 
Action: Mouse moved to (815, 681)
Screenshot: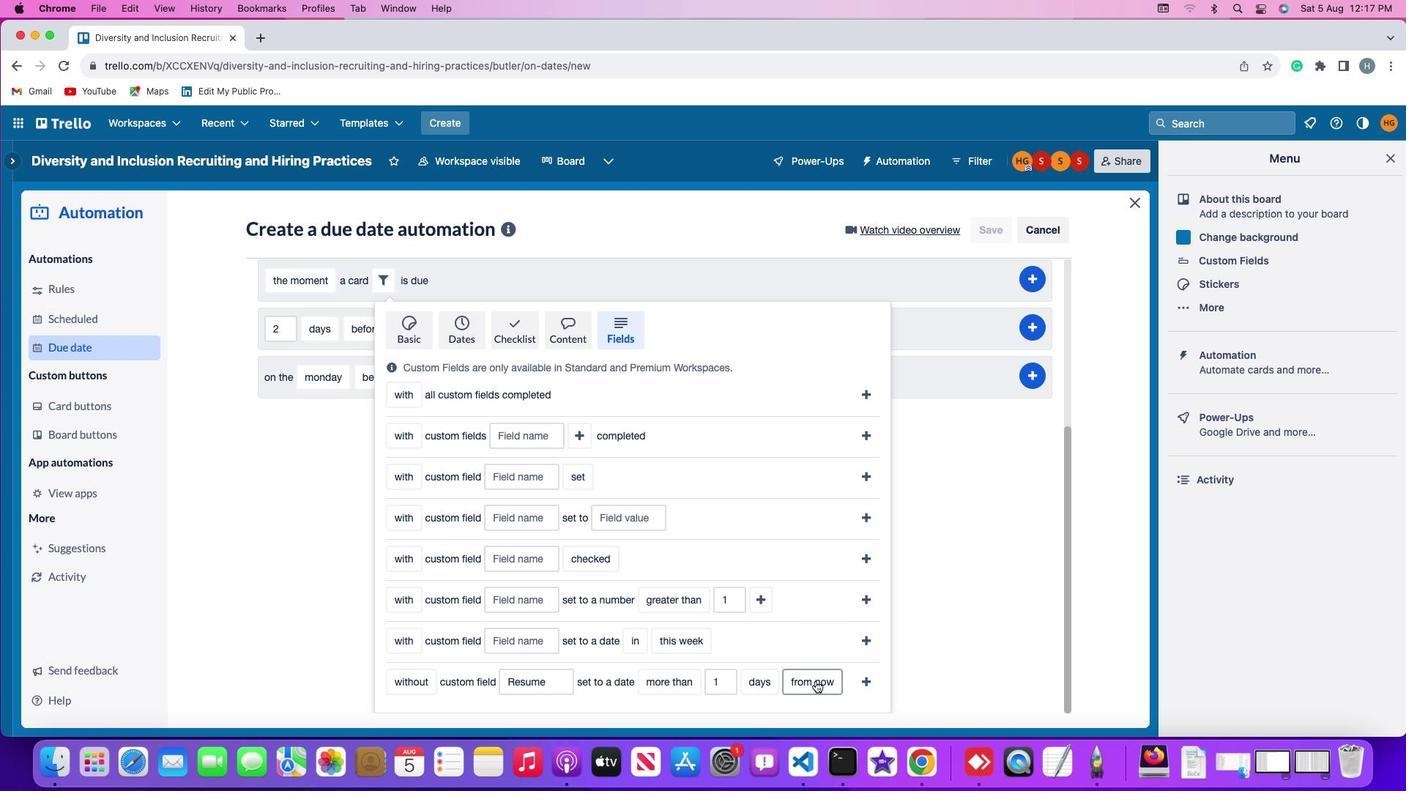 
Action: Mouse pressed left at (815, 681)
Screenshot: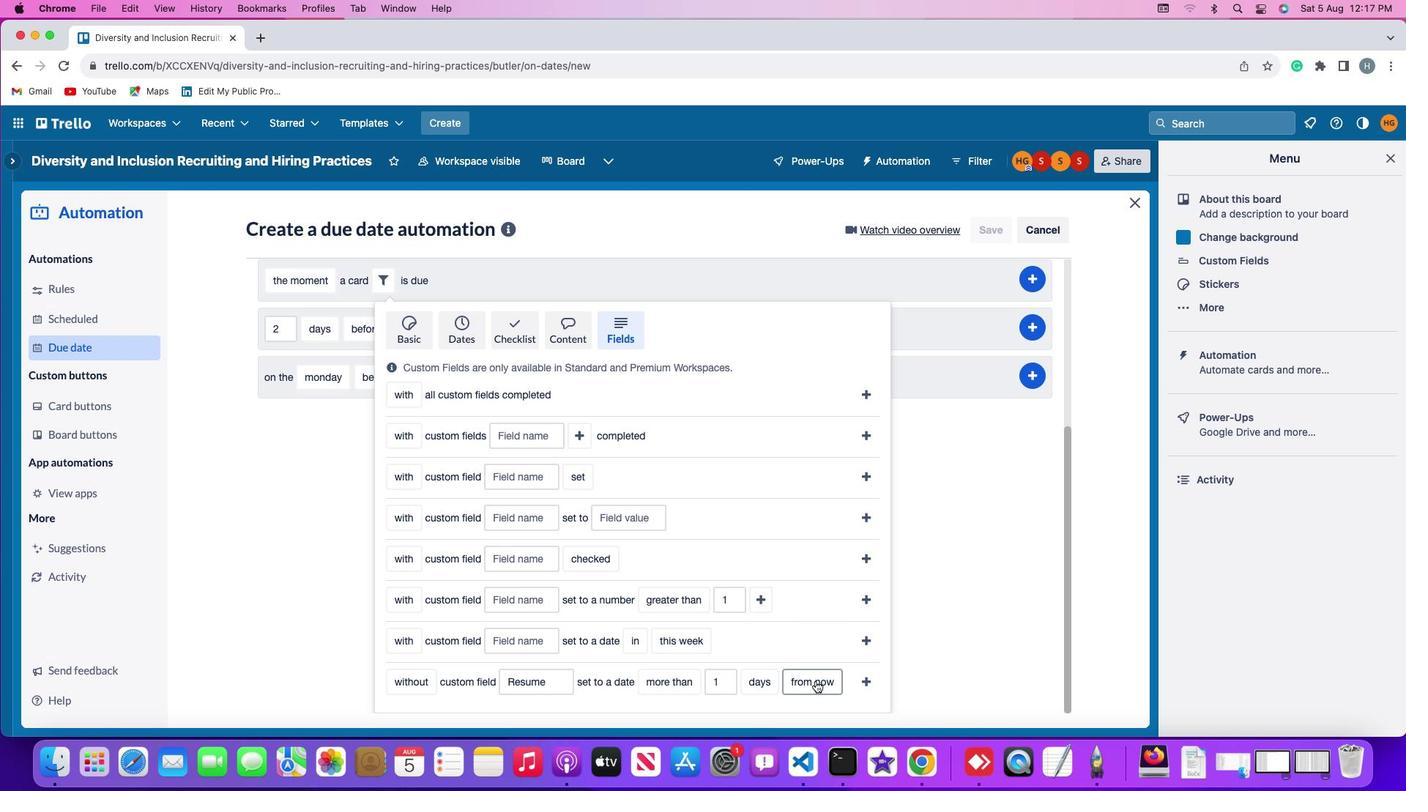 
Action: Mouse moved to (819, 652)
Screenshot: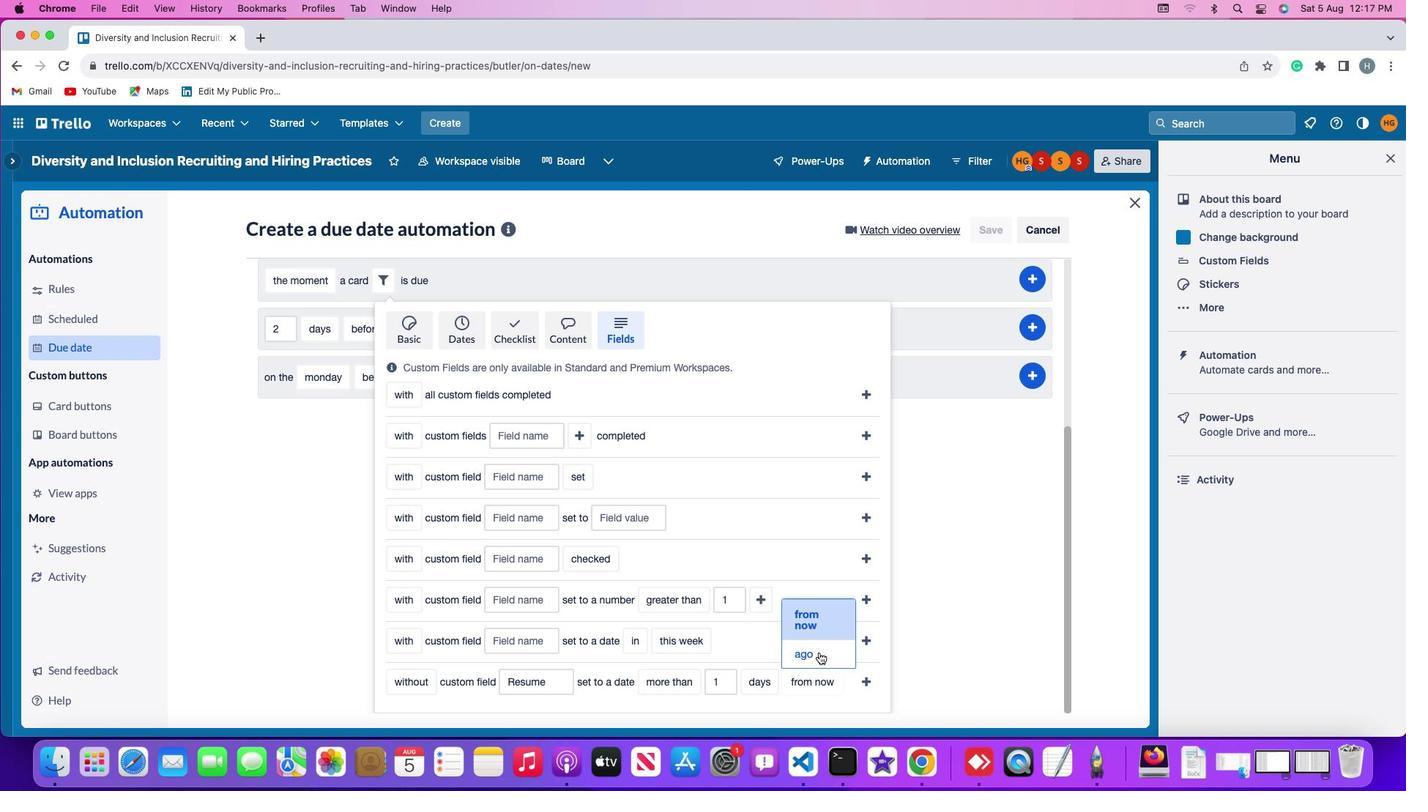 
Action: Mouse pressed left at (819, 652)
Screenshot: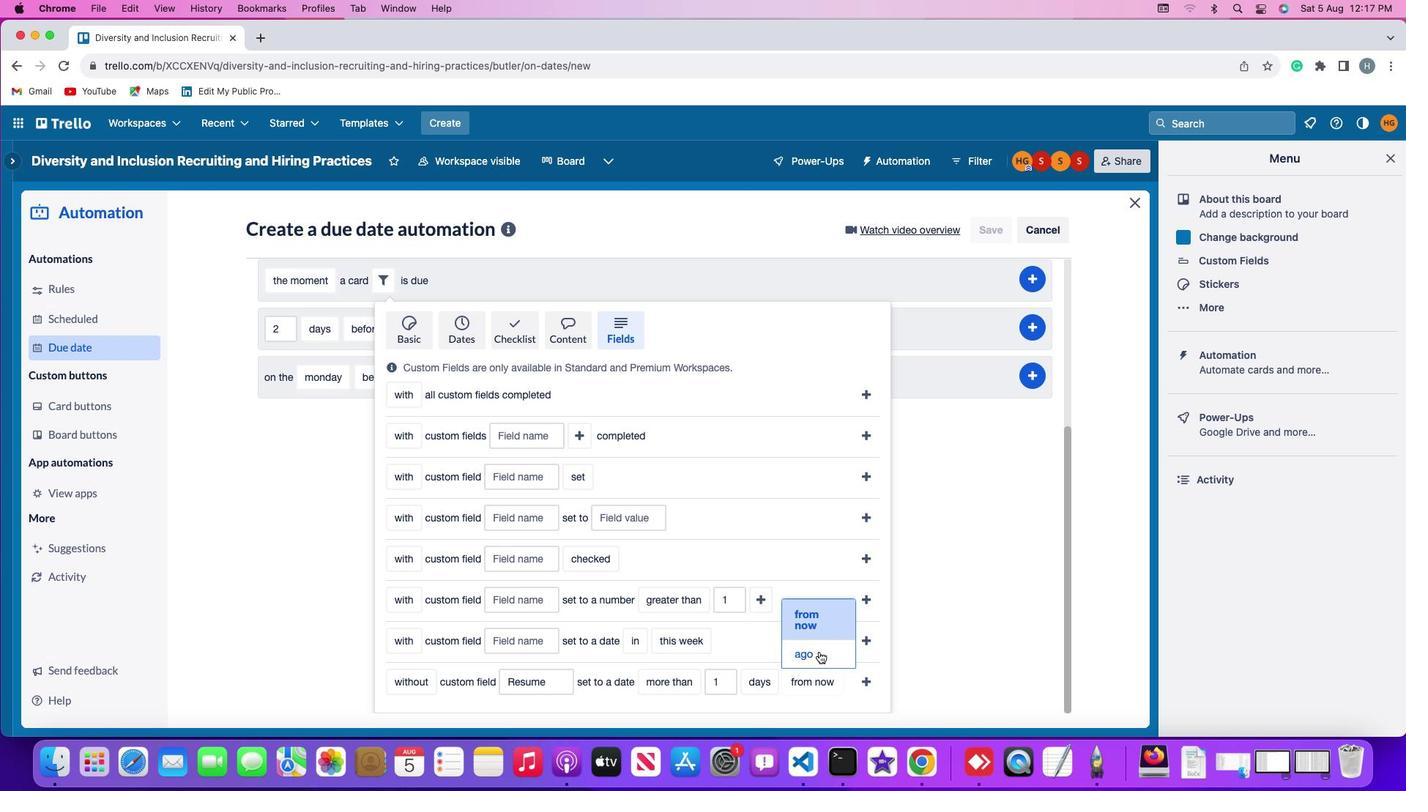 
Action: Mouse moved to (844, 677)
Screenshot: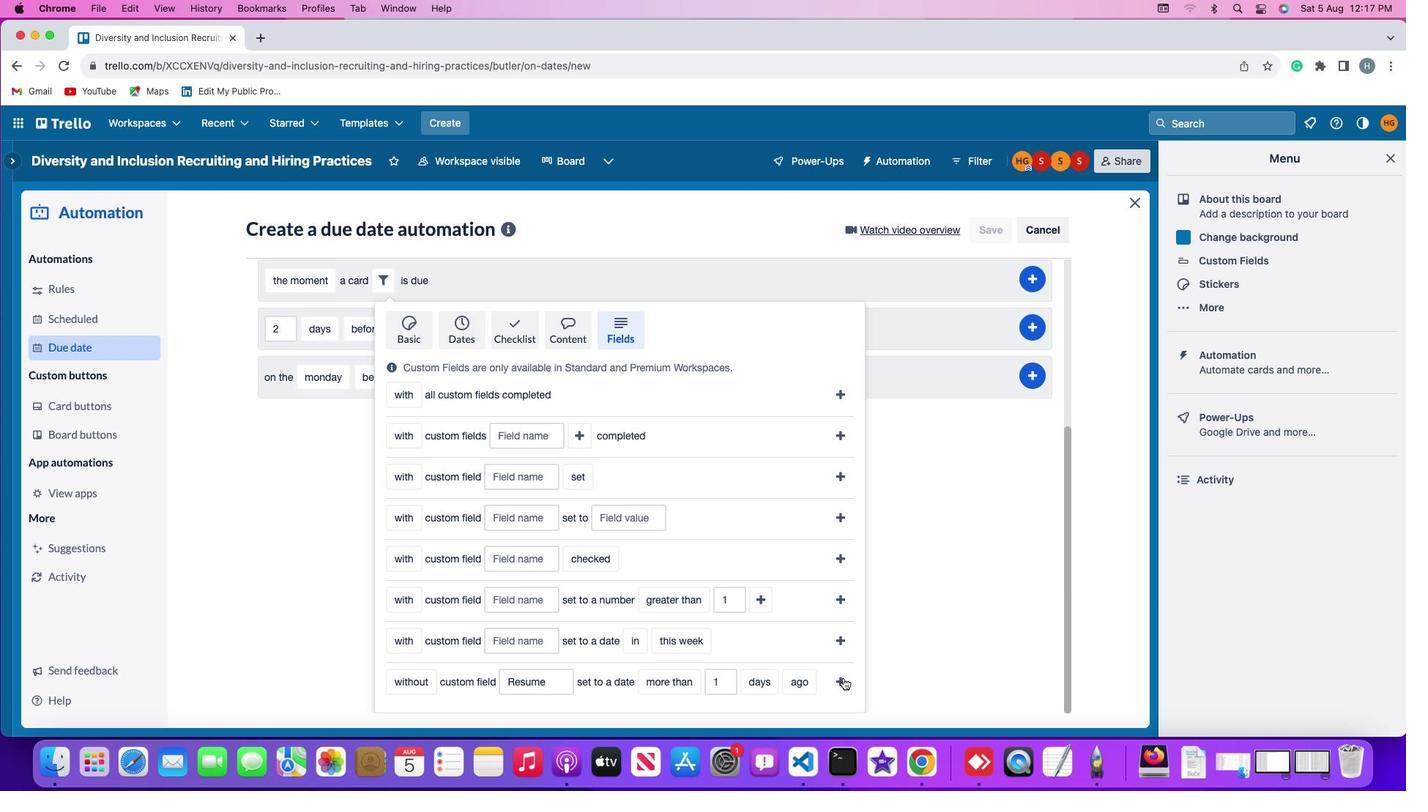 
Action: Mouse pressed left at (844, 677)
Screenshot: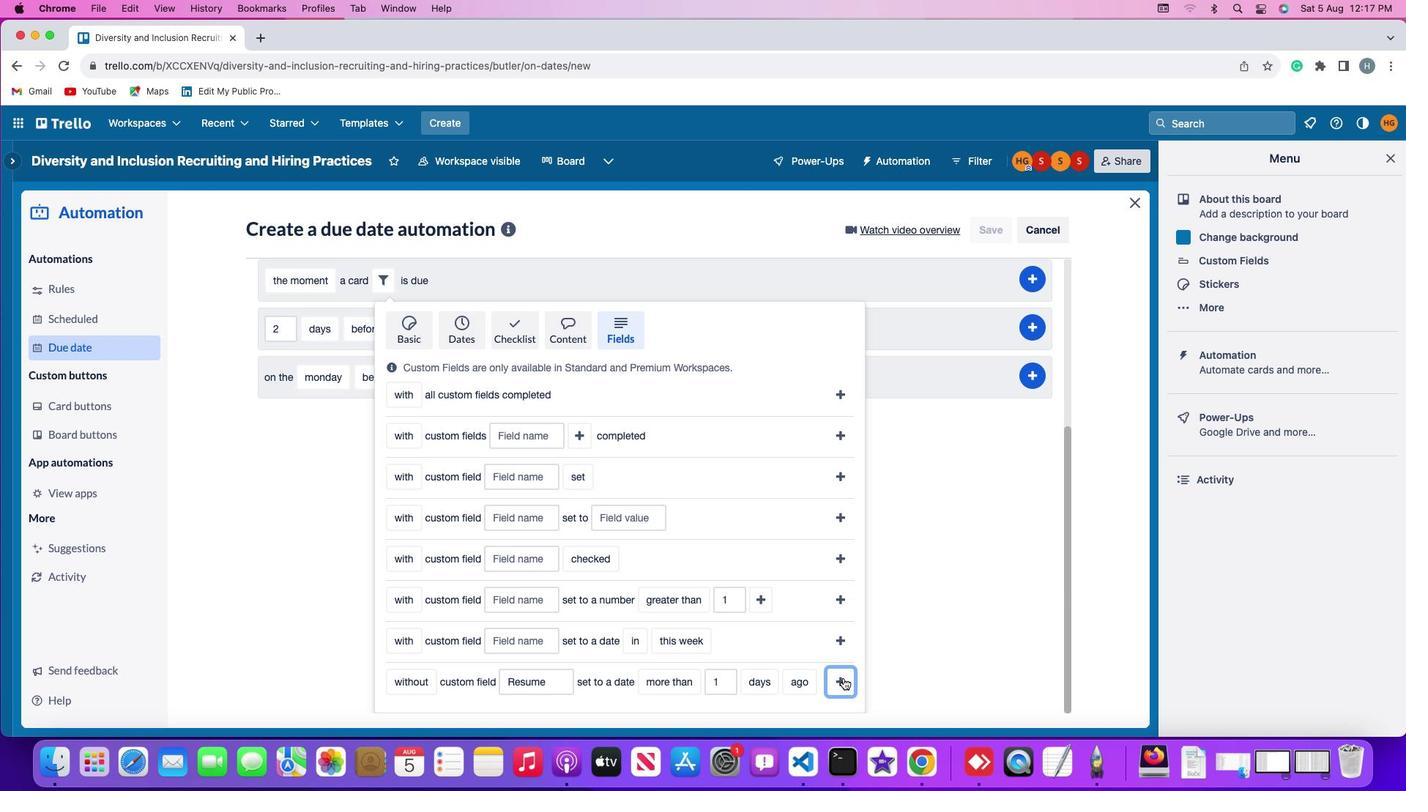 
Action: Mouse moved to (1041, 542)
Screenshot: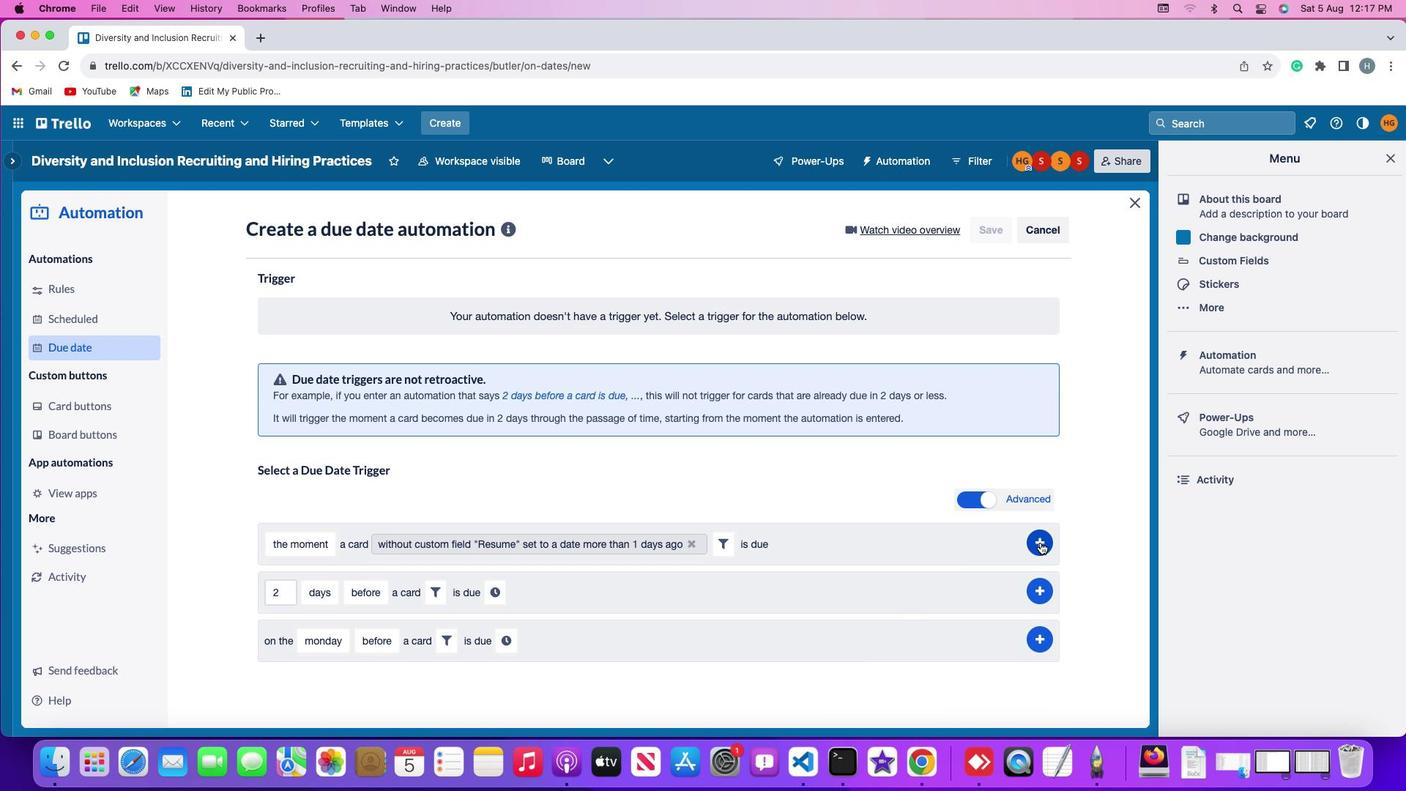 
Action: Mouse pressed left at (1041, 542)
Screenshot: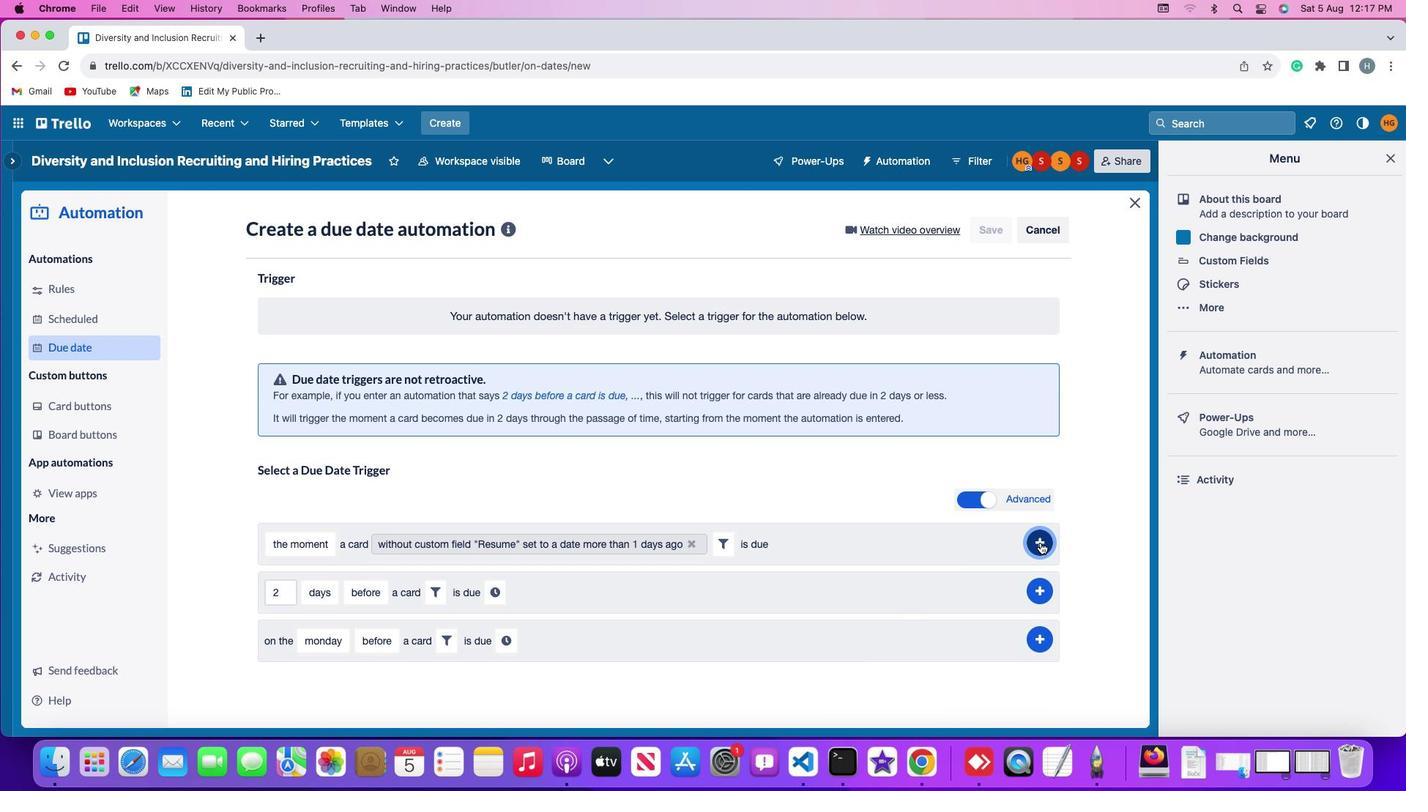 
Action: Mouse moved to (1105, 478)
Screenshot: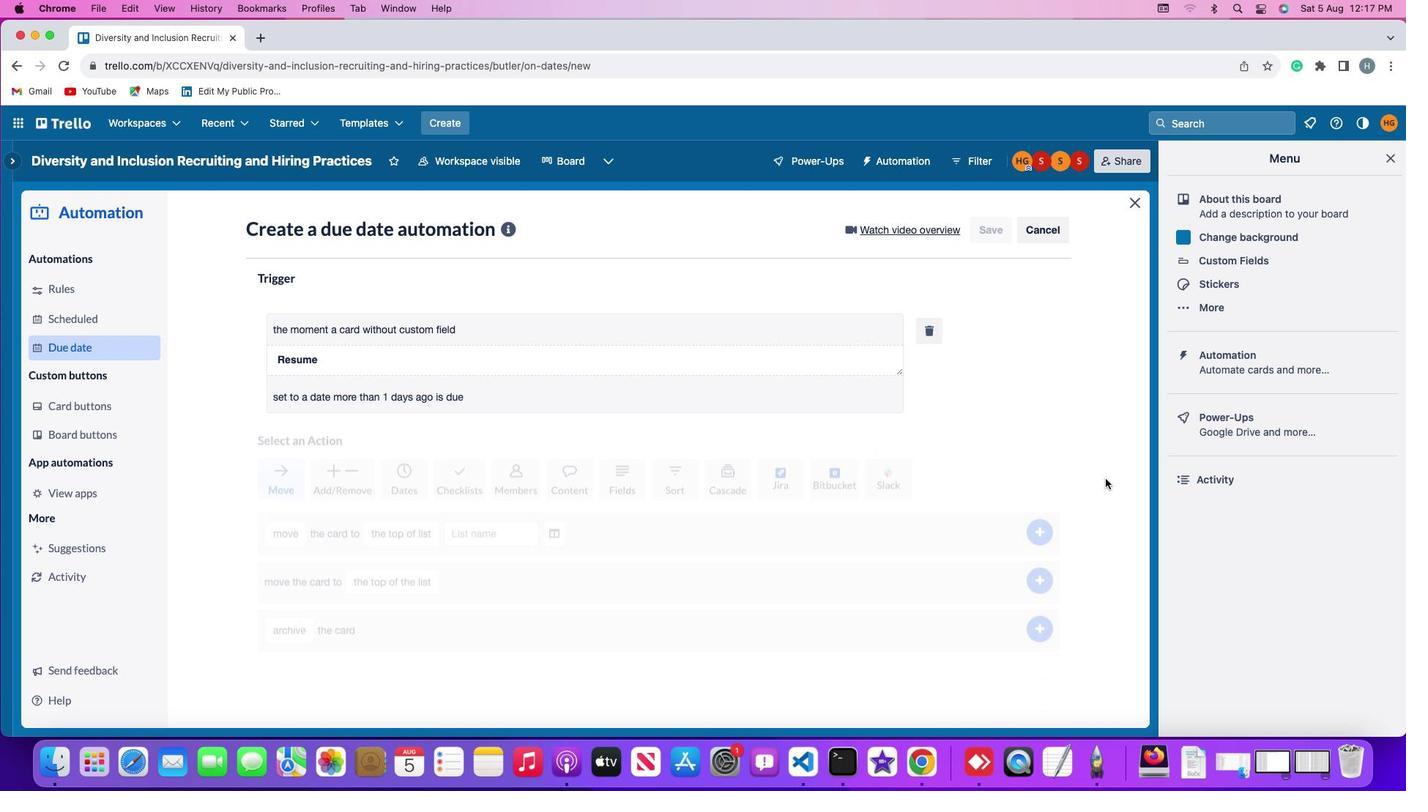 
